Task: Open Card Software Deployment Review in Board Customer Journey Mapping and Analysis to Workspace Car Rentals and add a team member Softage.1@softage.net, a label Purple, a checklist Data Governance, an attachment from your google drive, a color Purple and finally, add a card description 'Plan and execute company team-building conference with team-building games on creativity' and a comment 'Let us make sure we have a clear understanding of the timeline and deadlines for this task, ensuring that we can deliver on time.'. Add a start date 'Jan 09, 1900' with a due date 'Jan 16, 1900'
Action: Mouse moved to (85, 328)
Screenshot: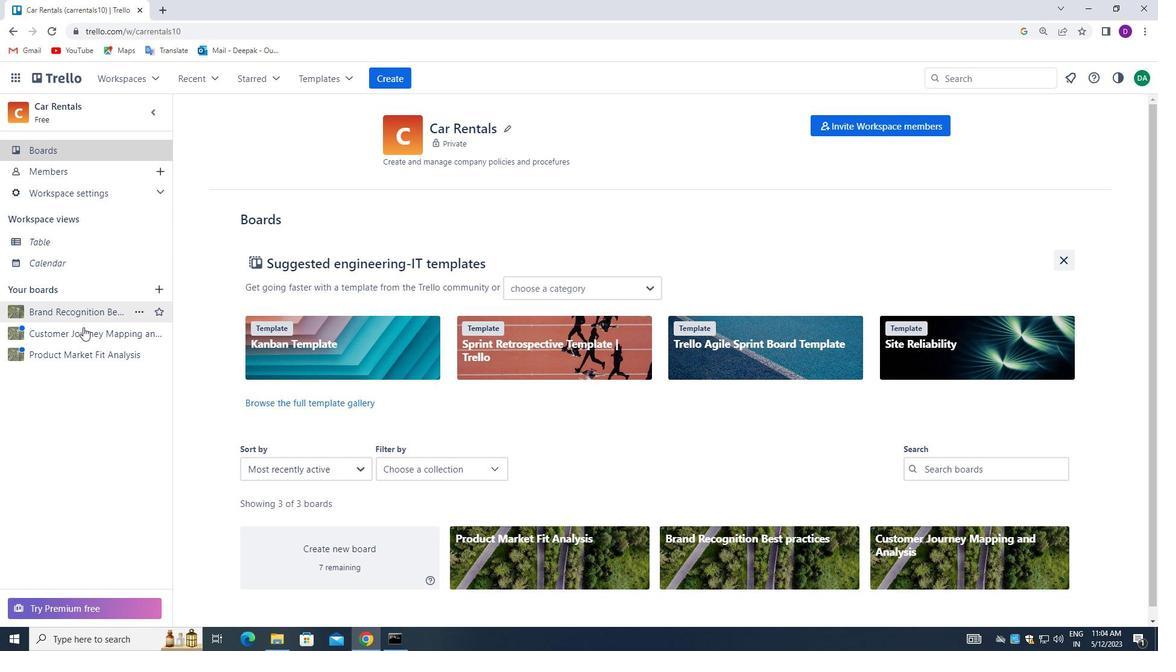 
Action: Mouse pressed left at (85, 328)
Screenshot: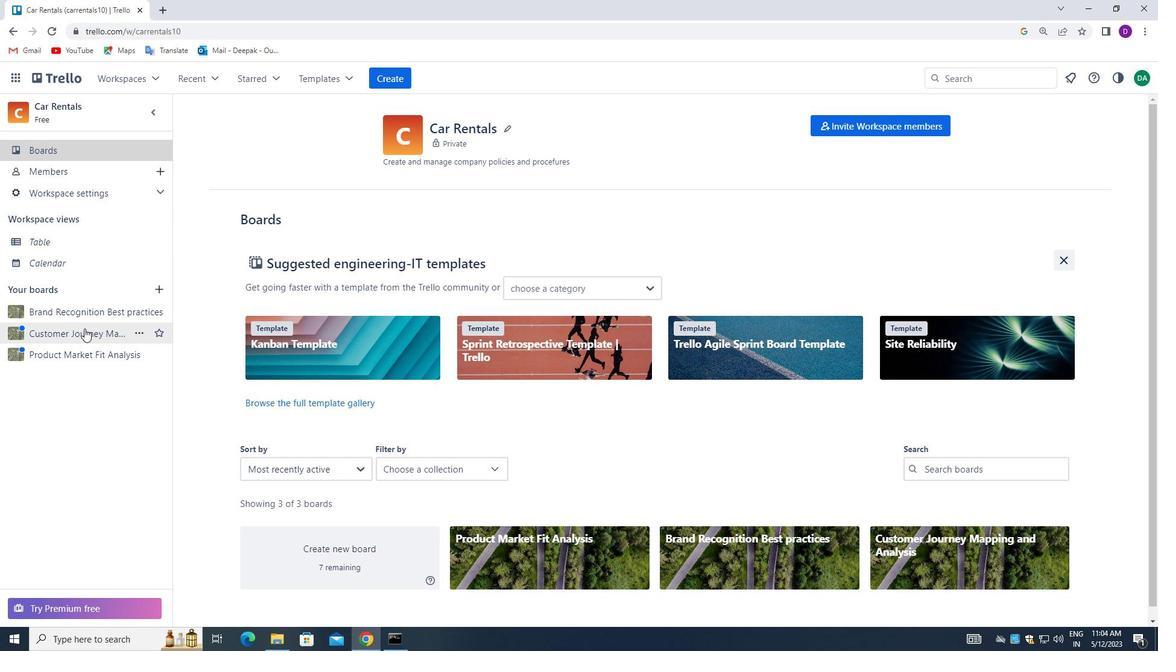 
Action: Mouse moved to (644, 180)
Screenshot: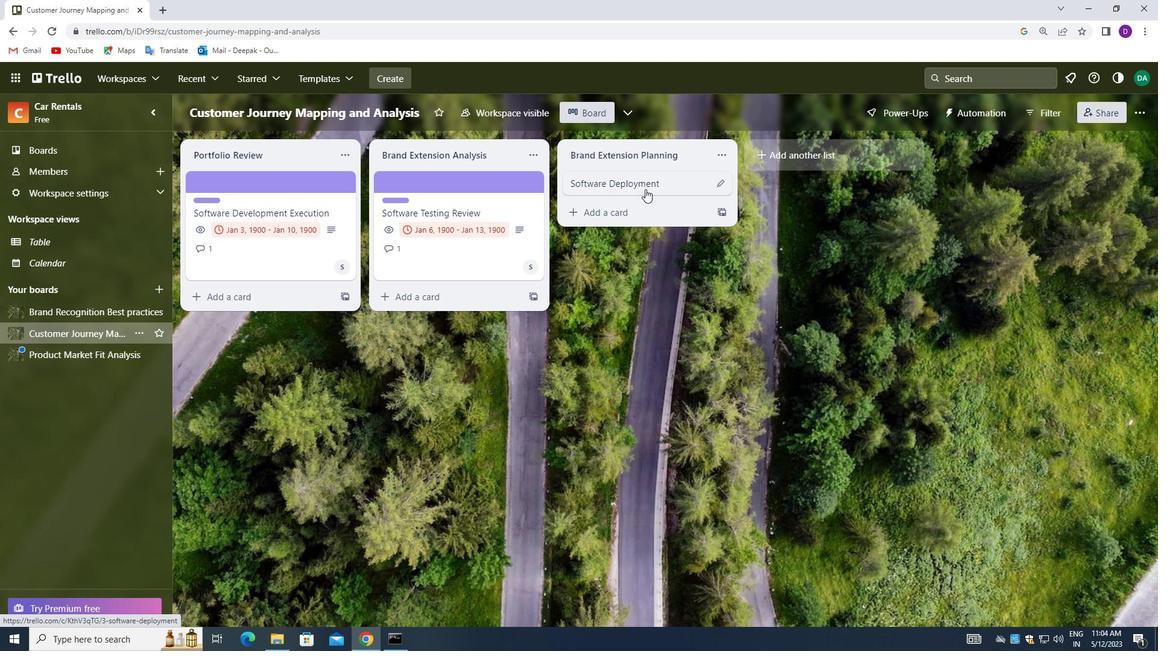 
Action: Mouse pressed left at (644, 180)
Screenshot: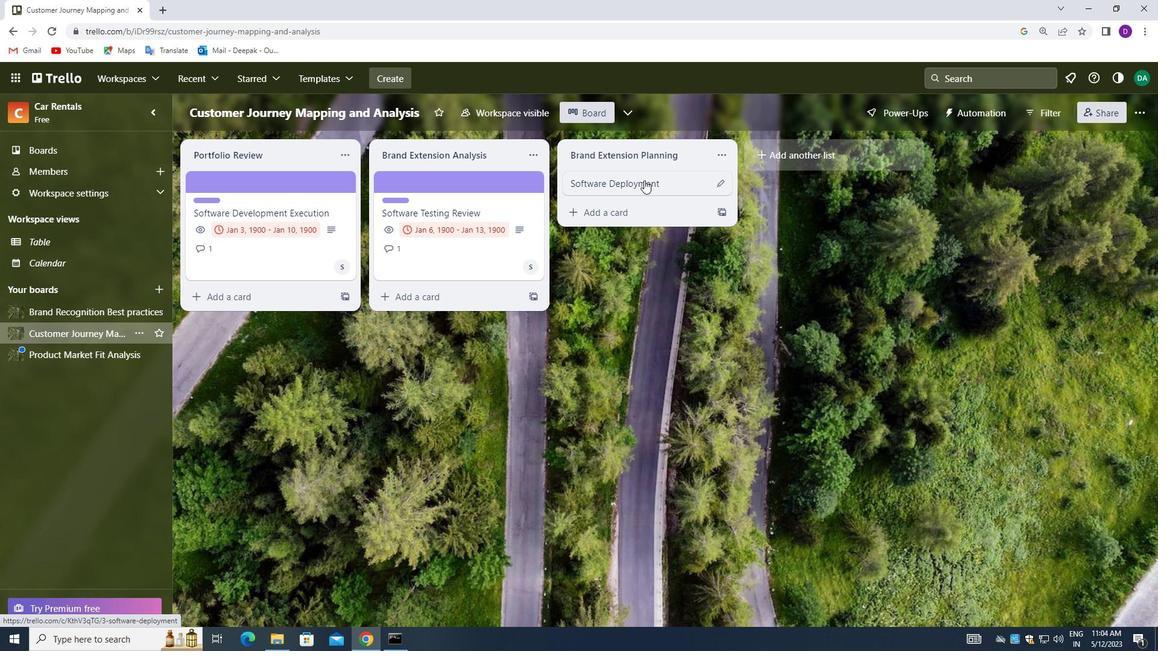 
Action: Mouse moved to (743, 231)
Screenshot: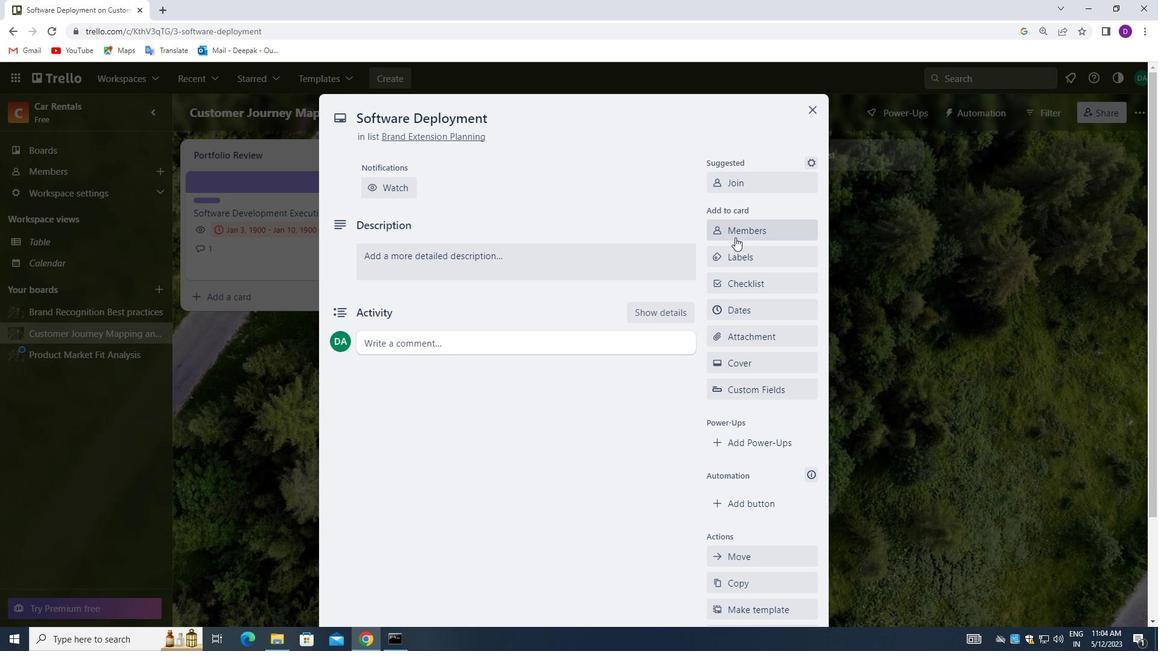 
Action: Mouse pressed left at (743, 231)
Screenshot: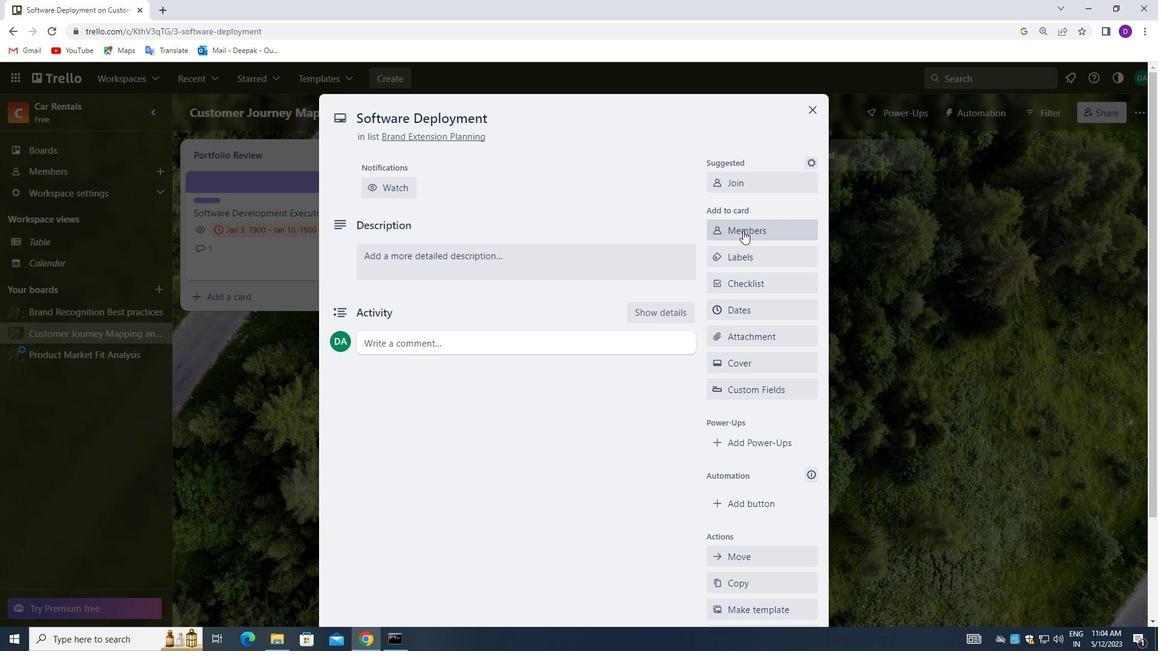 
Action: Mouse moved to (755, 290)
Screenshot: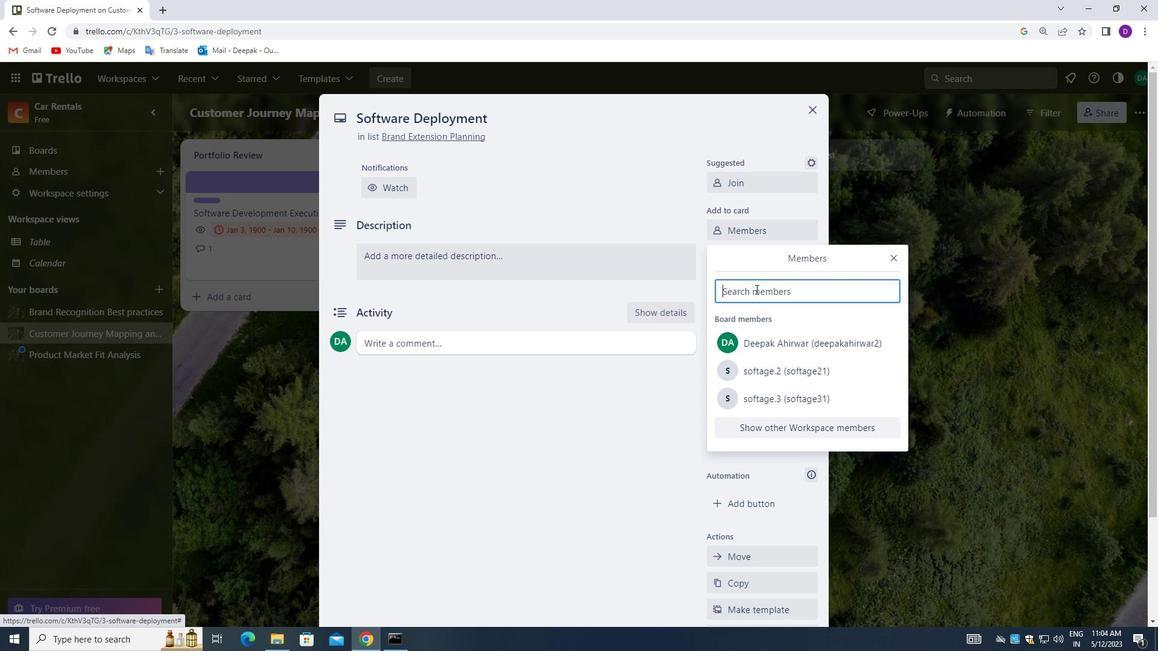 
Action: Mouse pressed left at (755, 290)
Screenshot: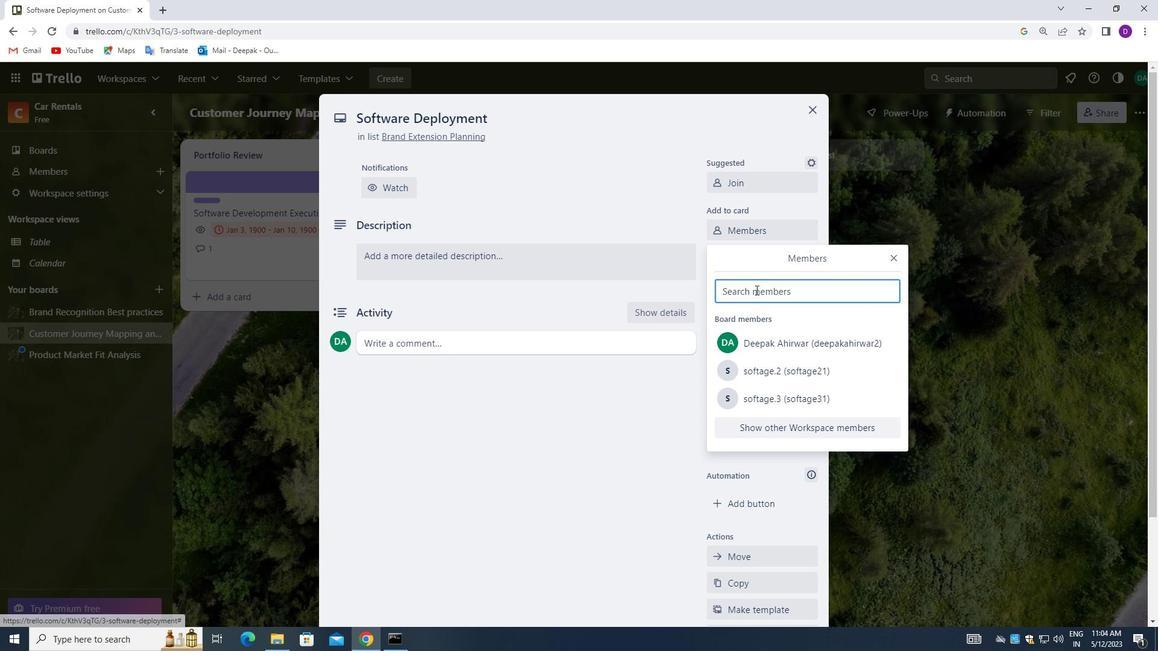 
Action: Mouse moved to (497, 295)
Screenshot: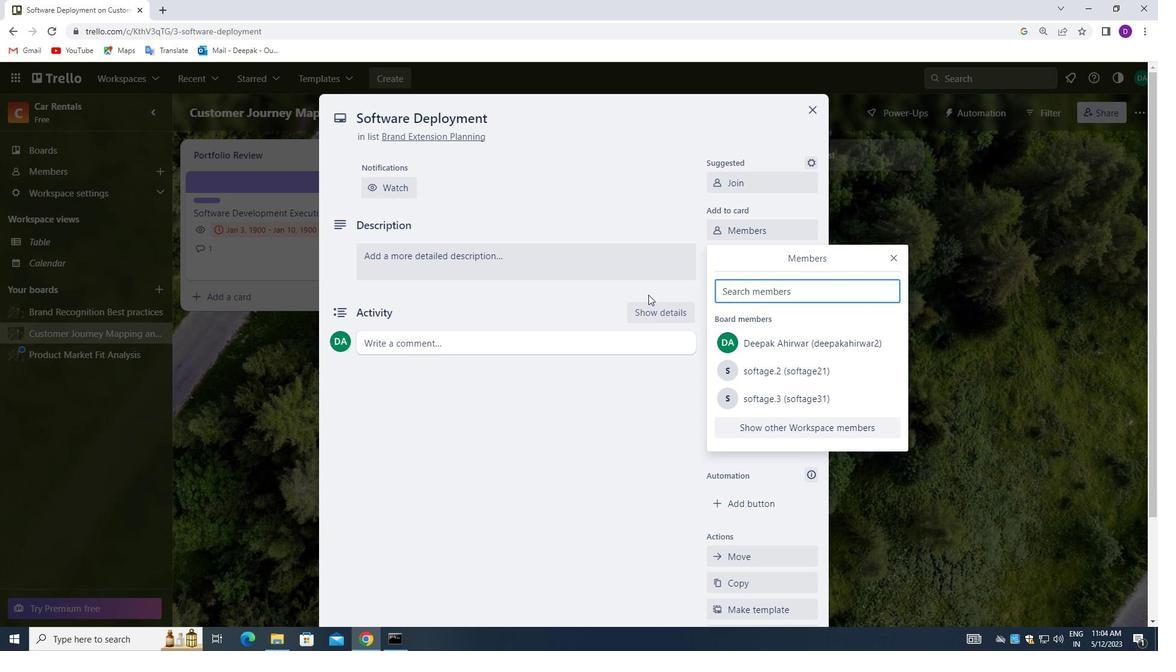 
Action: Key pressed softage.1<Key.shift>@SOFTAGE.NET
Screenshot: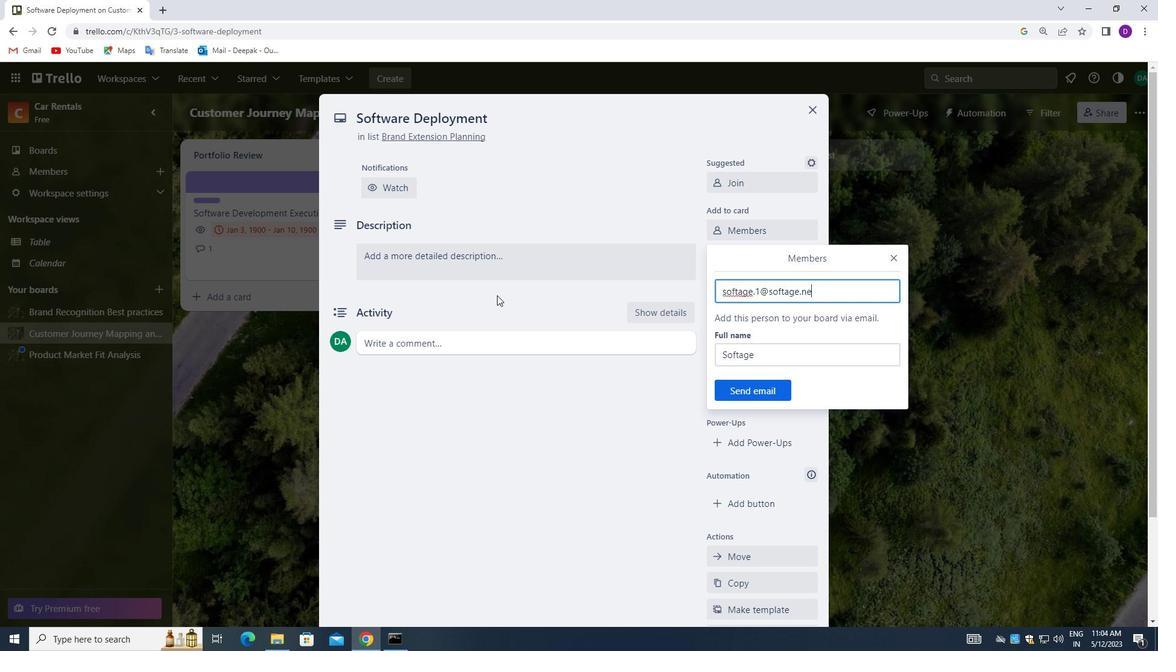 
Action: Mouse moved to (762, 390)
Screenshot: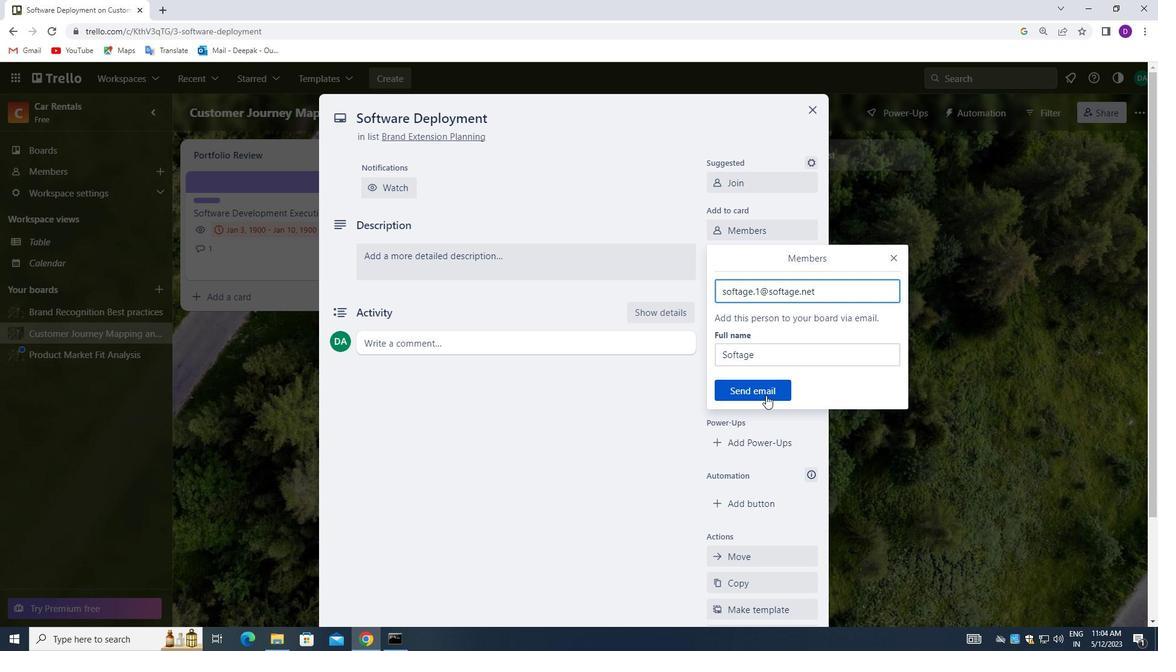 
Action: Mouse pressed left at (762, 390)
Screenshot: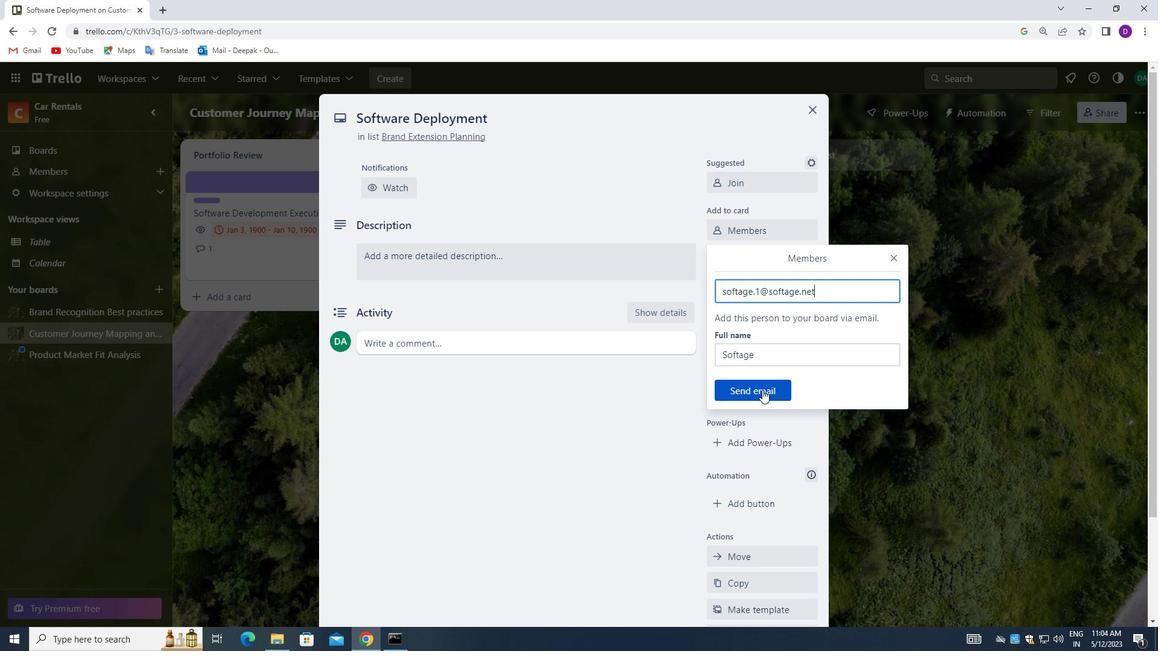 
Action: Mouse moved to (769, 257)
Screenshot: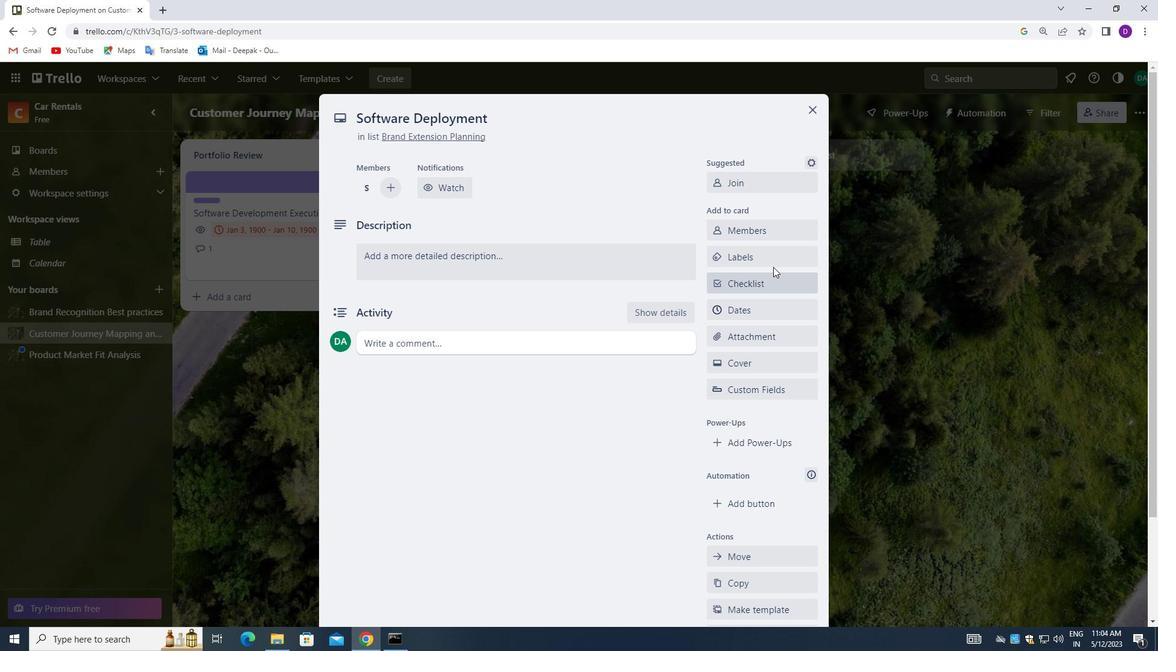
Action: Mouse pressed left at (769, 257)
Screenshot: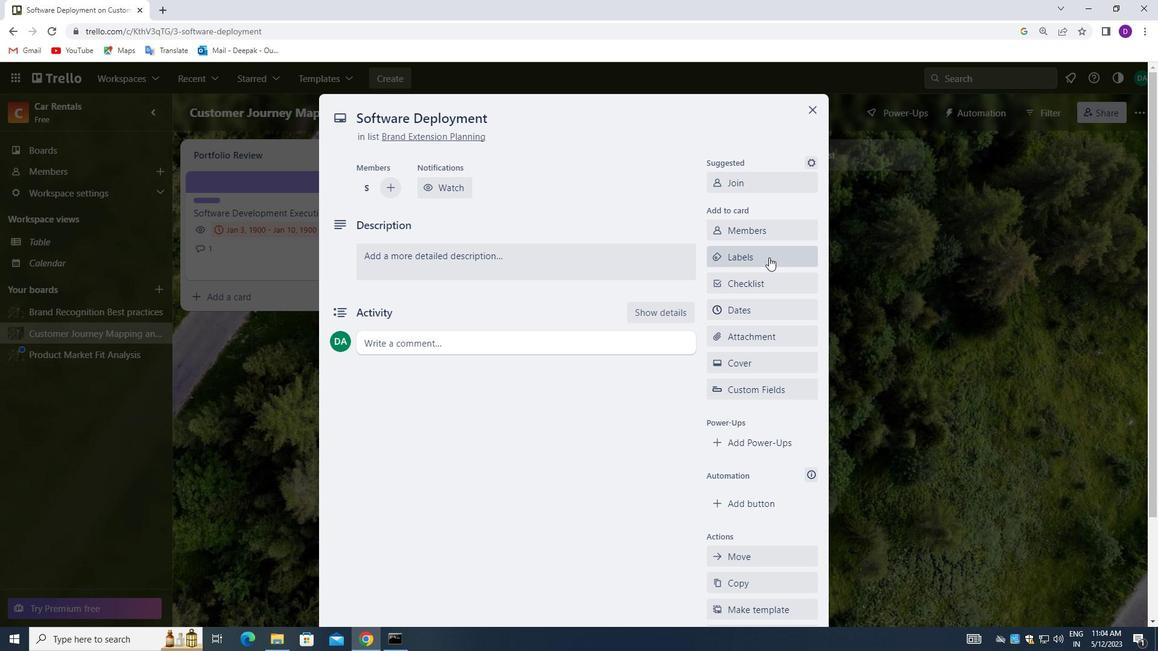 
Action: Mouse moved to (773, 456)
Screenshot: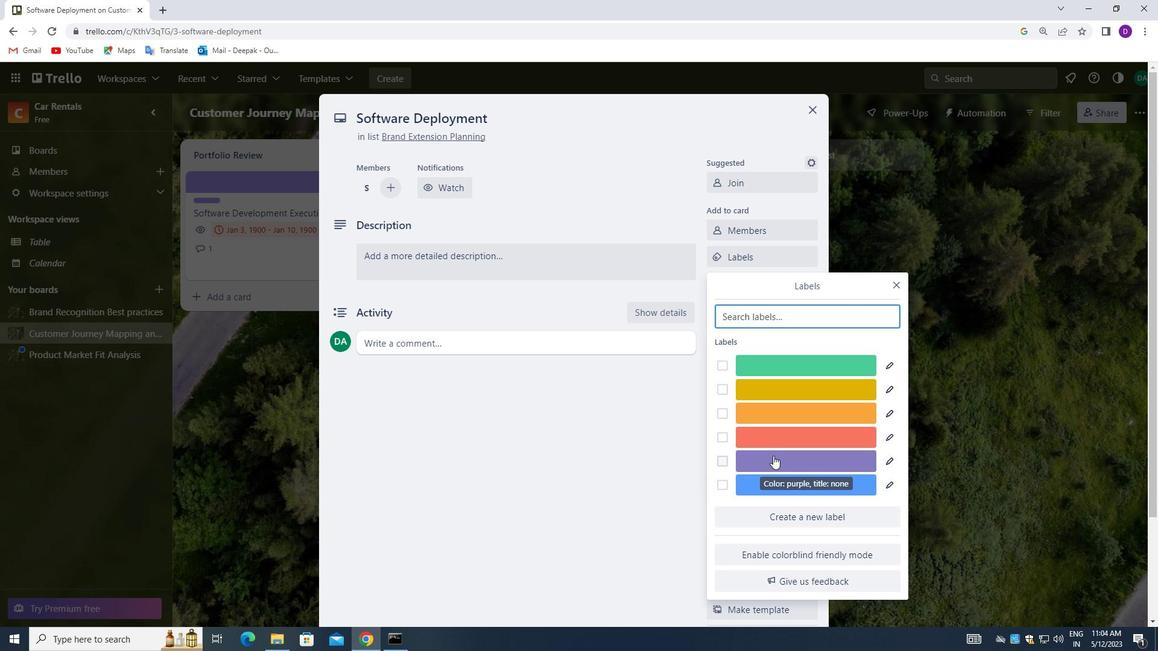 
Action: Mouse pressed left at (773, 456)
Screenshot: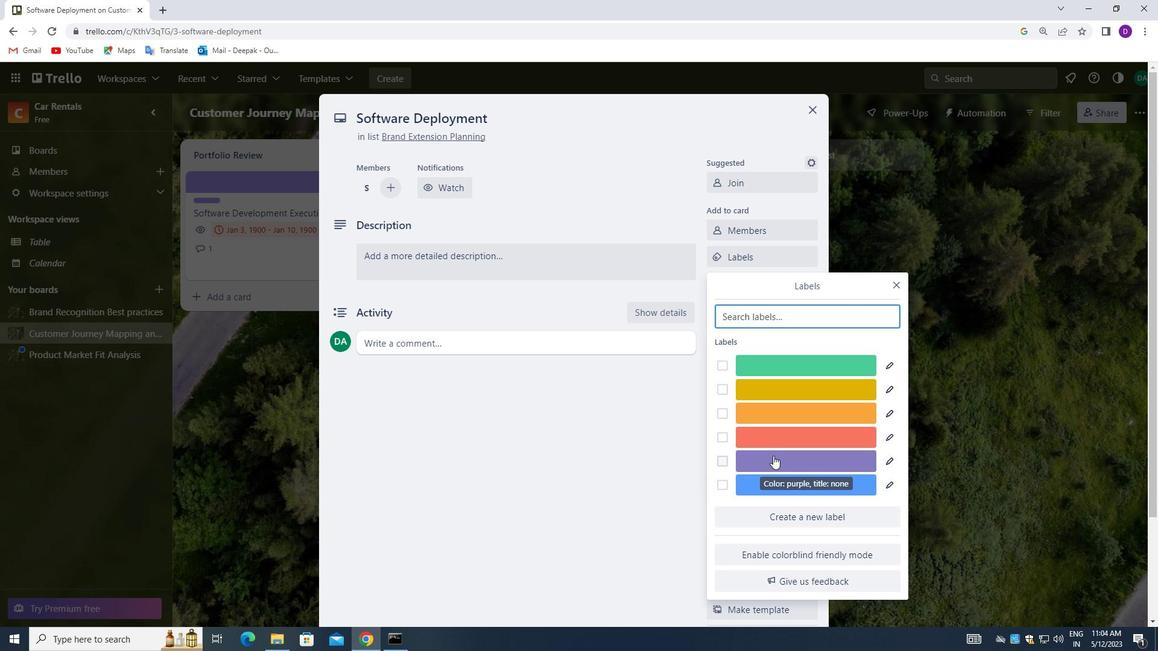 
Action: Mouse moved to (896, 283)
Screenshot: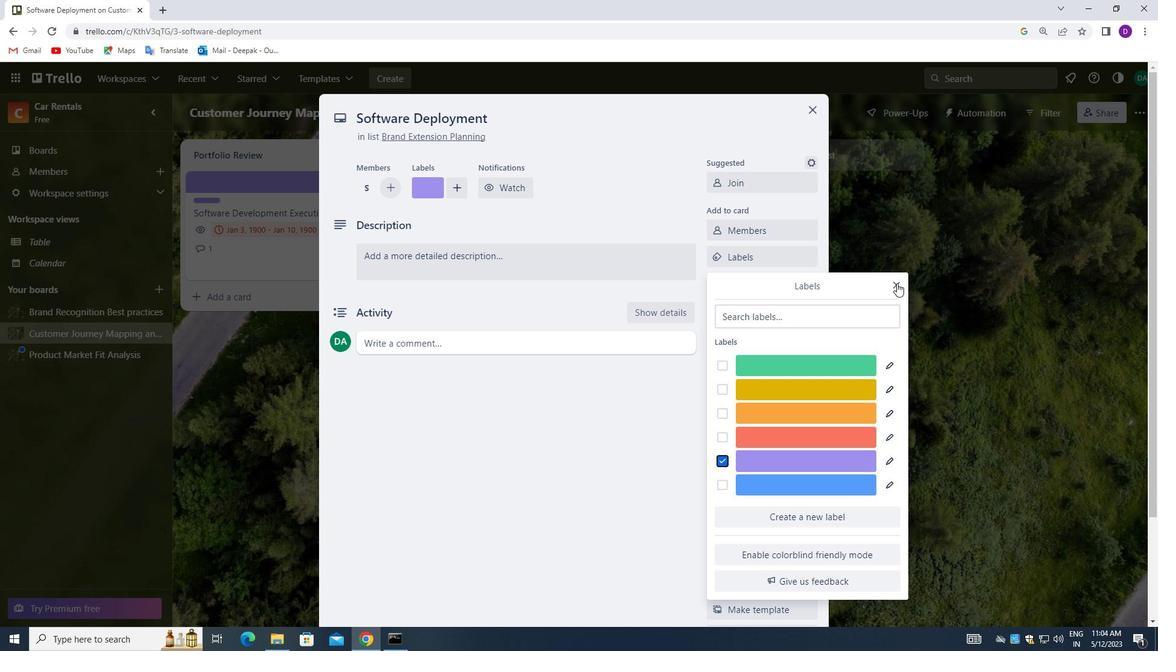 
Action: Mouse pressed left at (896, 283)
Screenshot: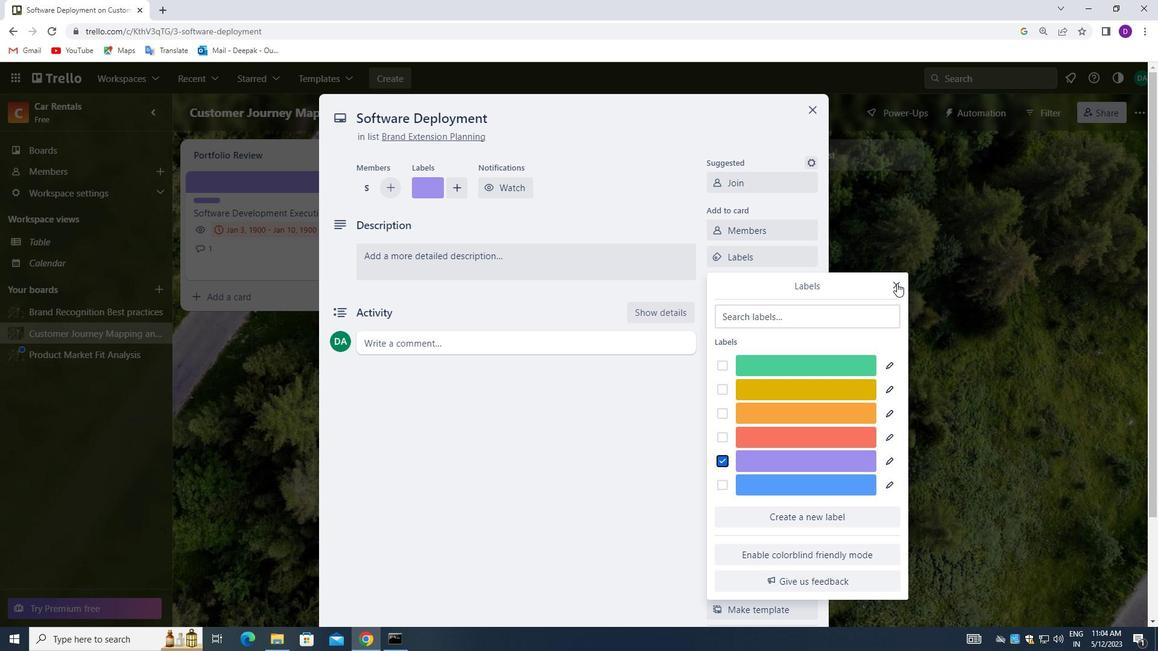 
Action: Mouse moved to (752, 285)
Screenshot: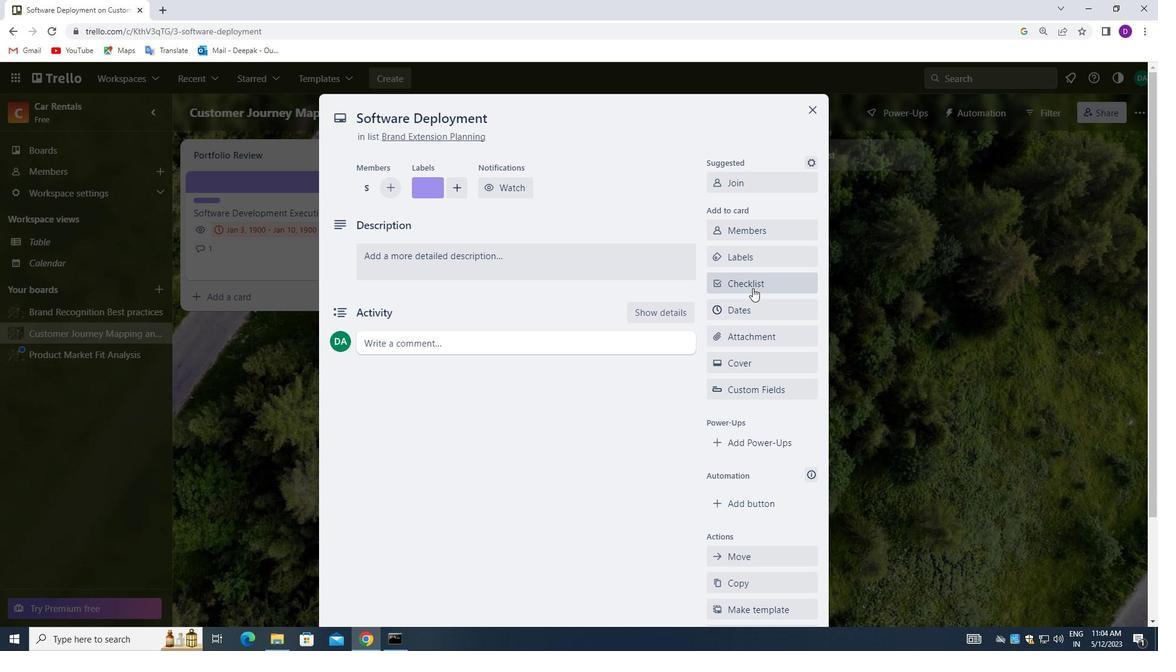 
Action: Mouse pressed left at (752, 285)
Screenshot: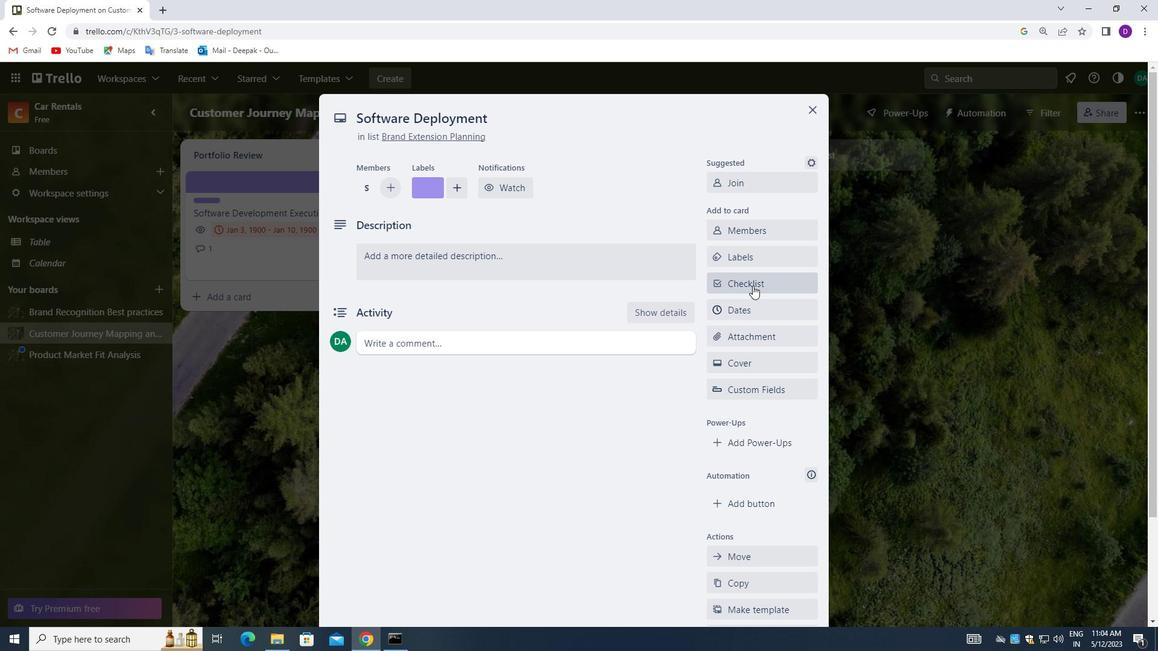 
Action: Mouse moved to (791, 320)
Screenshot: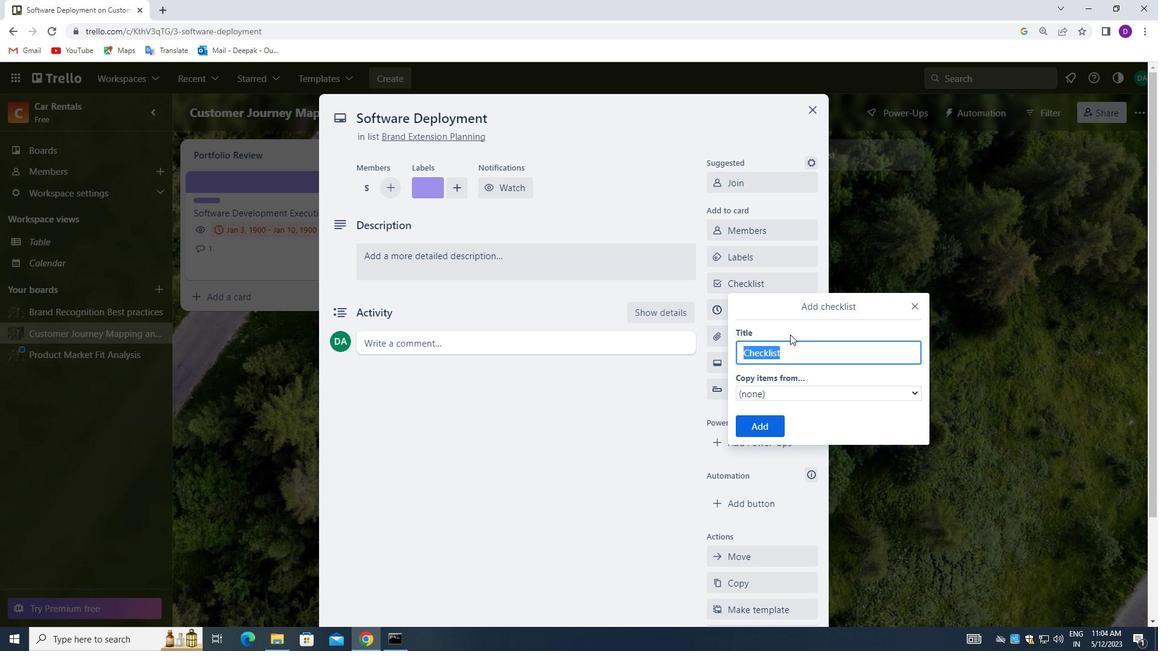 
Action: Key pressed <Key.backspace><Key.shift_r>DATA<Key.space><Key.shift_r>GOVERNANCE
Screenshot: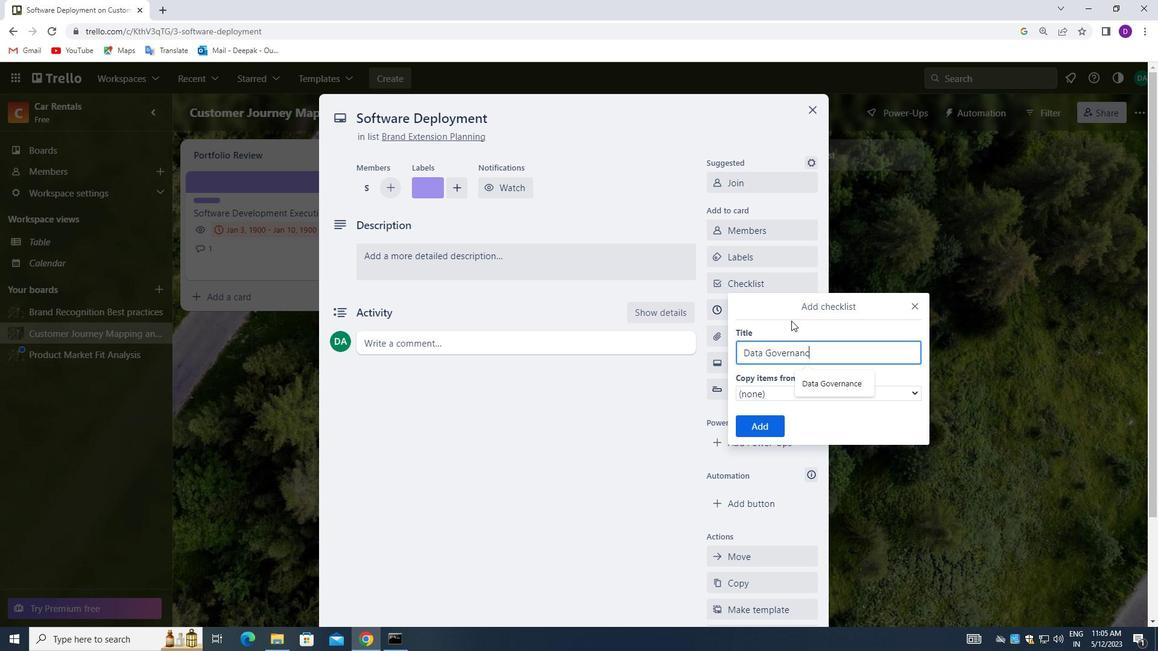 
Action: Mouse moved to (768, 426)
Screenshot: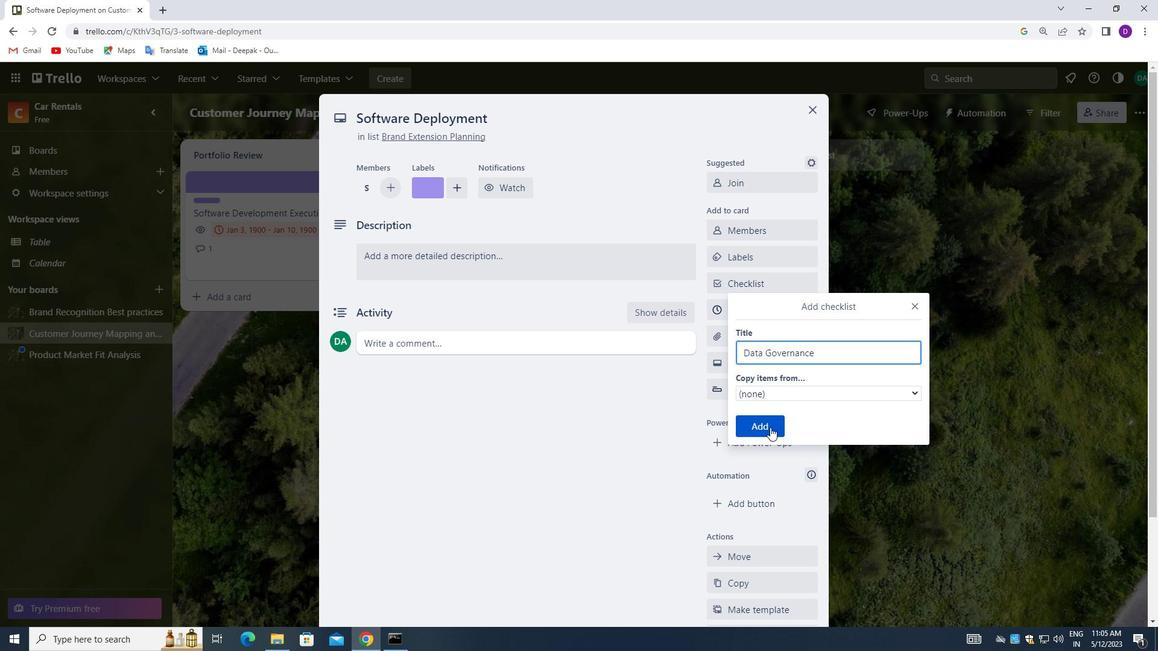 
Action: Mouse pressed left at (768, 426)
Screenshot: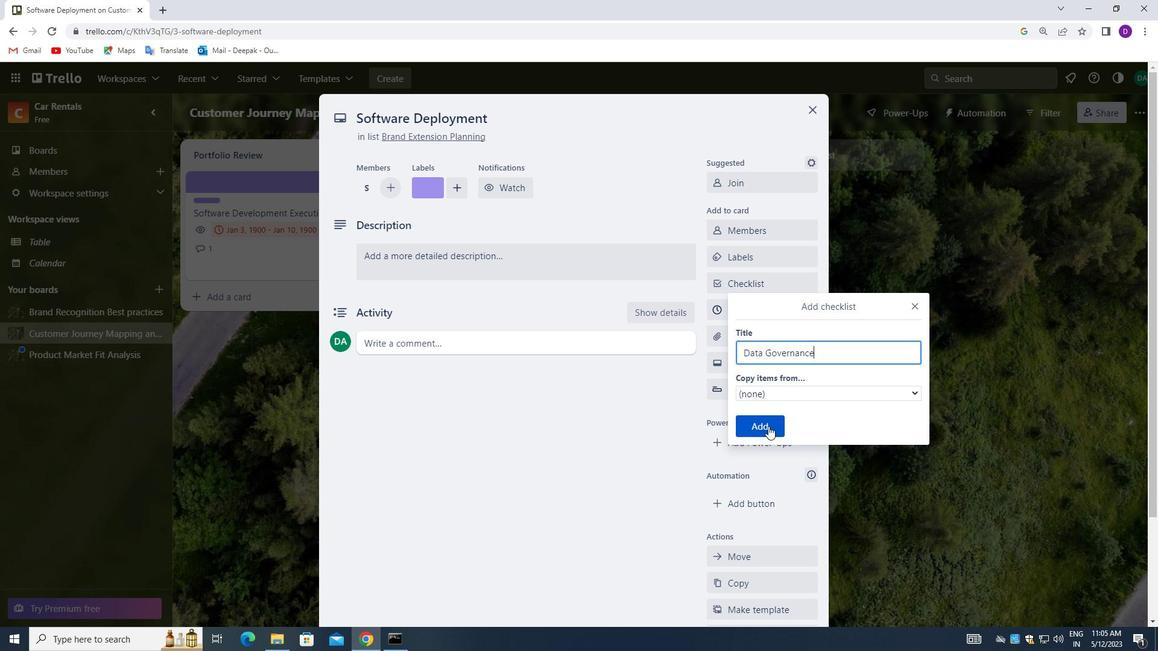 
Action: Mouse moved to (751, 335)
Screenshot: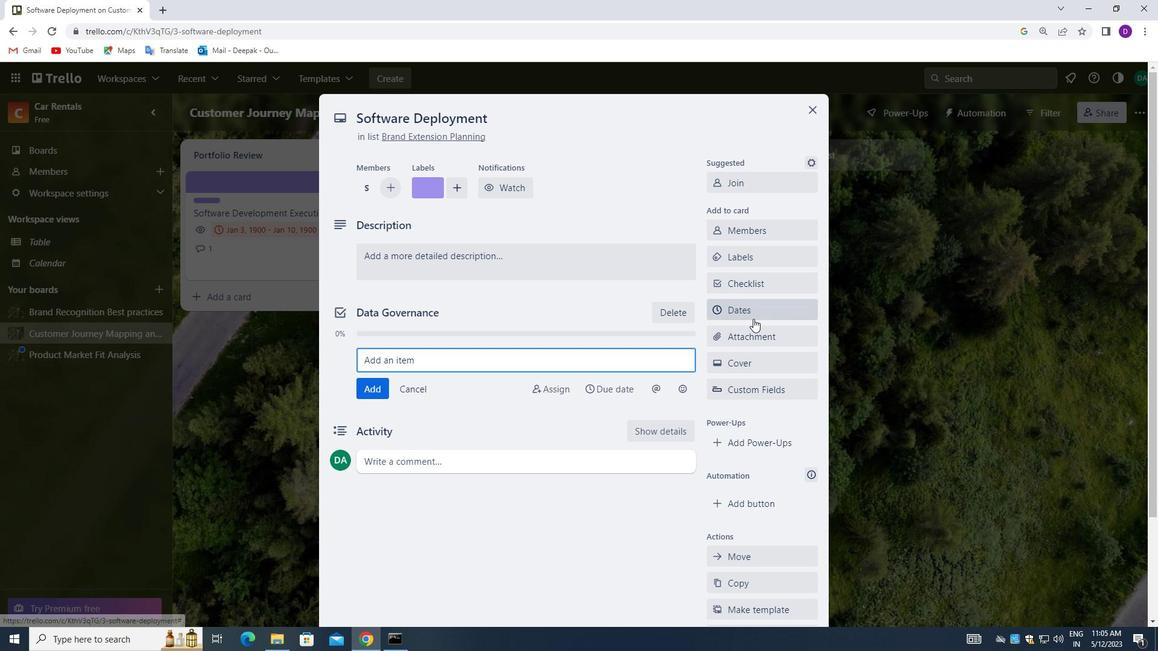 
Action: Mouse pressed left at (751, 335)
Screenshot: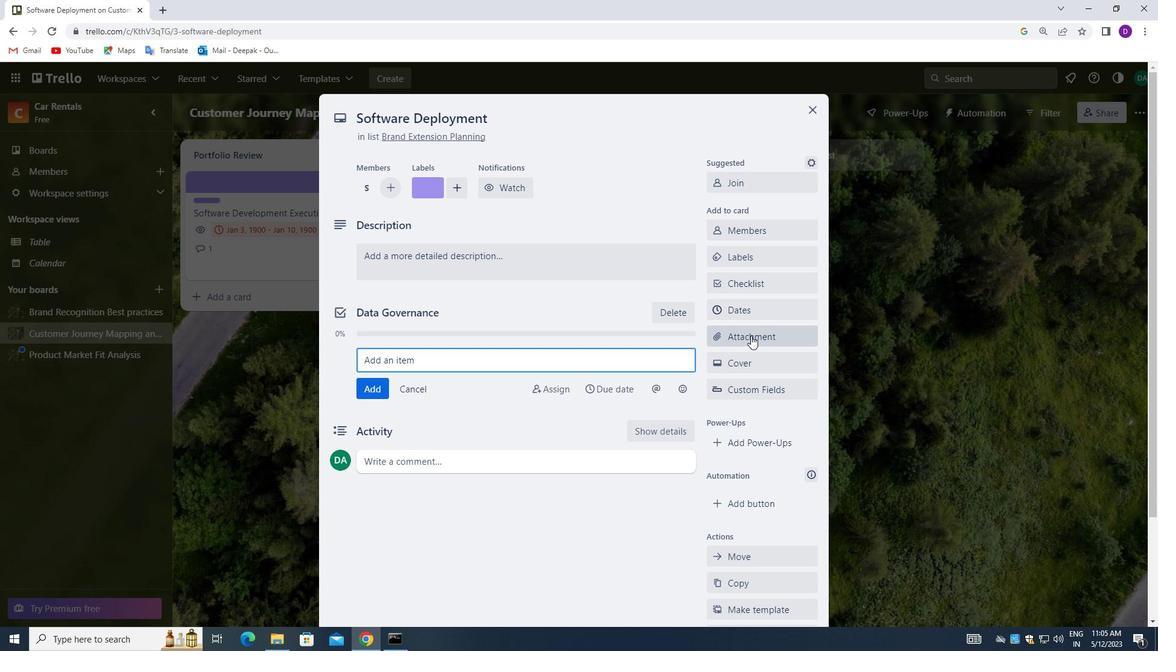 
Action: Mouse moved to (759, 182)
Screenshot: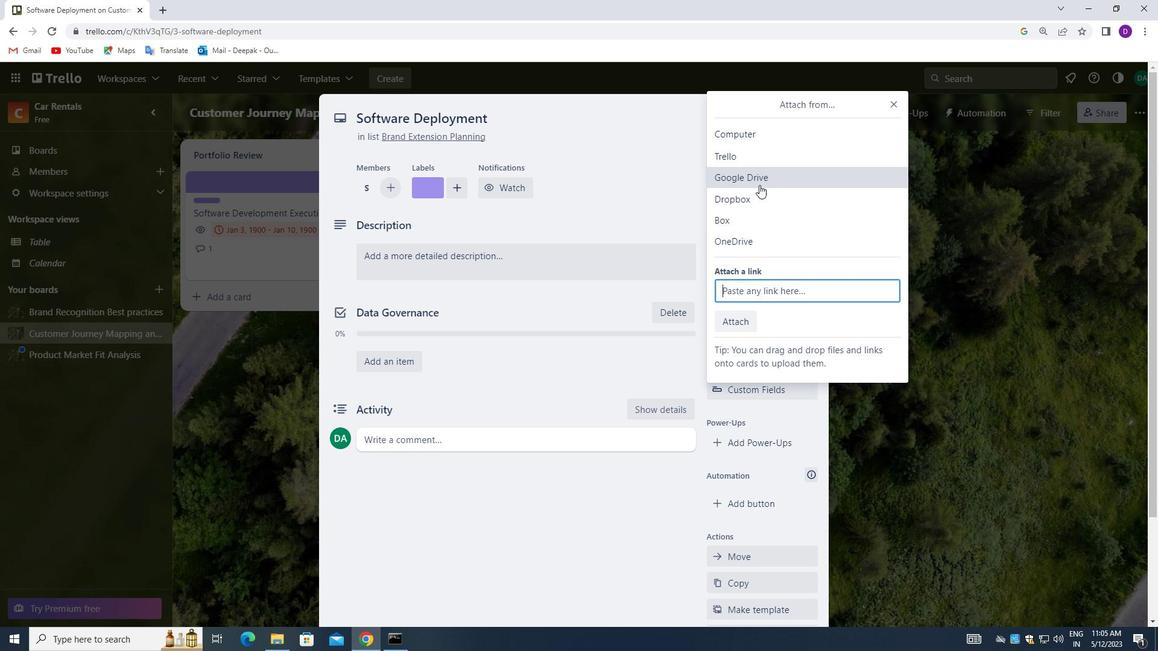 
Action: Mouse pressed left at (759, 182)
Screenshot: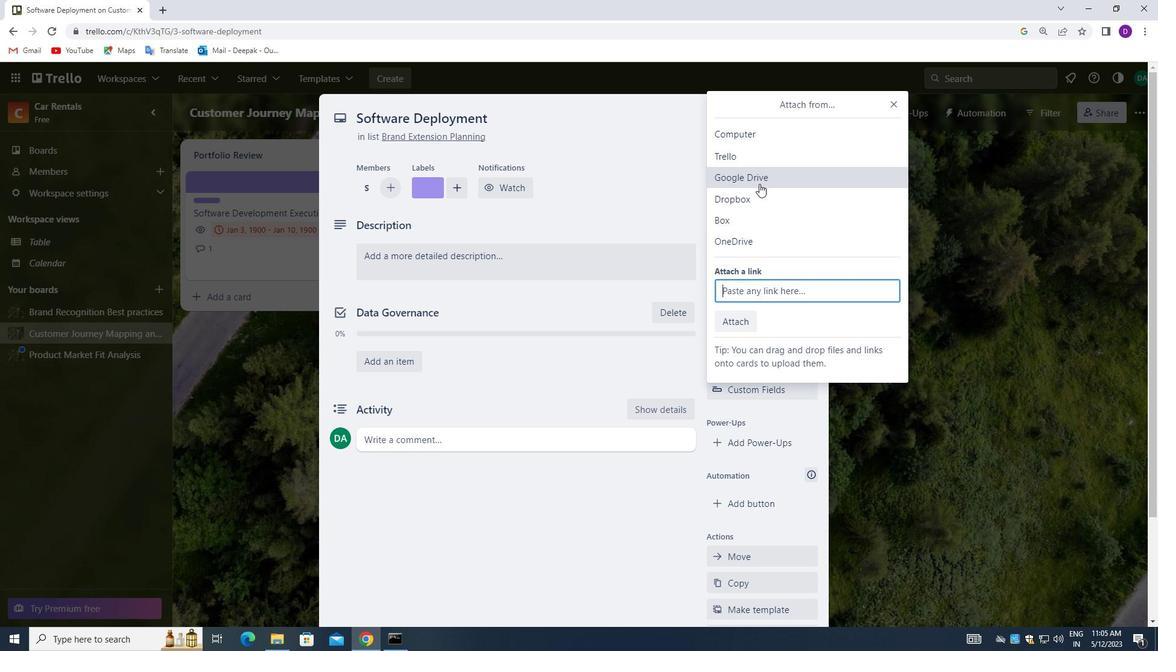 
Action: Mouse moved to (909, 147)
Screenshot: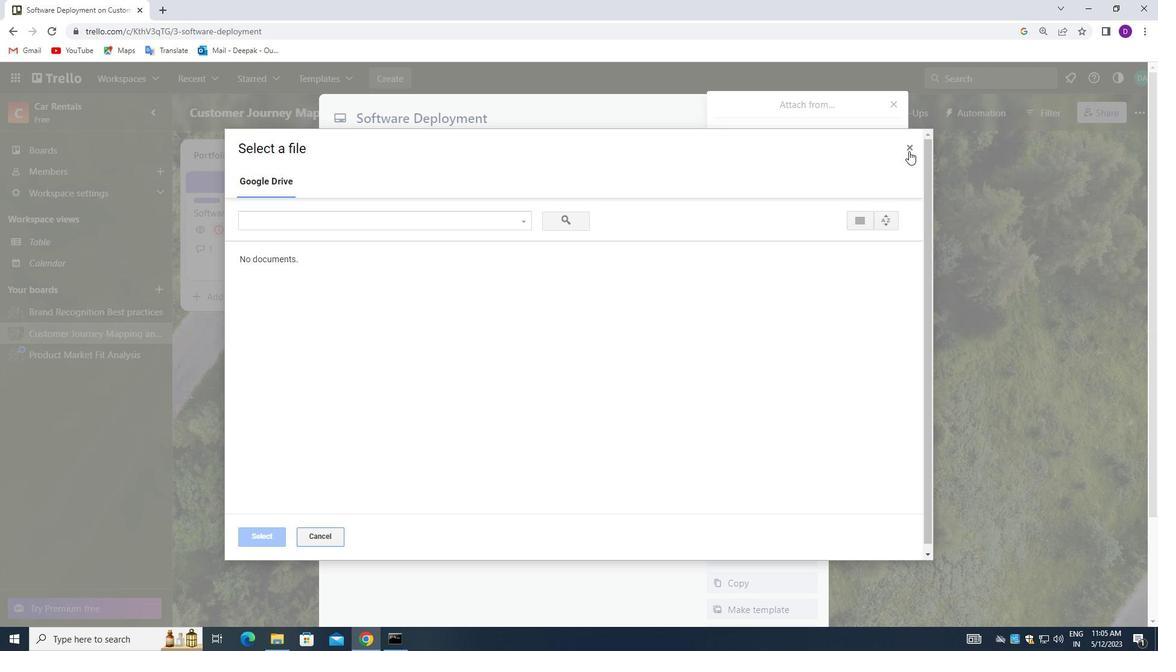 
Action: Mouse pressed left at (909, 147)
Screenshot: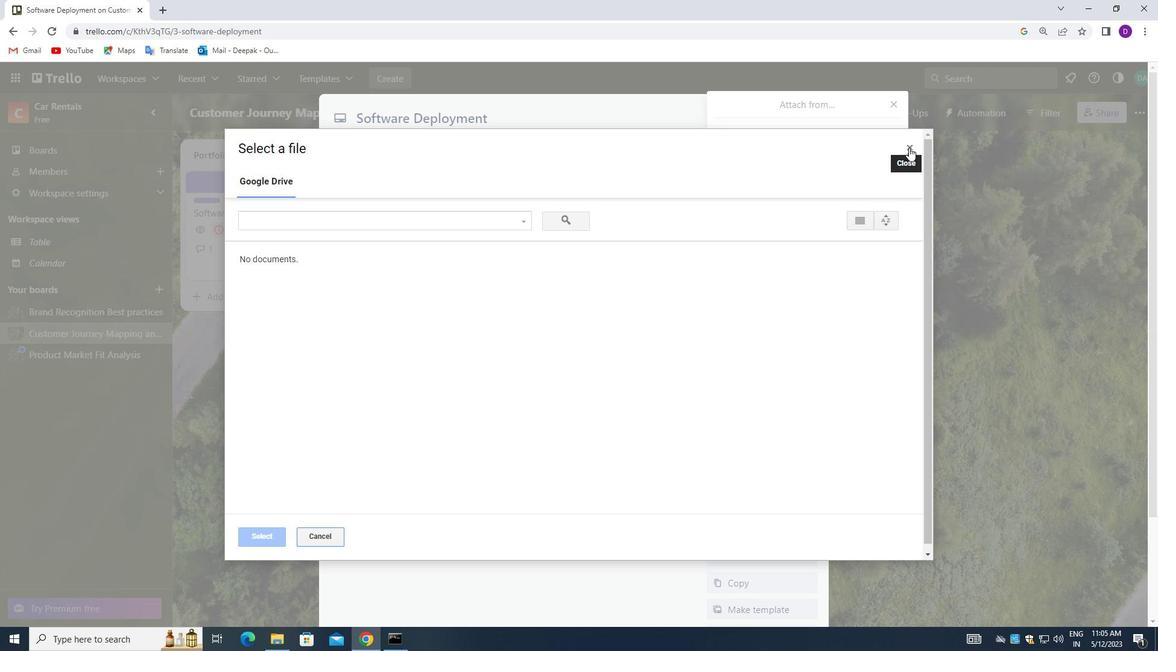 
Action: Mouse moved to (892, 104)
Screenshot: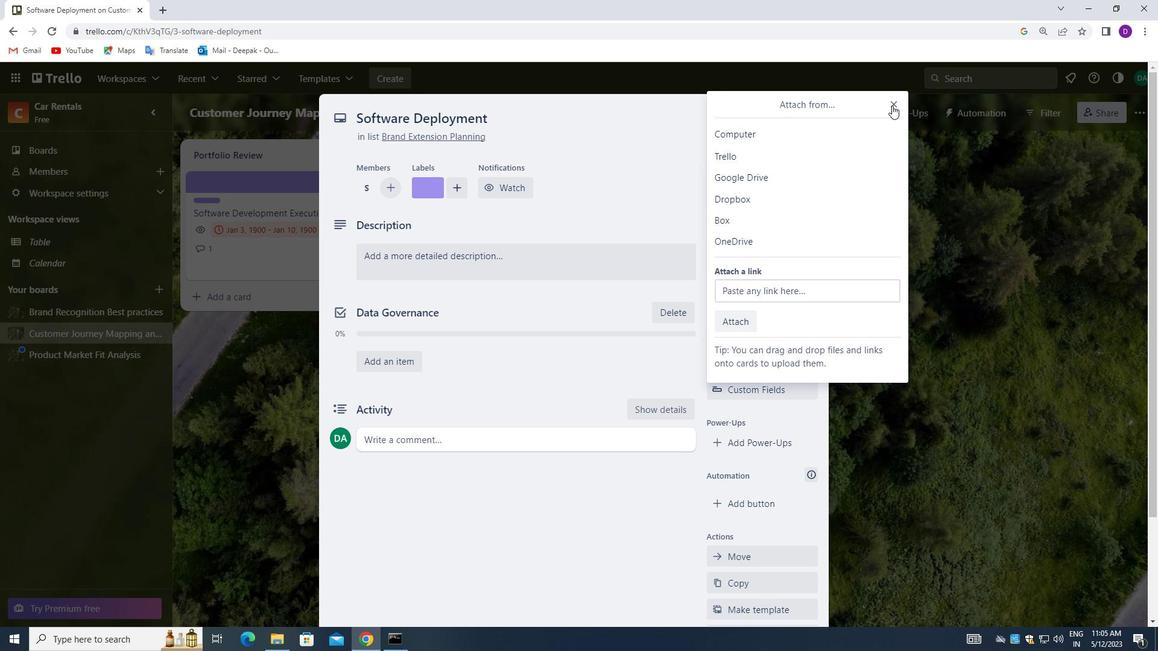 
Action: Mouse pressed left at (892, 104)
Screenshot: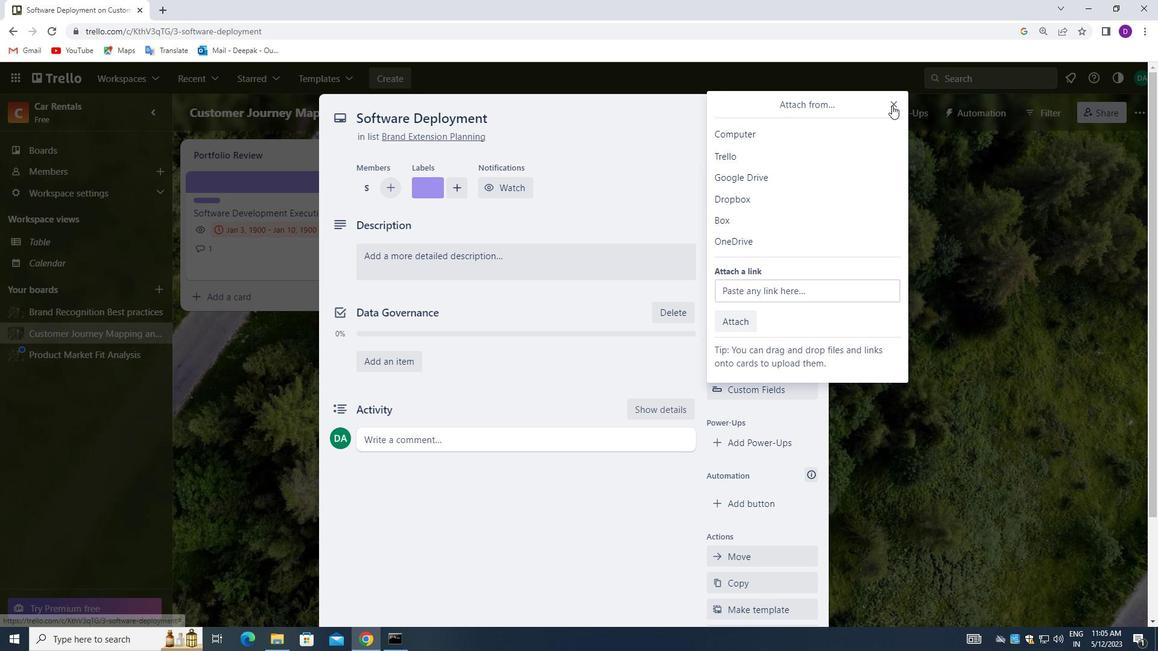 
Action: Mouse moved to (753, 360)
Screenshot: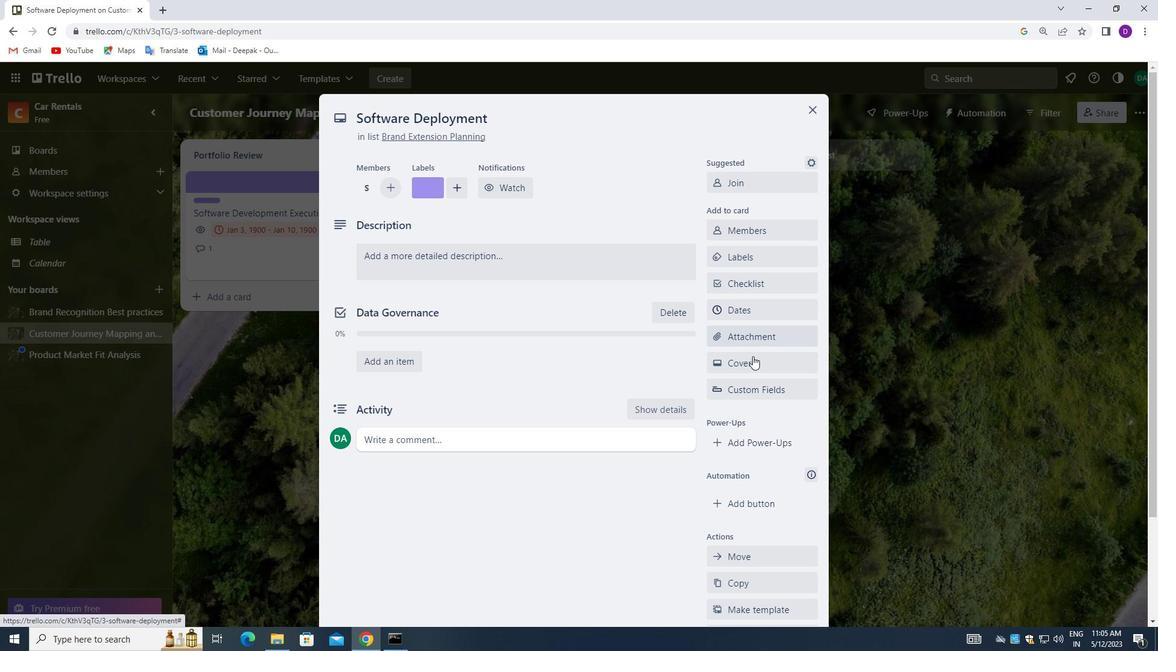
Action: Mouse pressed left at (753, 360)
Screenshot: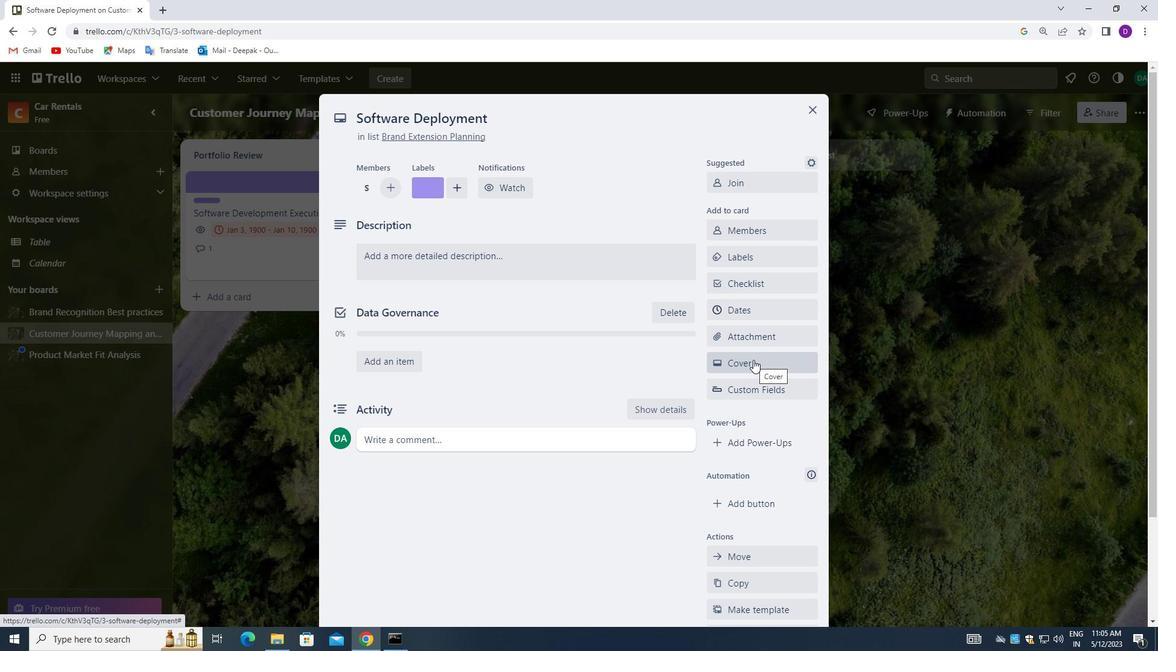 
Action: Mouse moved to (876, 215)
Screenshot: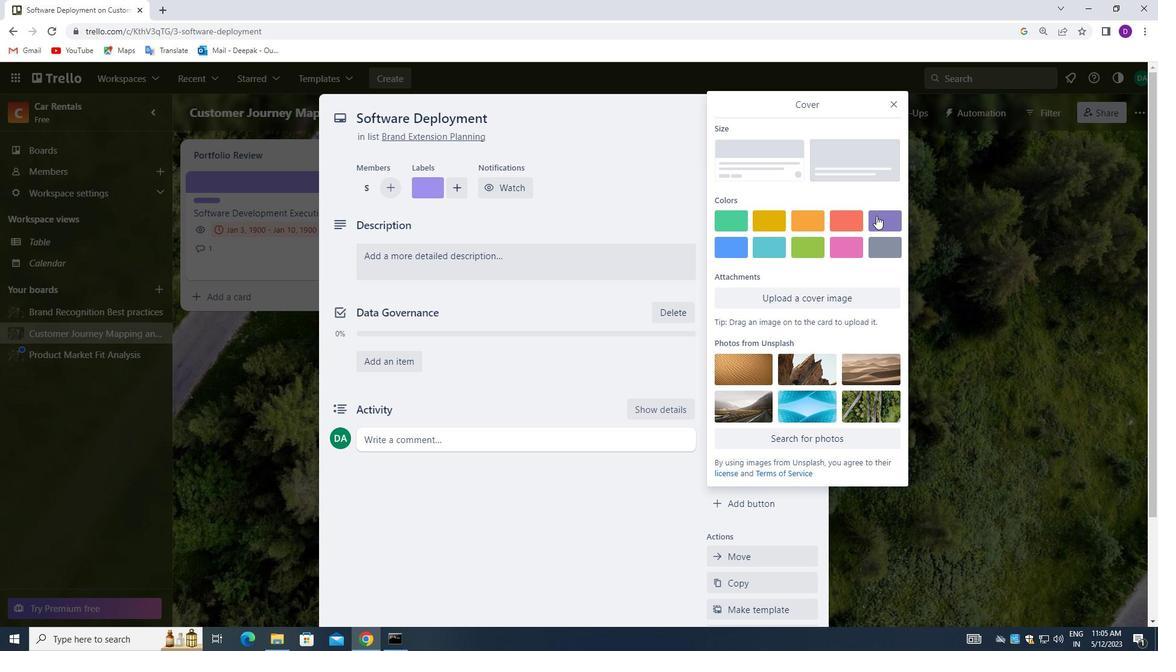 
Action: Mouse pressed left at (876, 215)
Screenshot: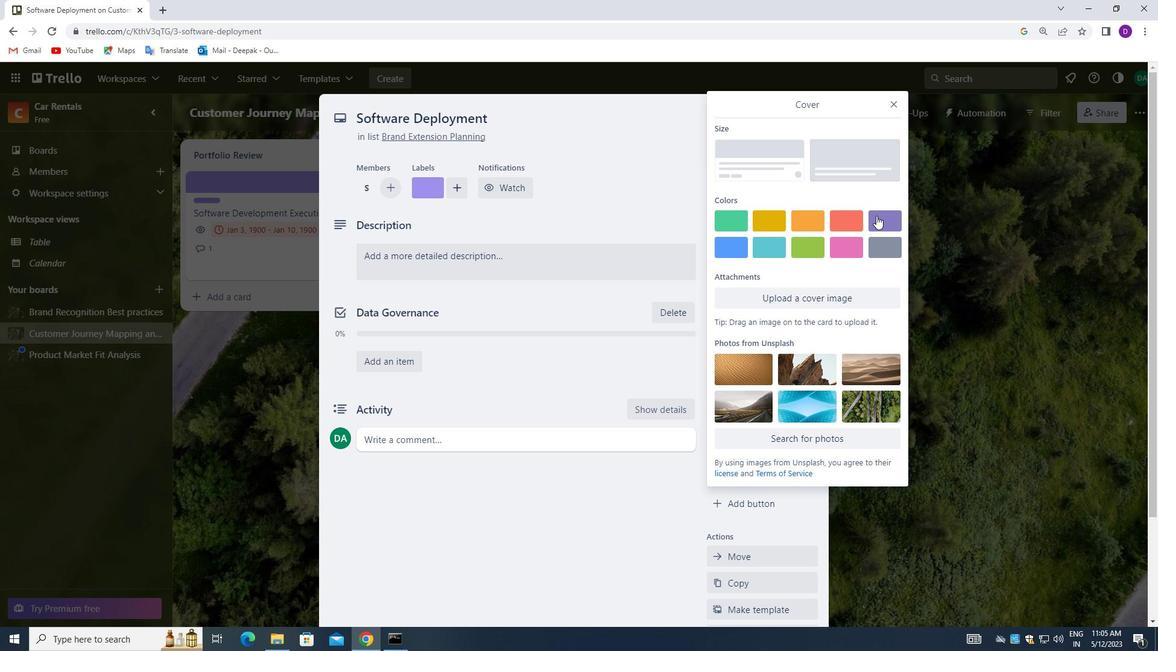 
Action: Mouse moved to (895, 103)
Screenshot: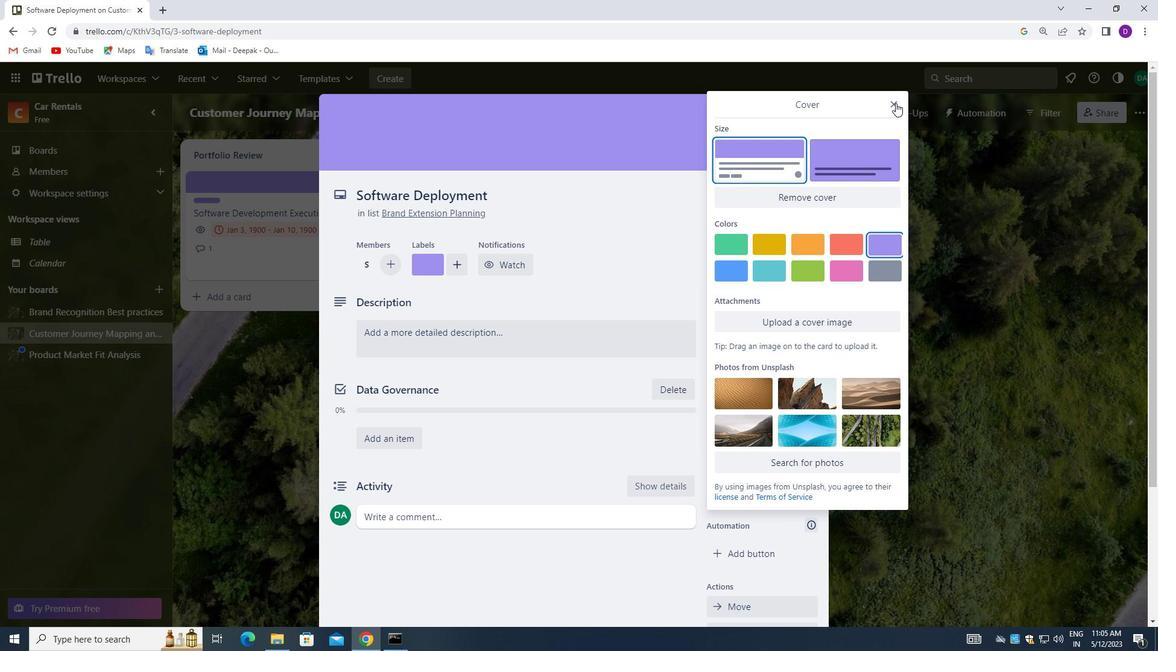 
Action: Mouse pressed left at (895, 103)
Screenshot: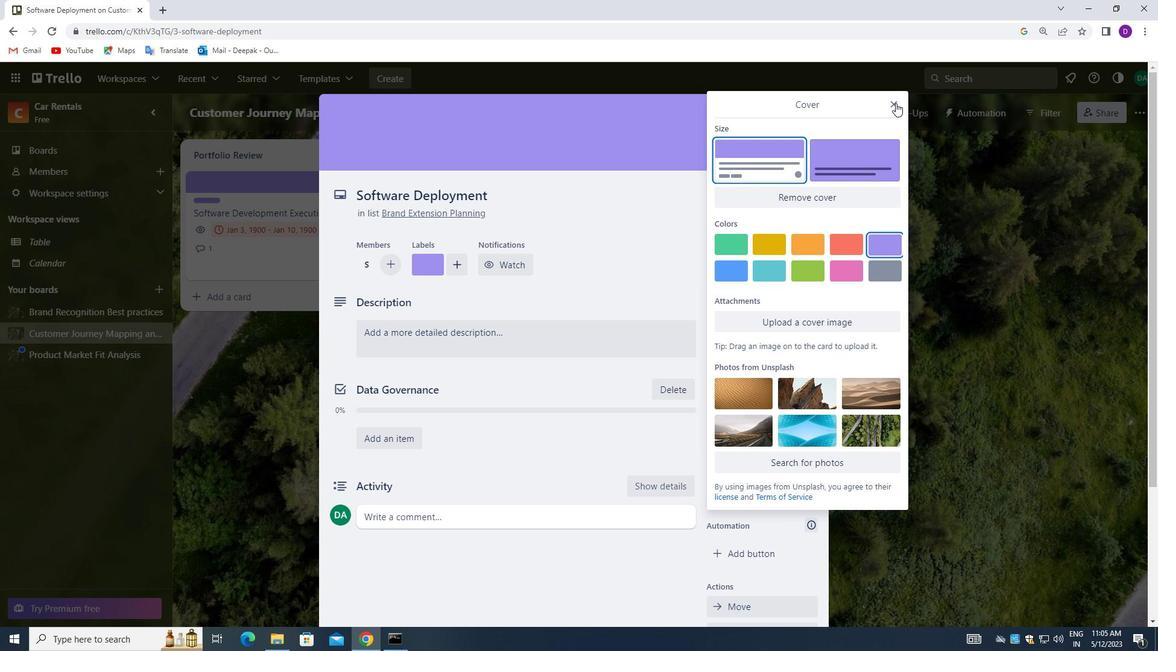 
Action: Mouse moved to (436, 332)
Screenshot: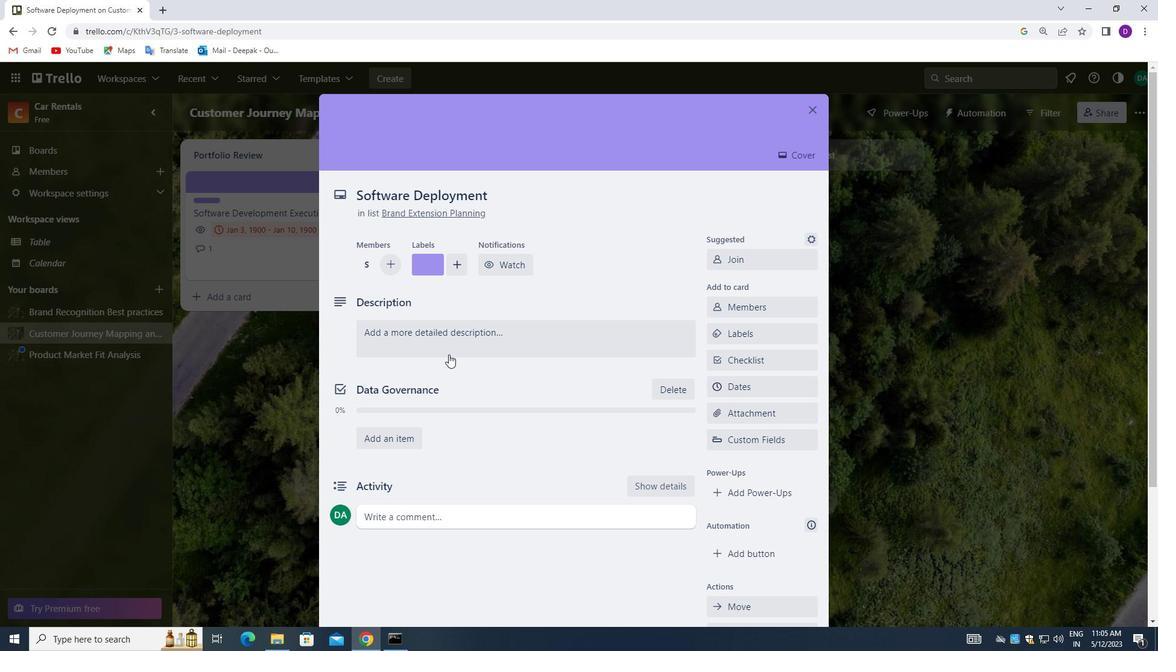 
Action: Mouse pressed left at (436, 332)
Screenshot: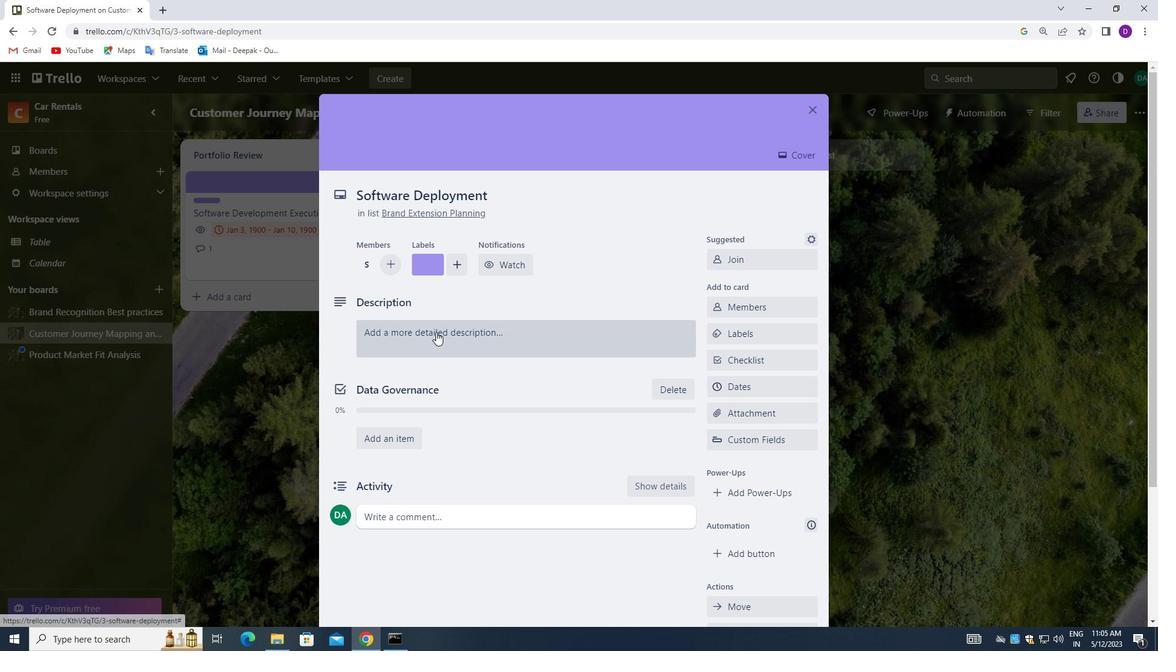 
Action: Mouse moved to (408, 374)
Screenshot: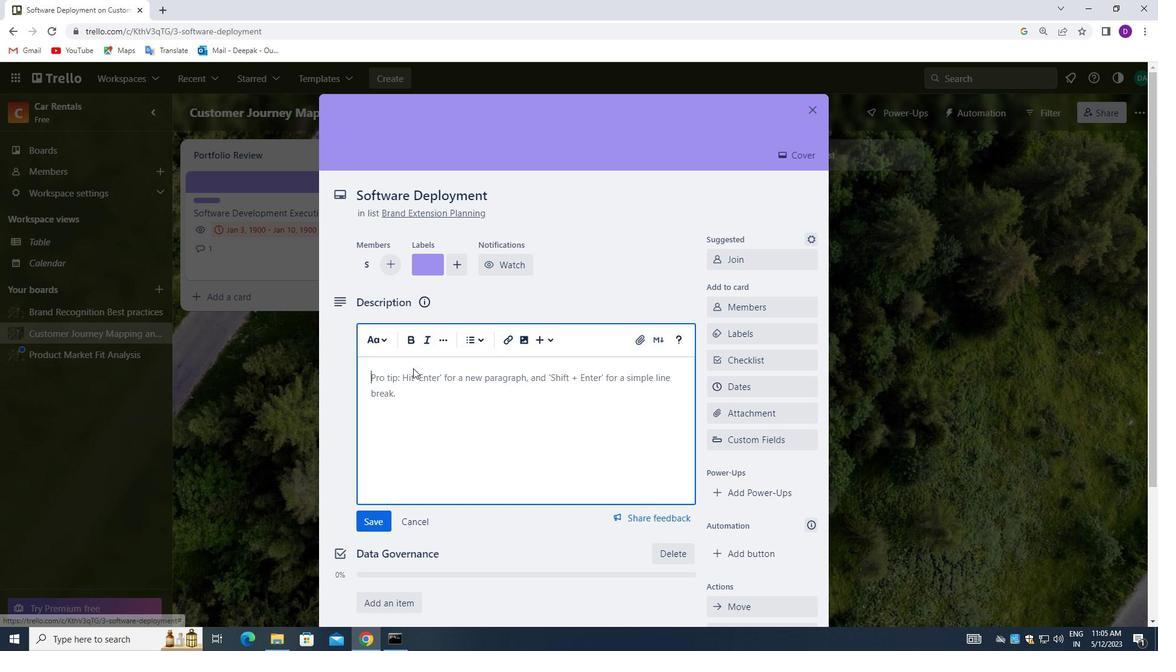 
Action: Mouse pressed left at (408, 374)
Screenshot: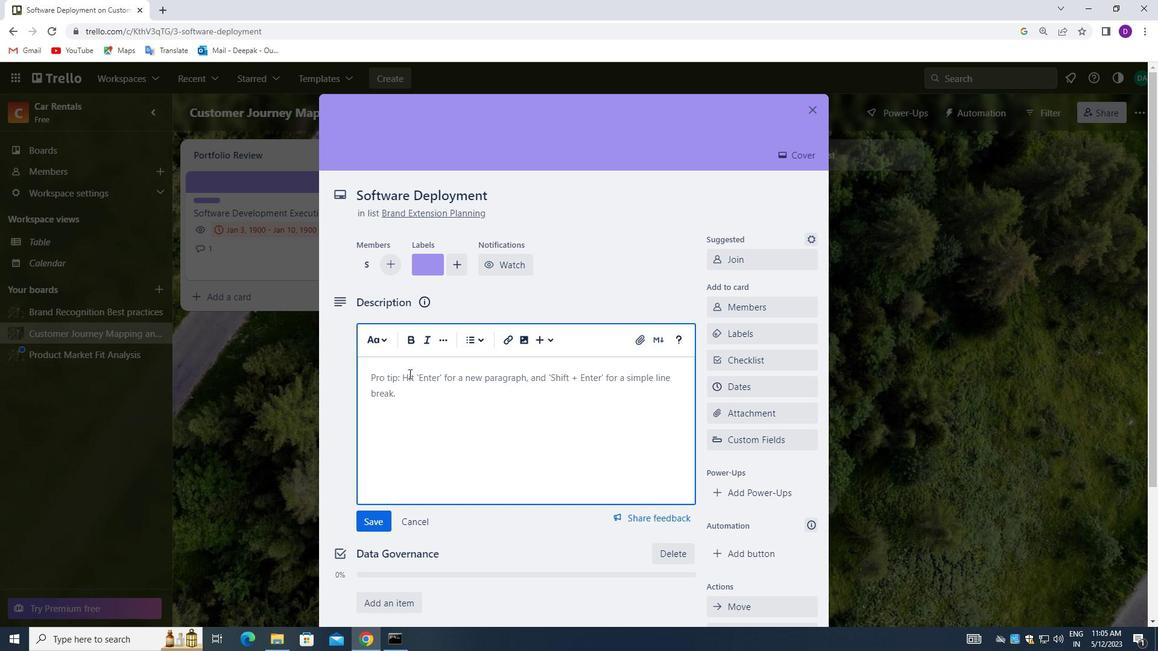 
Action: Mouse moved to (314, 381)
Screenshot: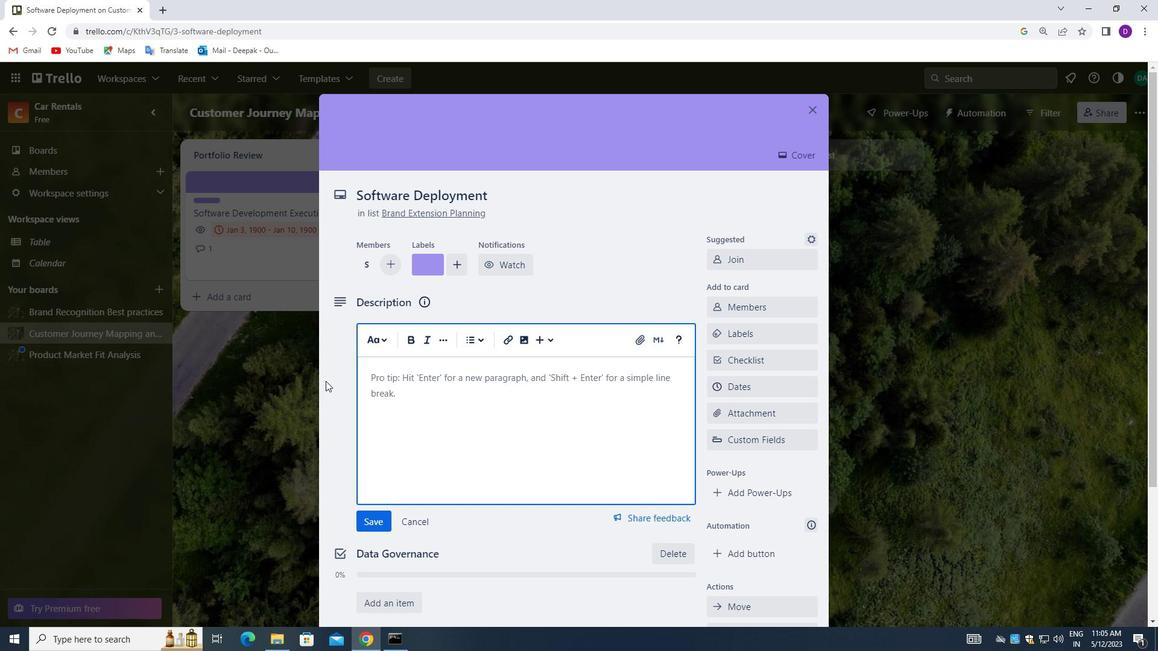 
Action: Key pressed <Key.shift>PLAN<Key.space>AND<Key.space>EXECUTE<Key.space>COMPANY<Key.space>TEAM-BUILDING<Key.space>CONFERENCE<Key.space>E<Key.backspace>WITH<Key.space>TEAM-BUILDING<Key.space>GAMES<Key.space>ON<Key.space>CREATIVITY.
Screenshot: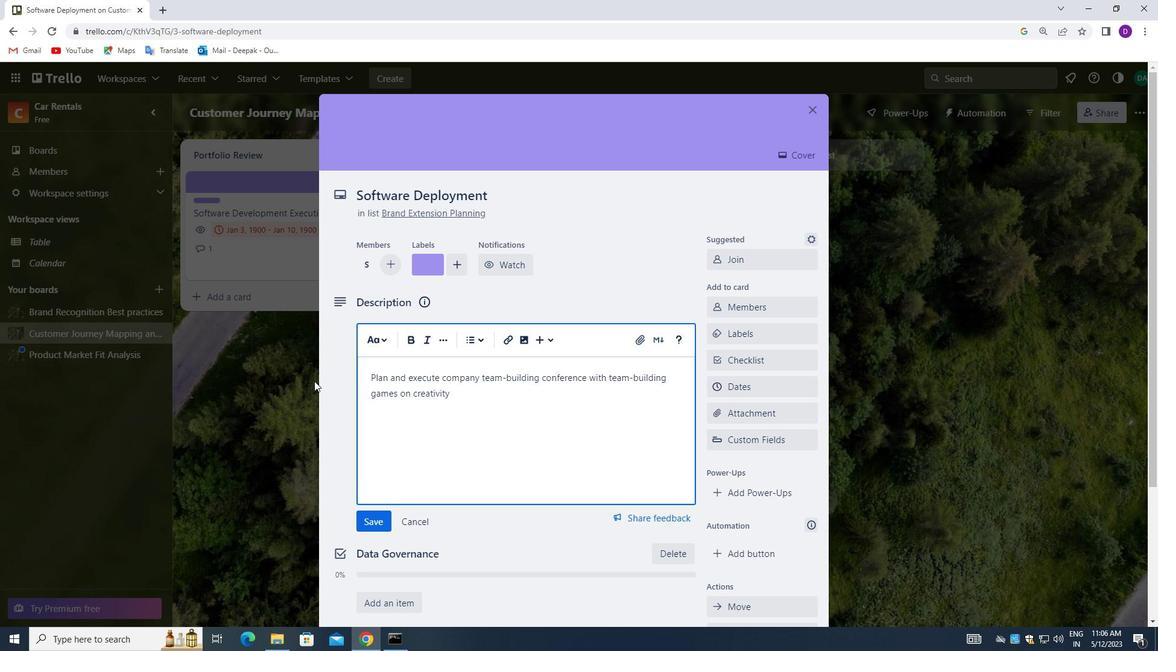 
Action: Mouse moved to (374, 521)
Screenshot: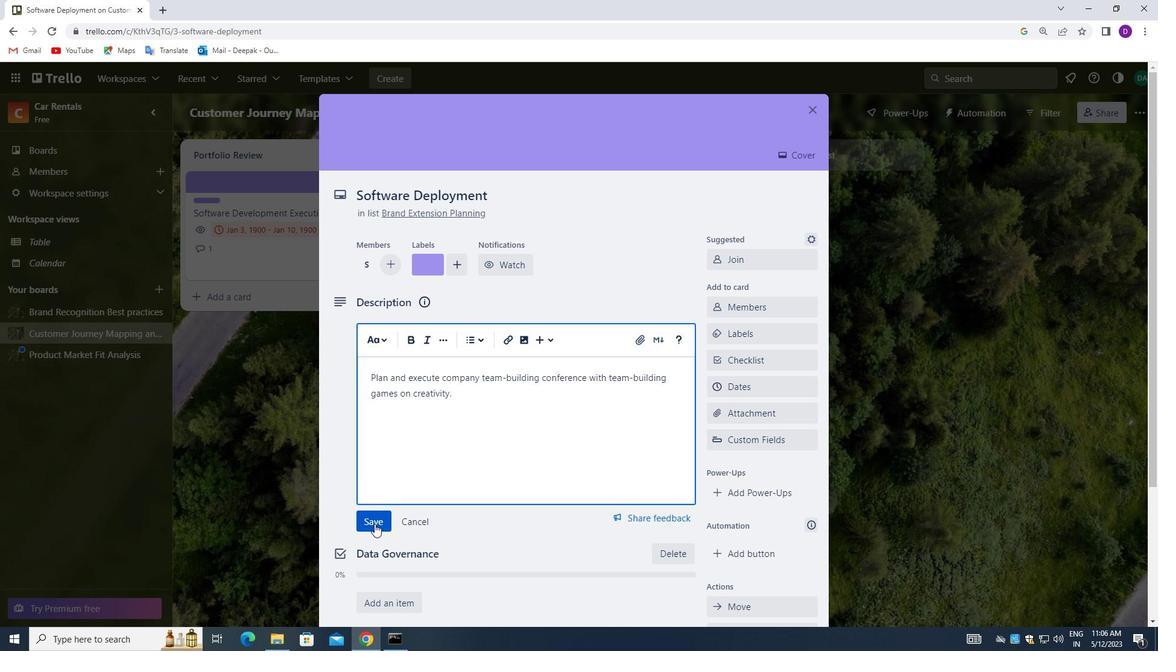 
Action: Mouse pressed left at (374, 521)
Screenshot: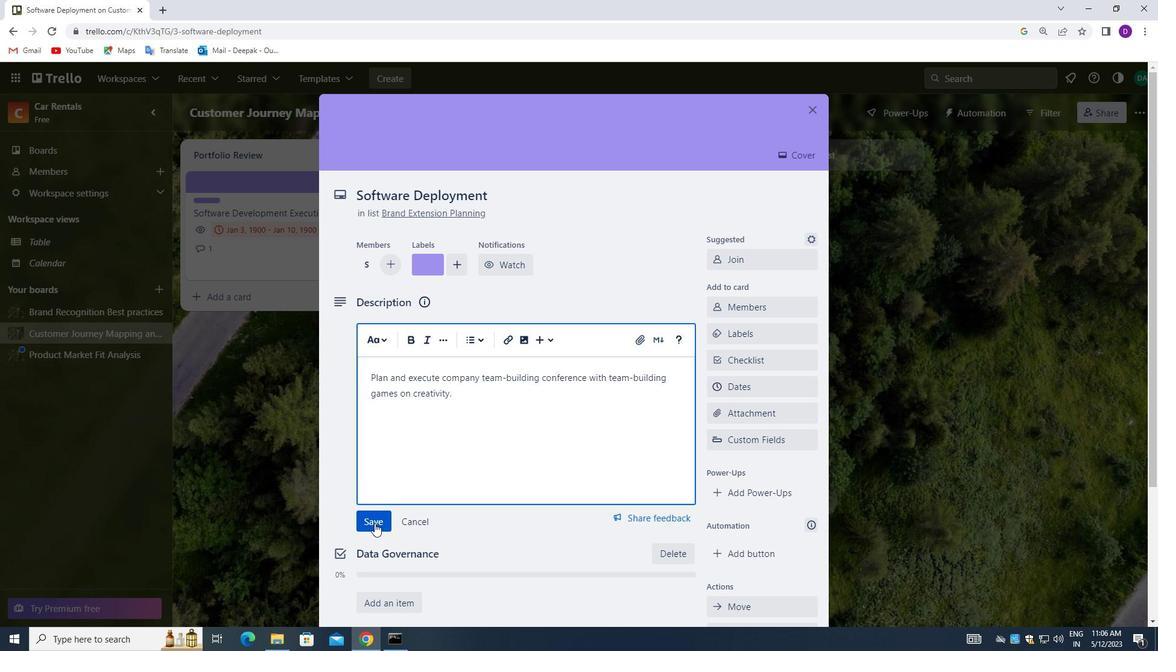 
Action: Mouse moved to (477, 416)
Screenshot: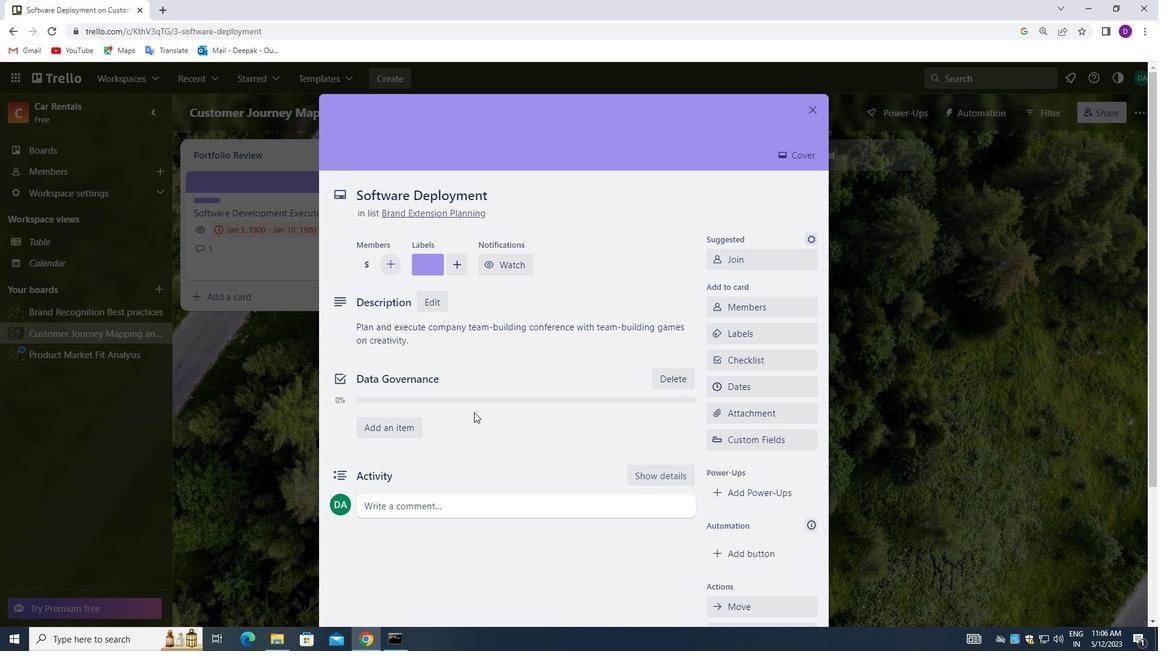 
Action: Mouse scrolled (477, 415) with delta (0, 0)
Screenshot: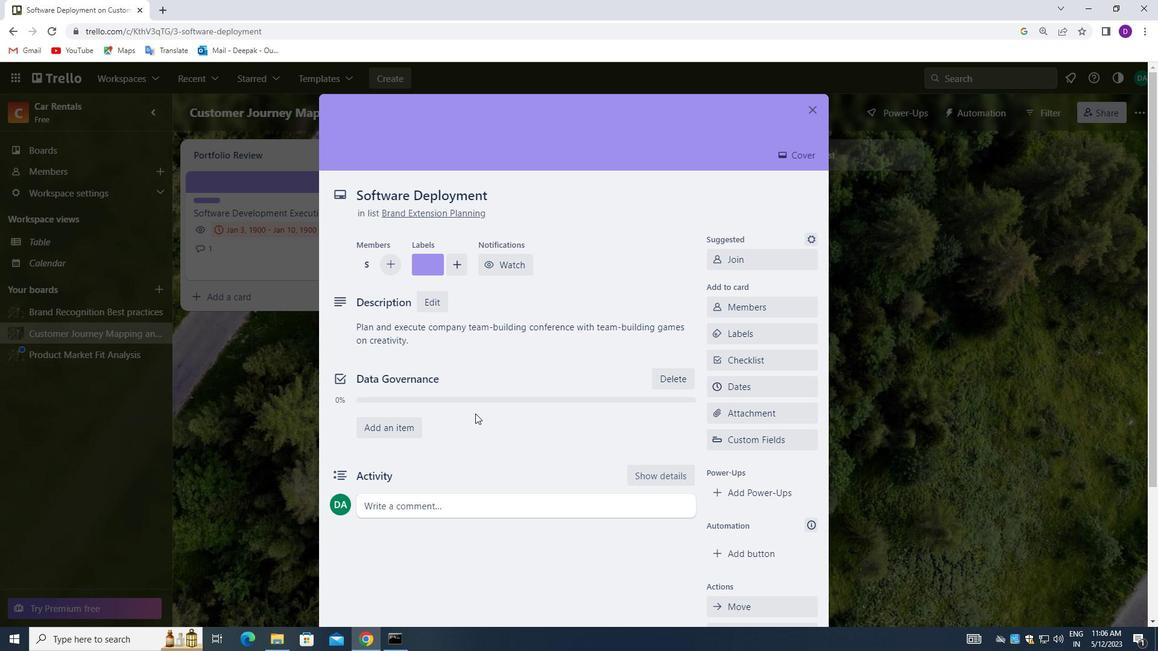 
Action: Mouse moved to (477, 417)
Screenshot: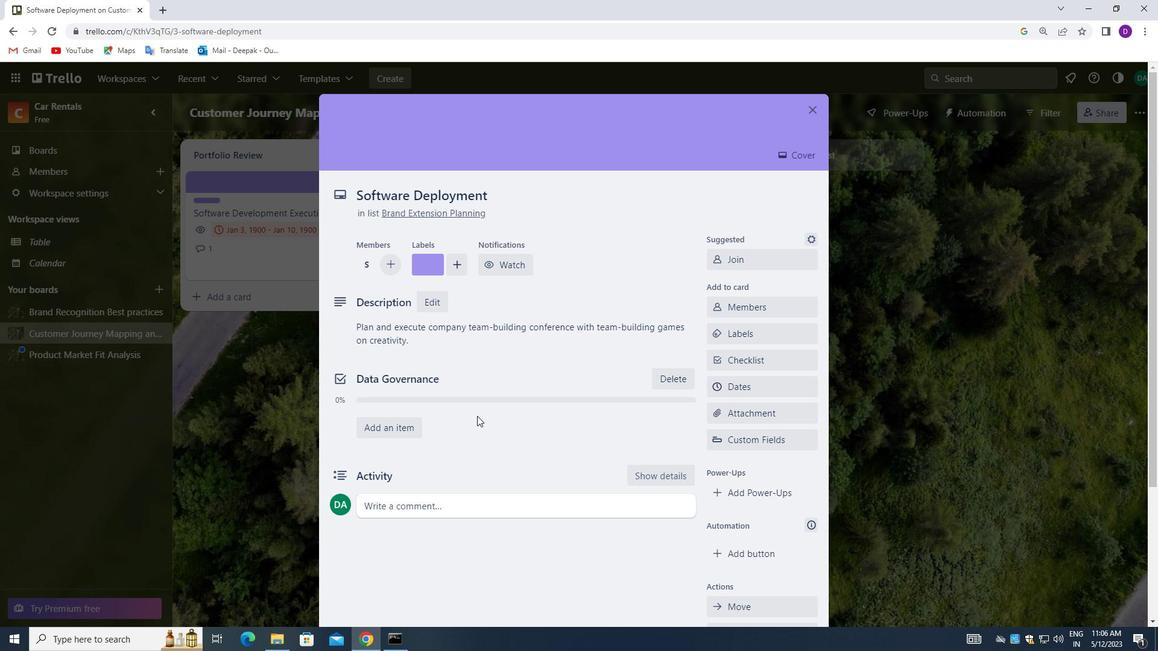 
Action: Mouse scrolled (477, 416) with delta (0, 0)
Screenshot: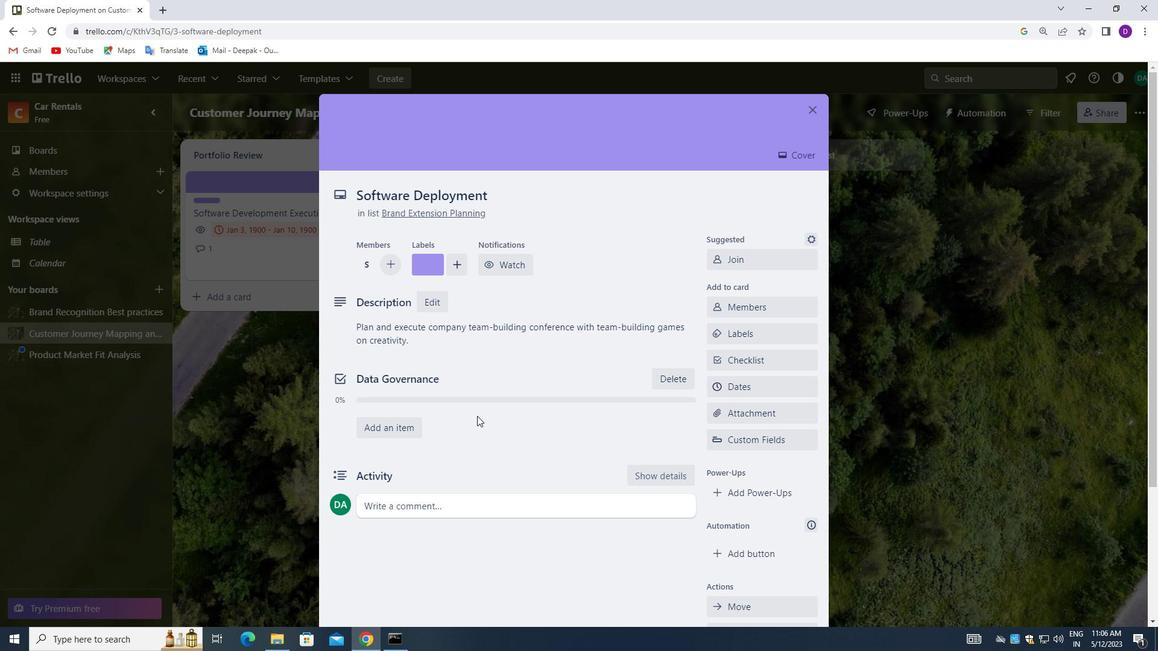 
Action: Mouse moved to (477, 419)
Screenshot: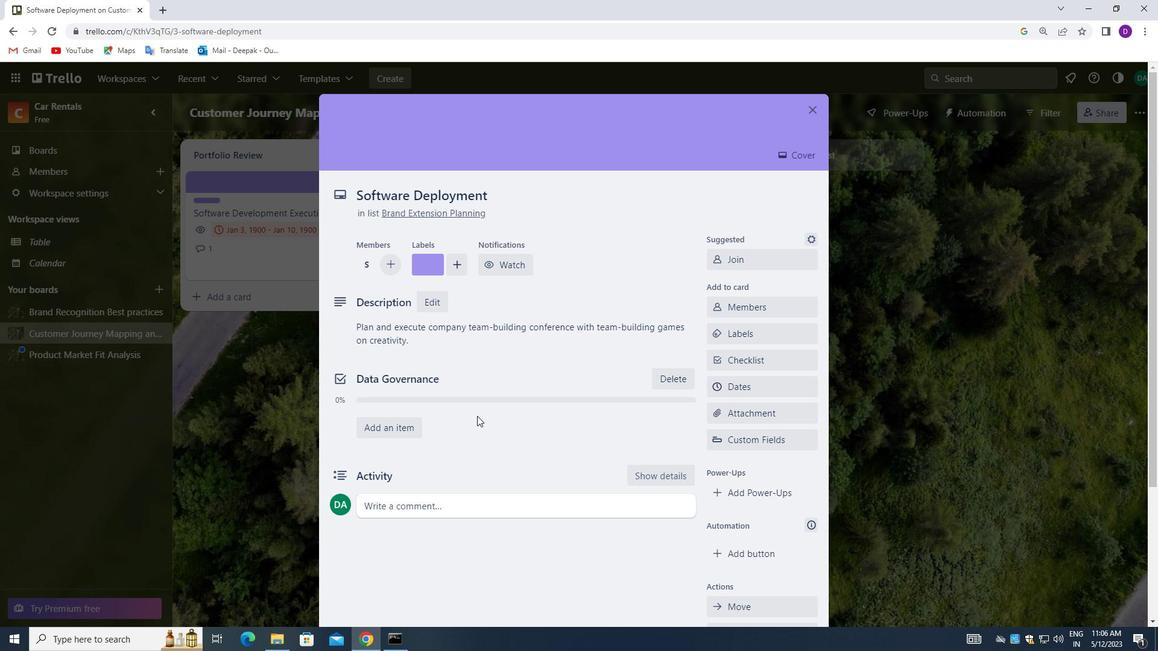 
Action: Mouse scrolled (477, 419) with delta (0, 0)
Screenshot: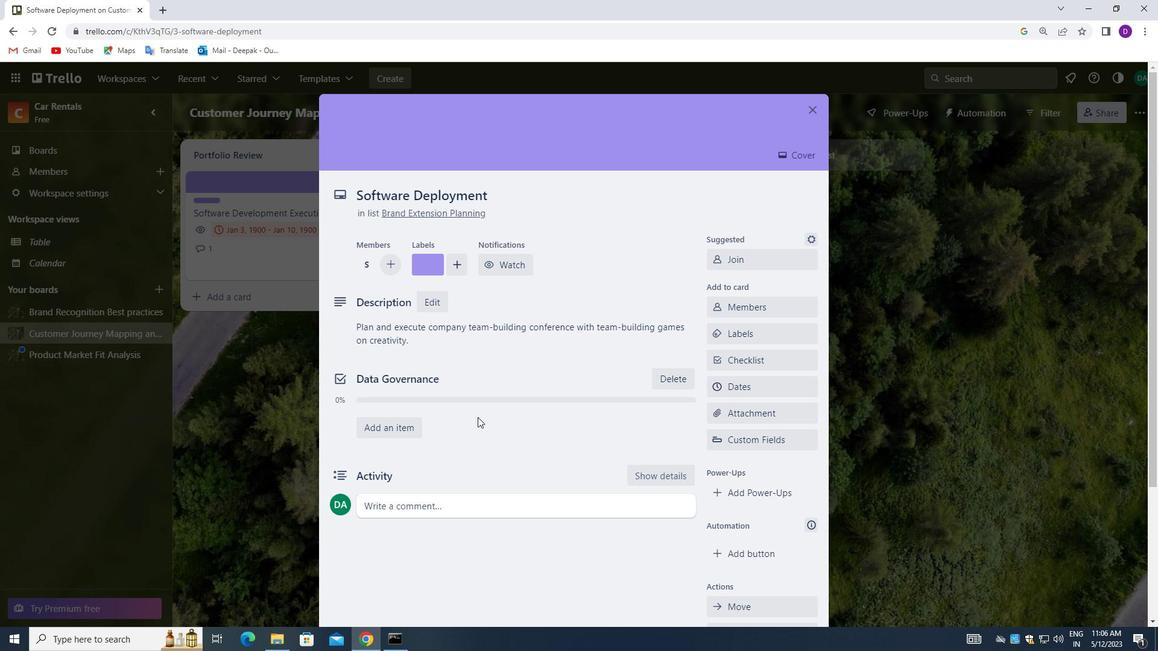 
Action: Mouse moved to (433, 334)
Screenshot: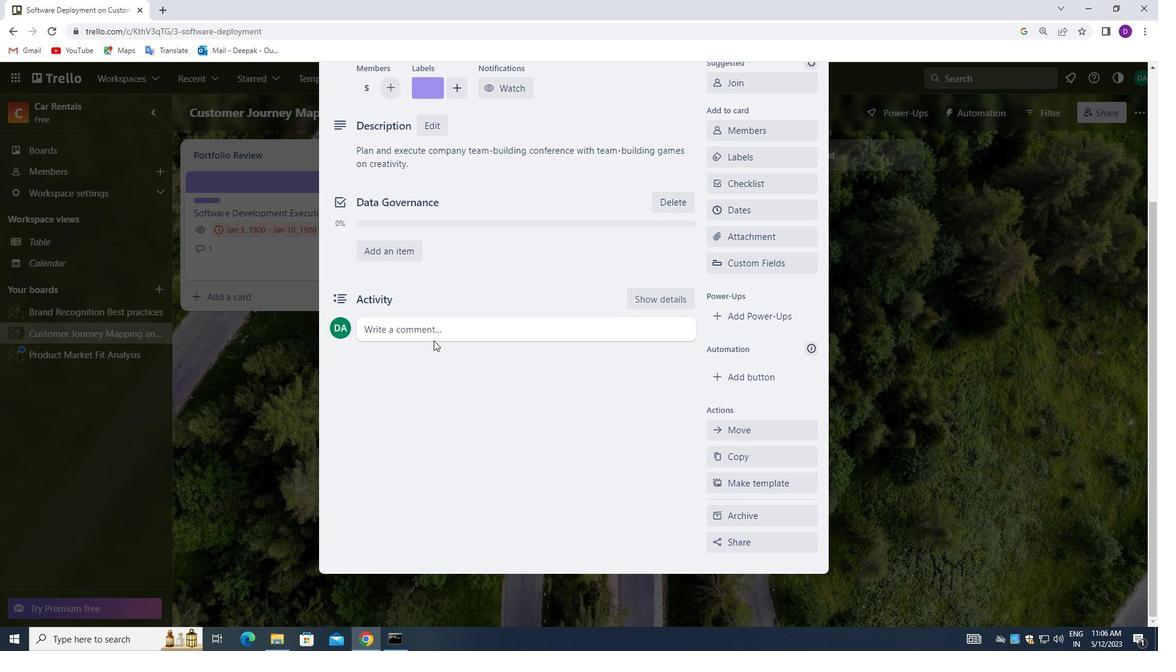 
Action: Mouse pressed left at (433, 334)
Screenshot: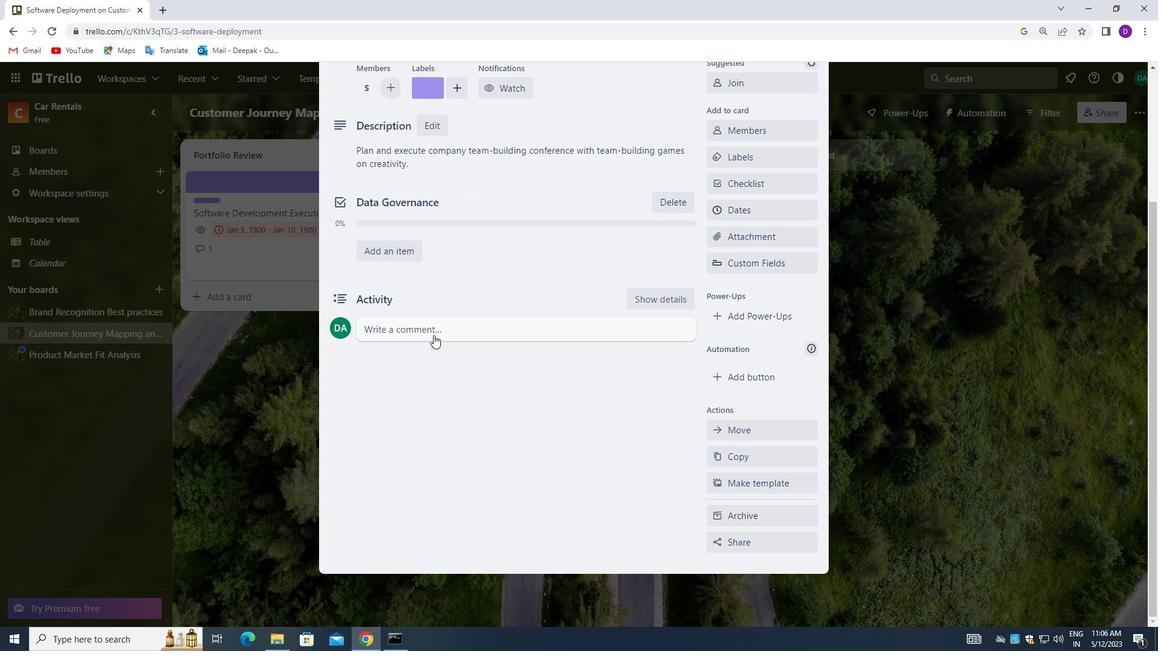 
Action: Mouse moved to (408, 370)
Screenshot: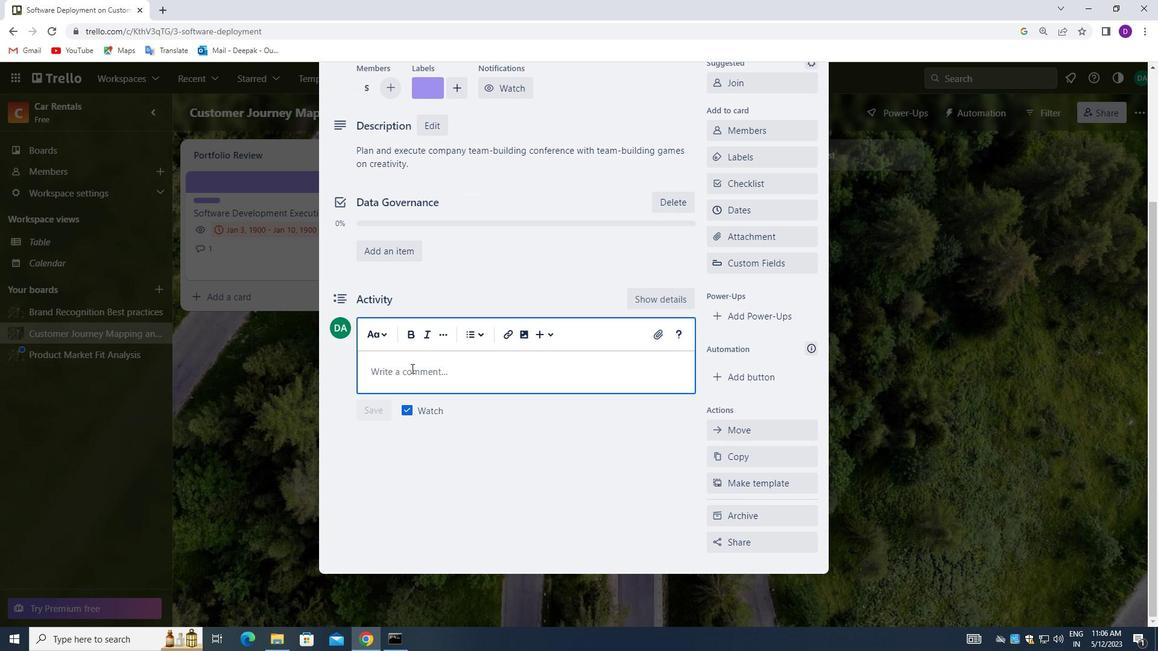 
Action: Mouse pressed left at (408, 370)
Screenshot: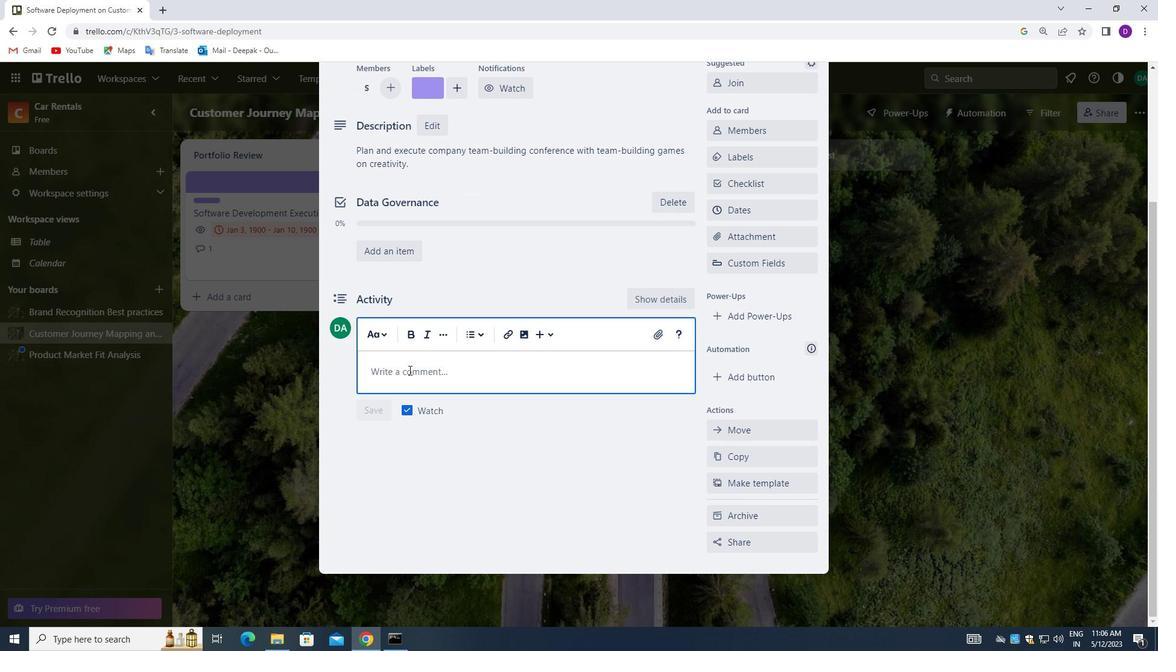 
Action: Mouse moved to (339, 377)
Screenshot: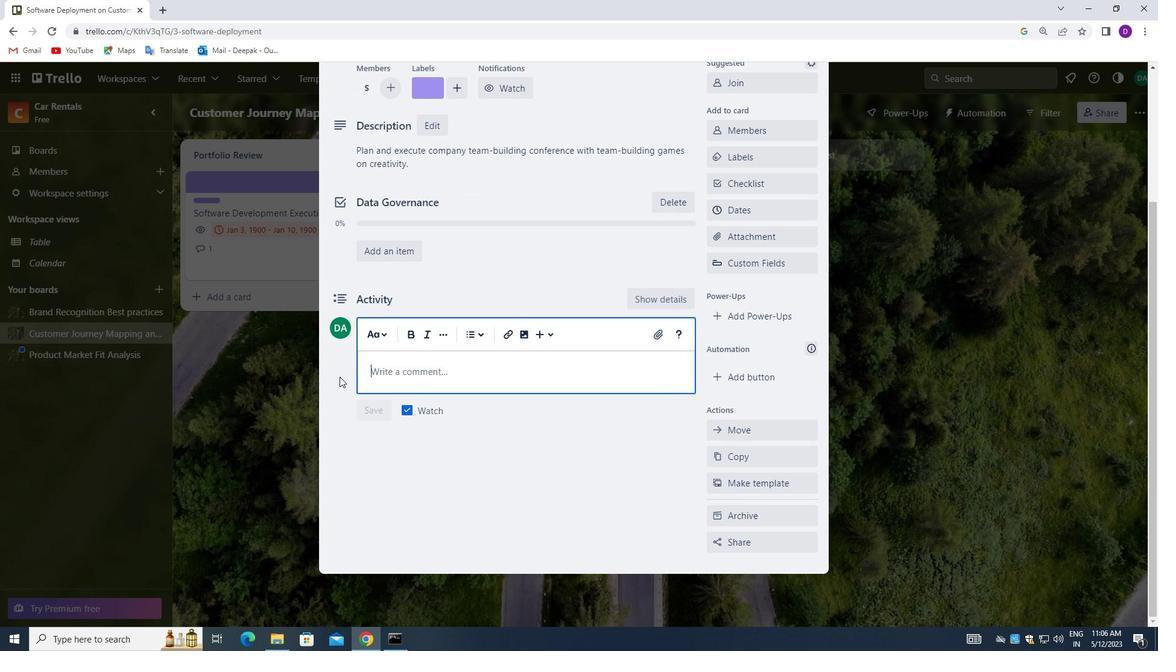 
Action: Key pressed <Key.shift>LET<Key.space>US<Key.space>MAKE<Key.space>SURE<Key.space>WE<Key.space>HAVE<Key.space>A<Key.space>CLEAR<Key.space>UNDERSTANDING<Key.space>OF<Key.space>THE<Key.space>TIMELINE<Key.space>AND<Key.space>DEADLINES<Key.space>O<Key.backspace>FOR<Key.space>THIS<Key.space>TASK<Key.space><Key.backspace>,<Key.space>ENSURING<Key.space>THAT<Key.space>WE<Key.space>D<Key.backspace>CAN<Key.space>DELIVER<Key.space>ON<Key.space>TIME.
Screenshot: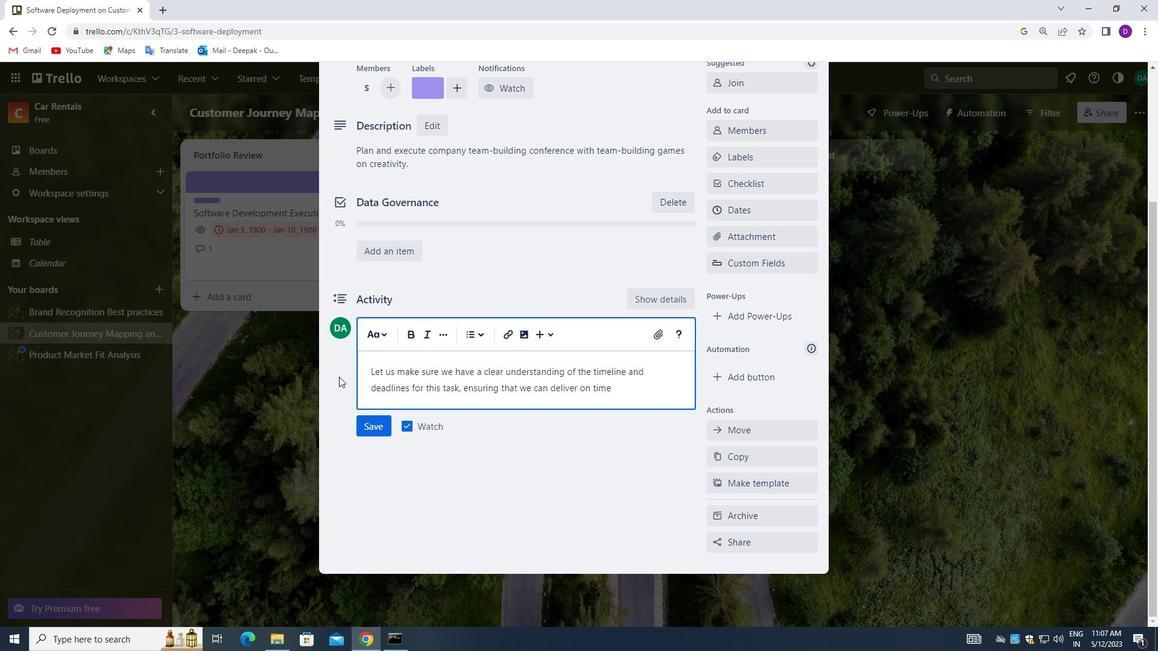 
Action: Mouse moved to (365, 431)
Screenshot: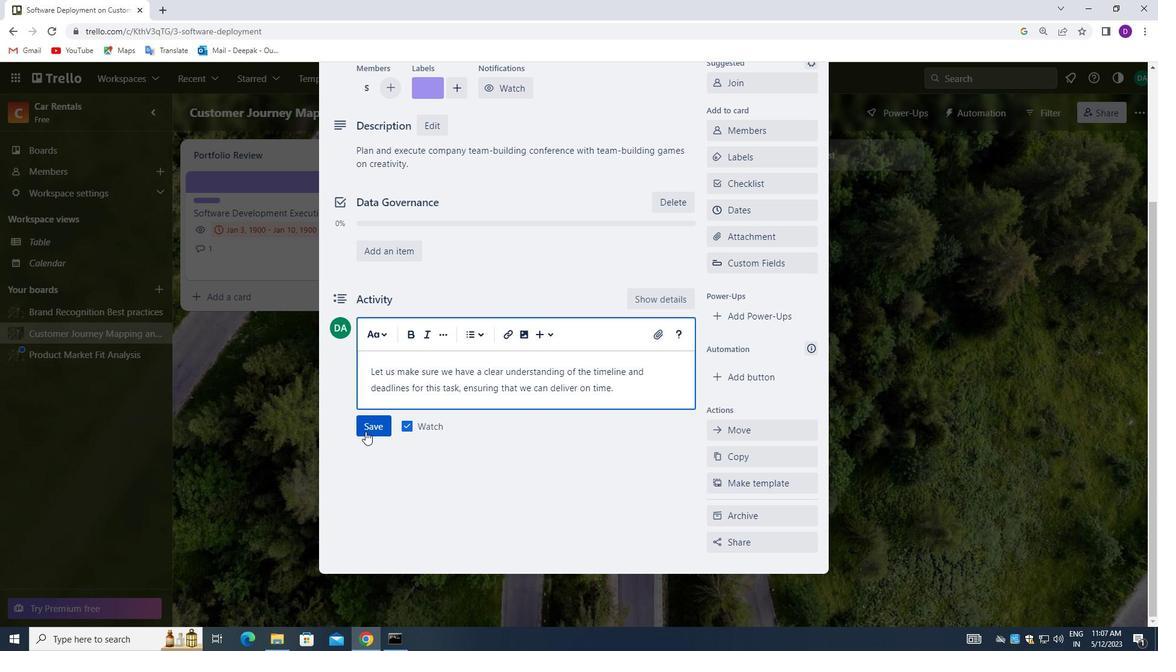
Action: Mouse pressed left at (365, 431)
Screenshot: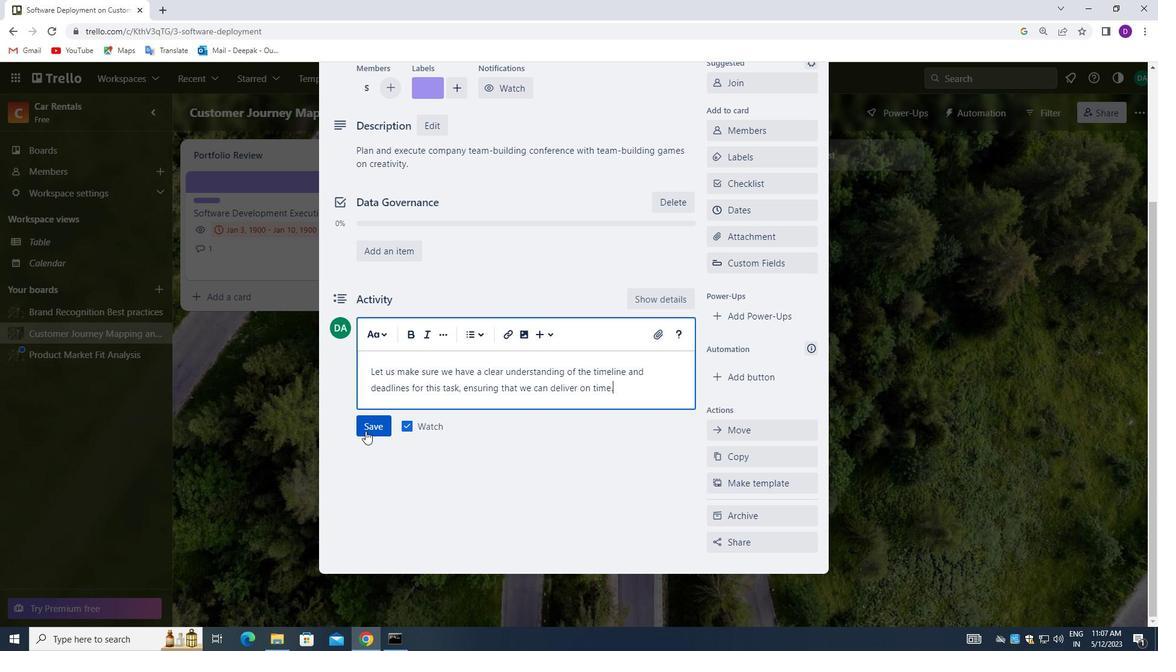 
Action: Mouse moved to (740, 212)
Screenshot: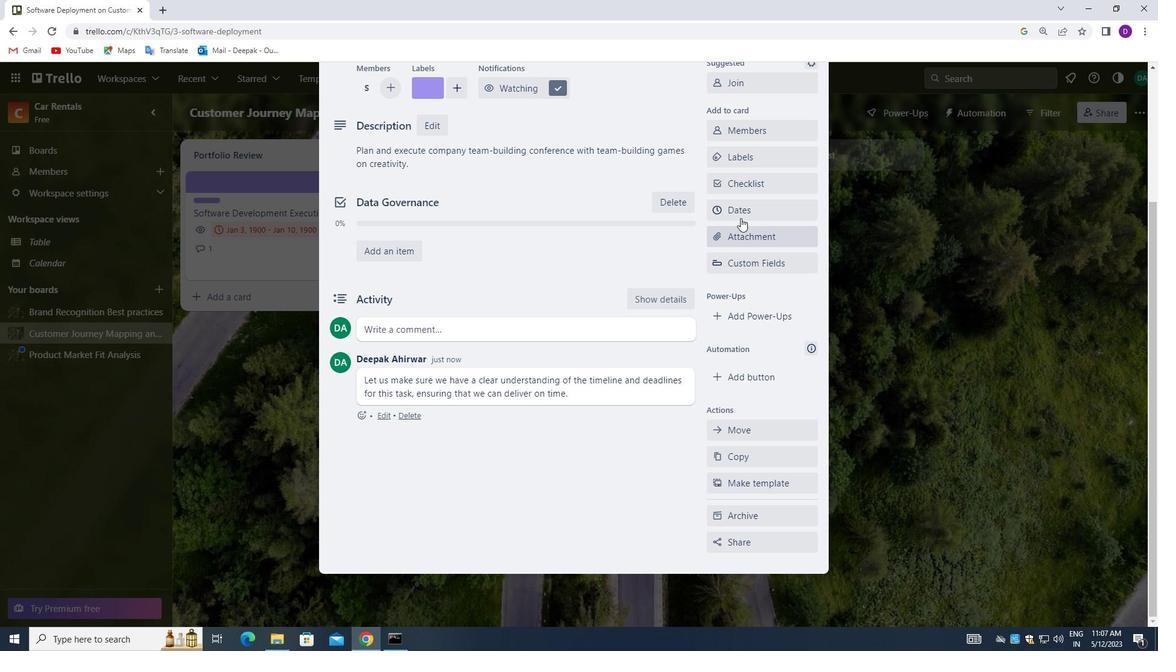
Action: Mouse pressed left at (740, 212)
Screenshot: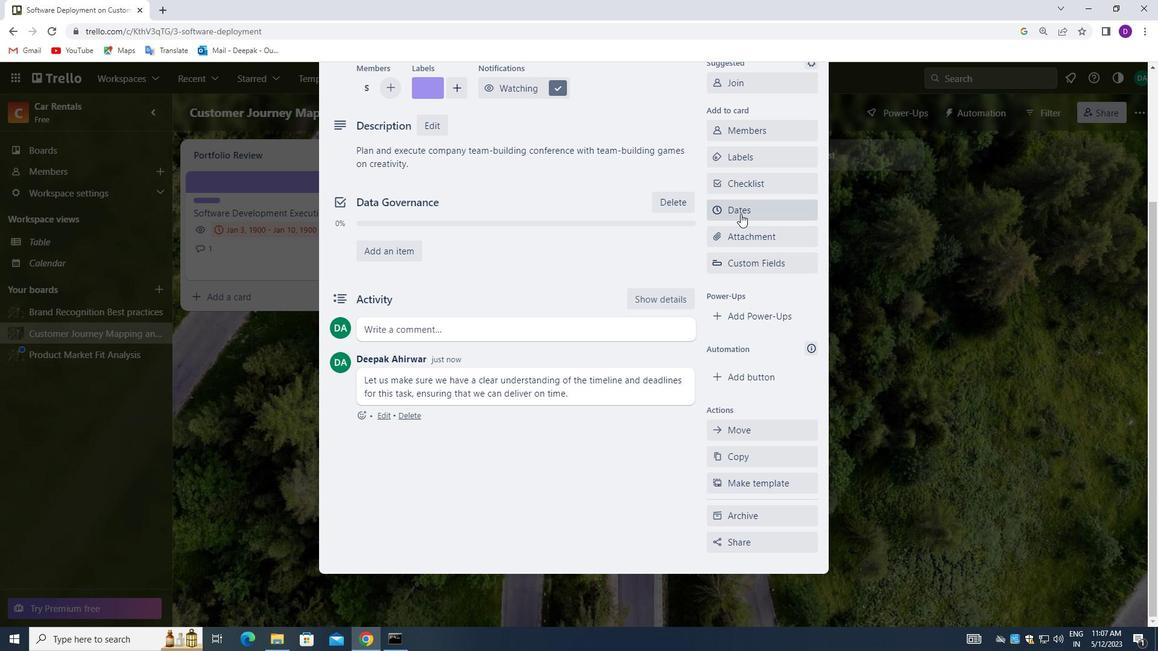 
Action: Mouse moved to (723, 351)
Screenshot: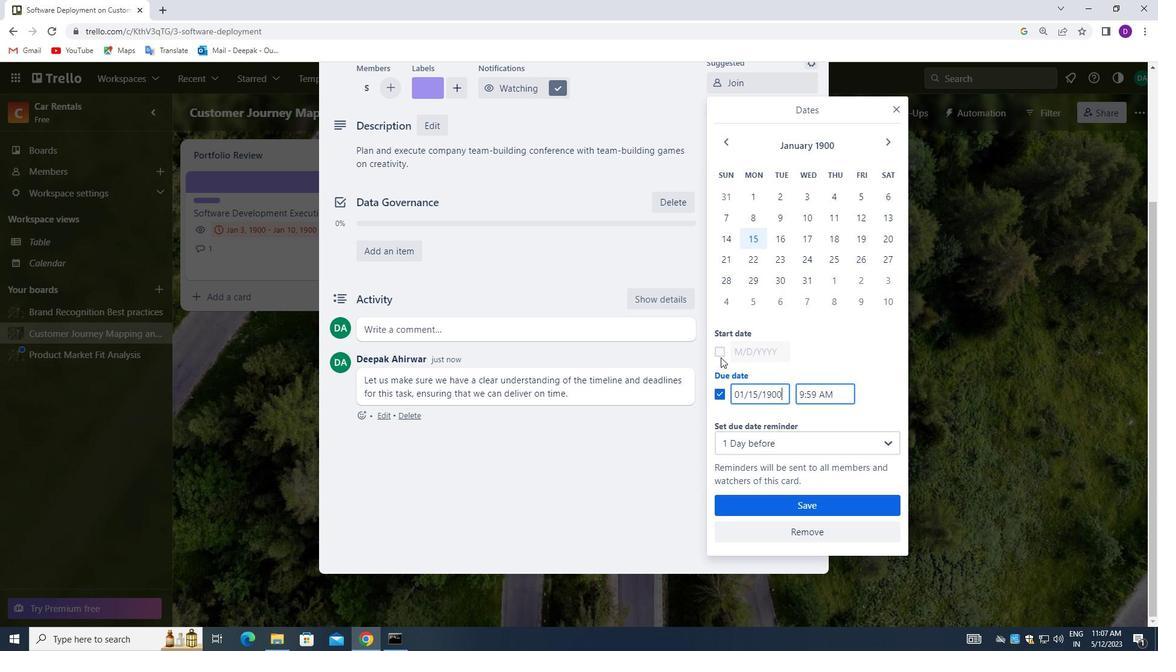 
Action: Mouse pressed left at (723, 351)
Screenshot: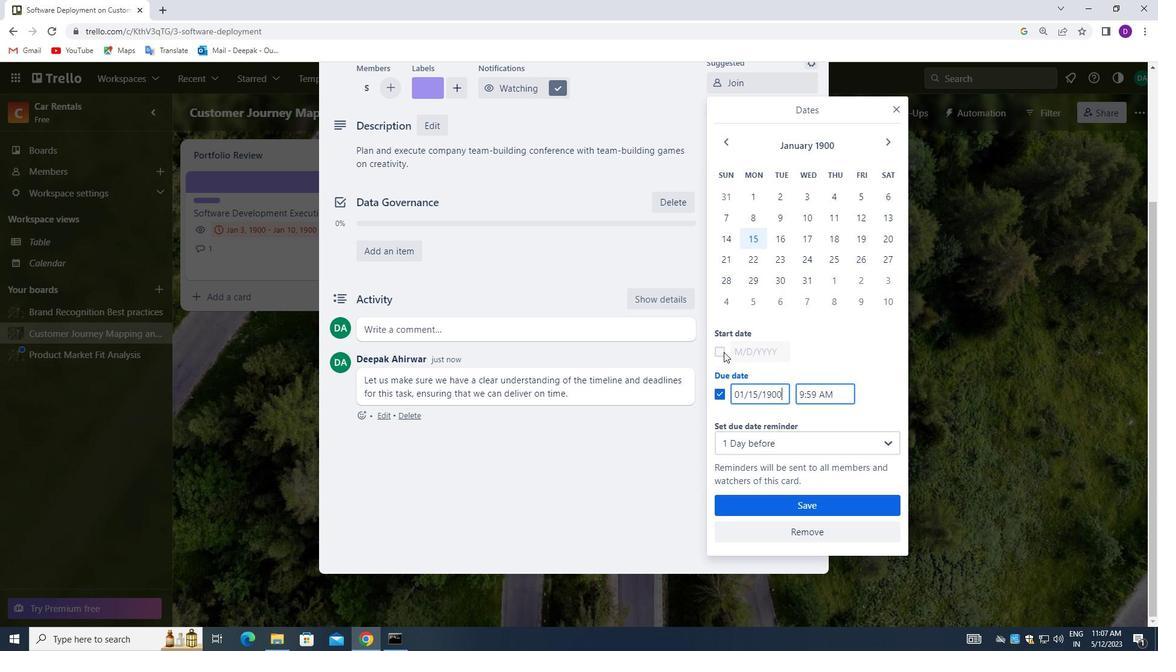 
Action: Mouse moved to (782, 351)
Screenshot: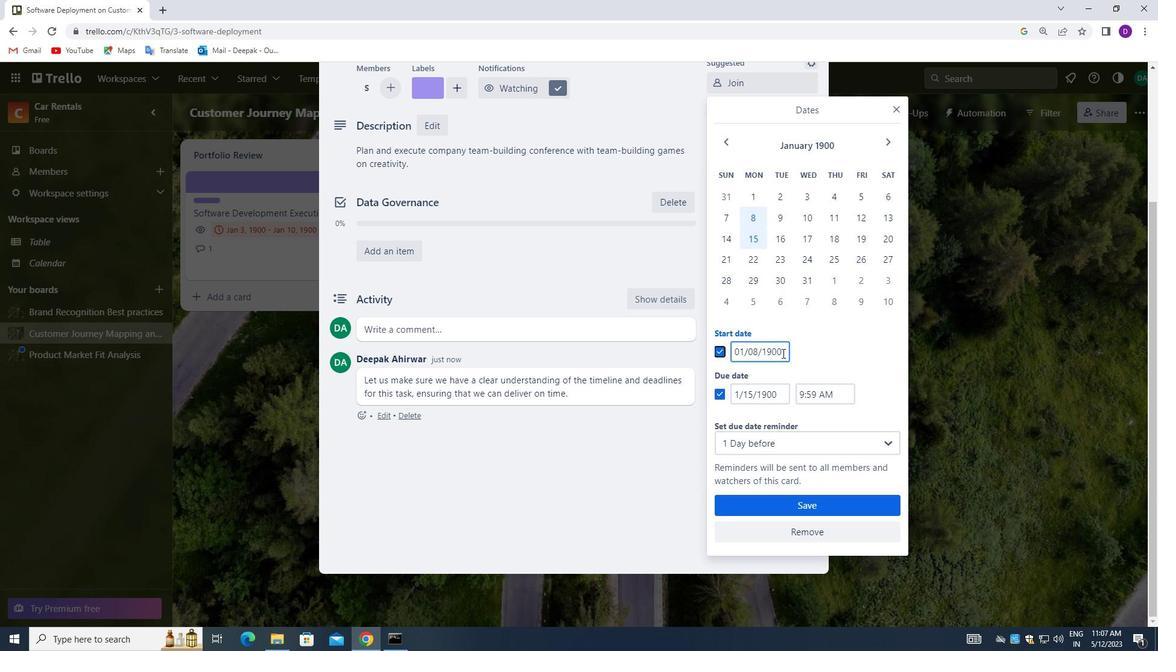 
Action: Mouse pressed left at (782, 351)
Screenshot: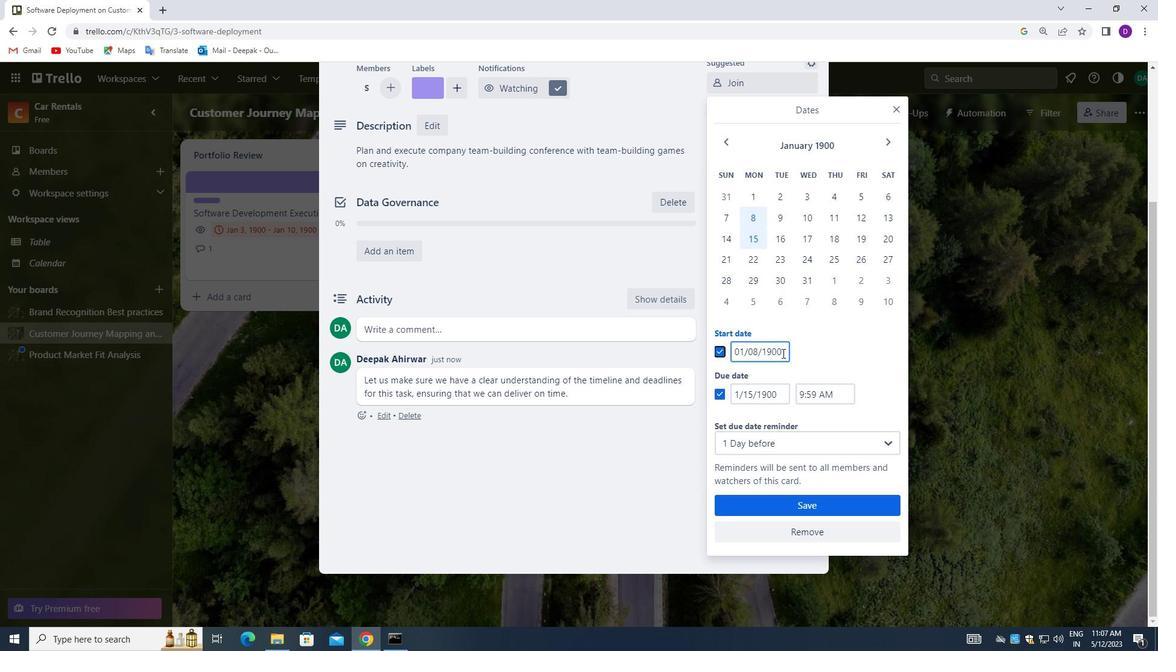 
Action: Mouse moved to (746, 346)
Screenshot: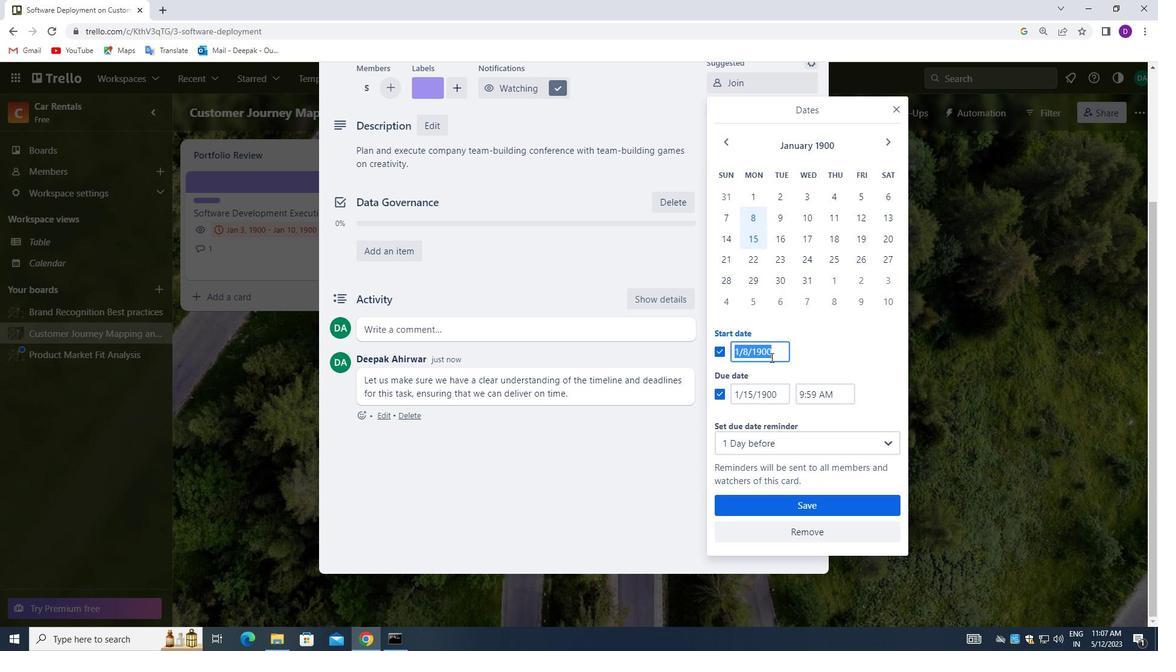 
Action: Key pressed <Key.backspace>01/09/1900
Screenshot: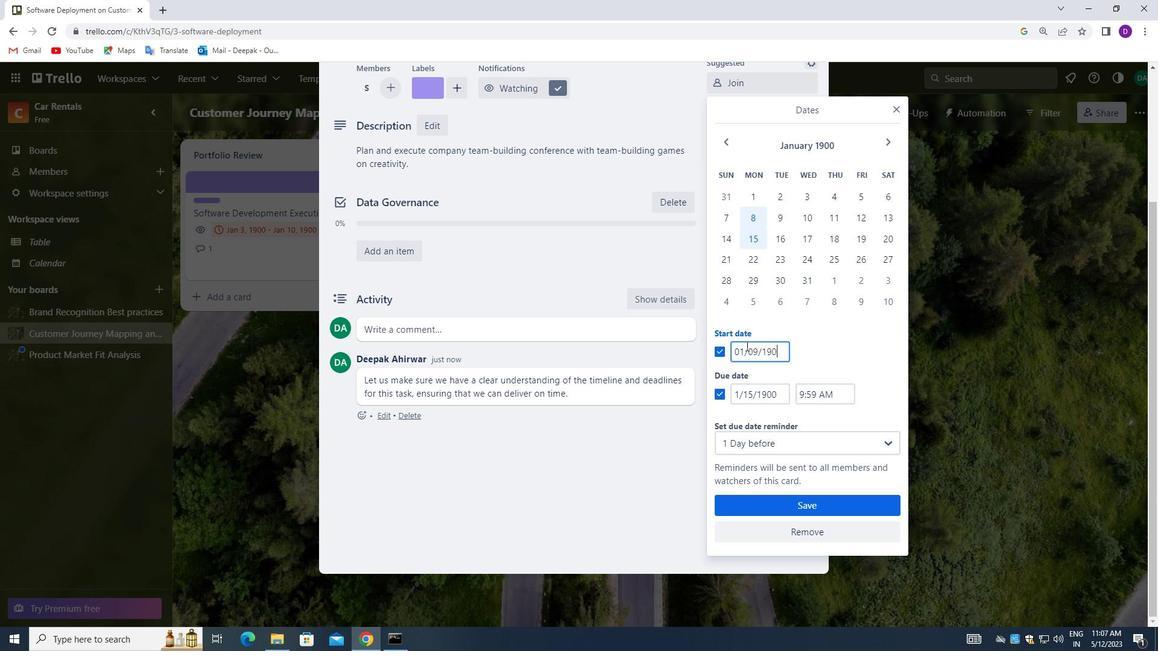 
Action: Mouse moved to (782, 395)
Screenshot: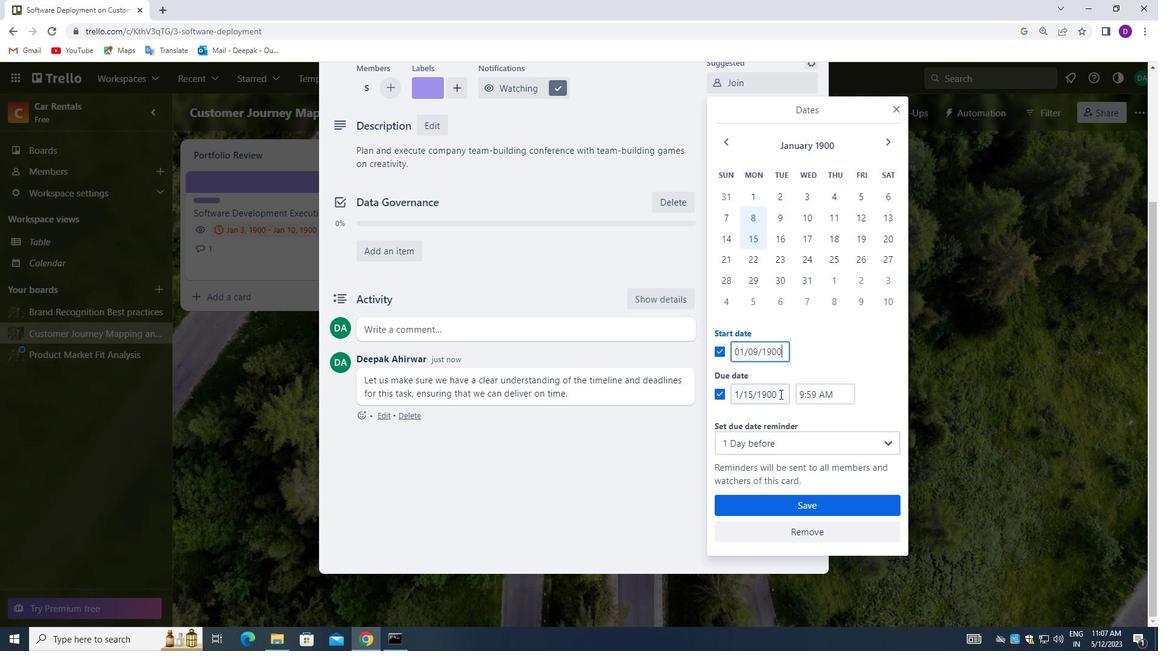 
Action: Mouse pressed left at (782, 395)
Screenshot: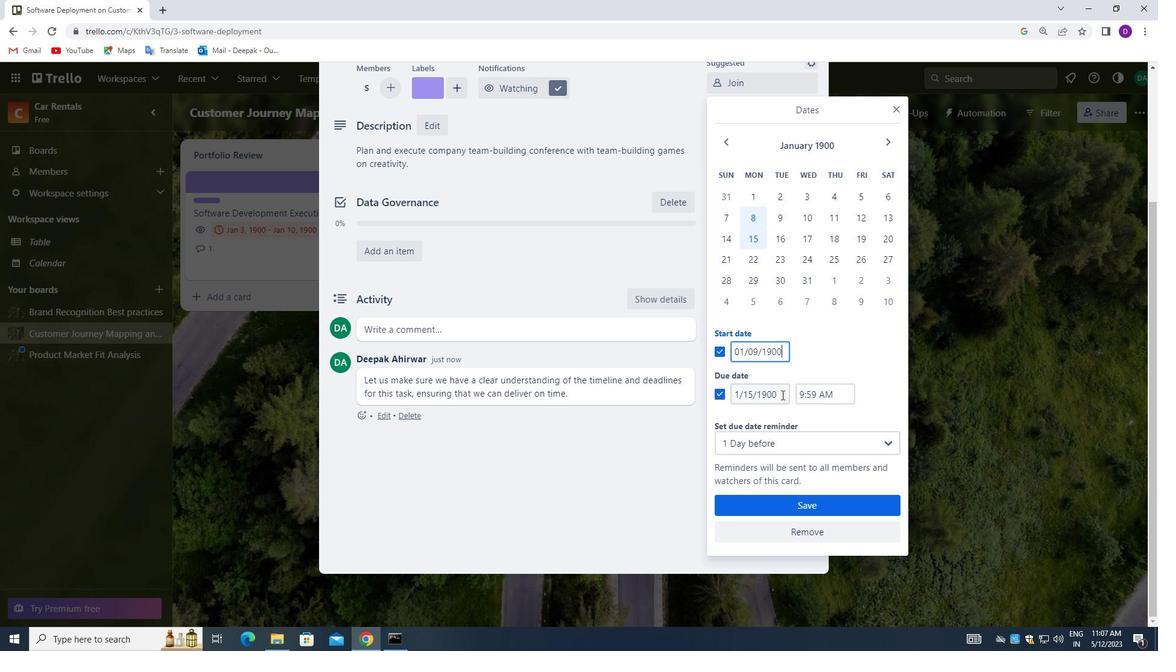 
Action: Mouse moved to (751, 399)
Screenshot: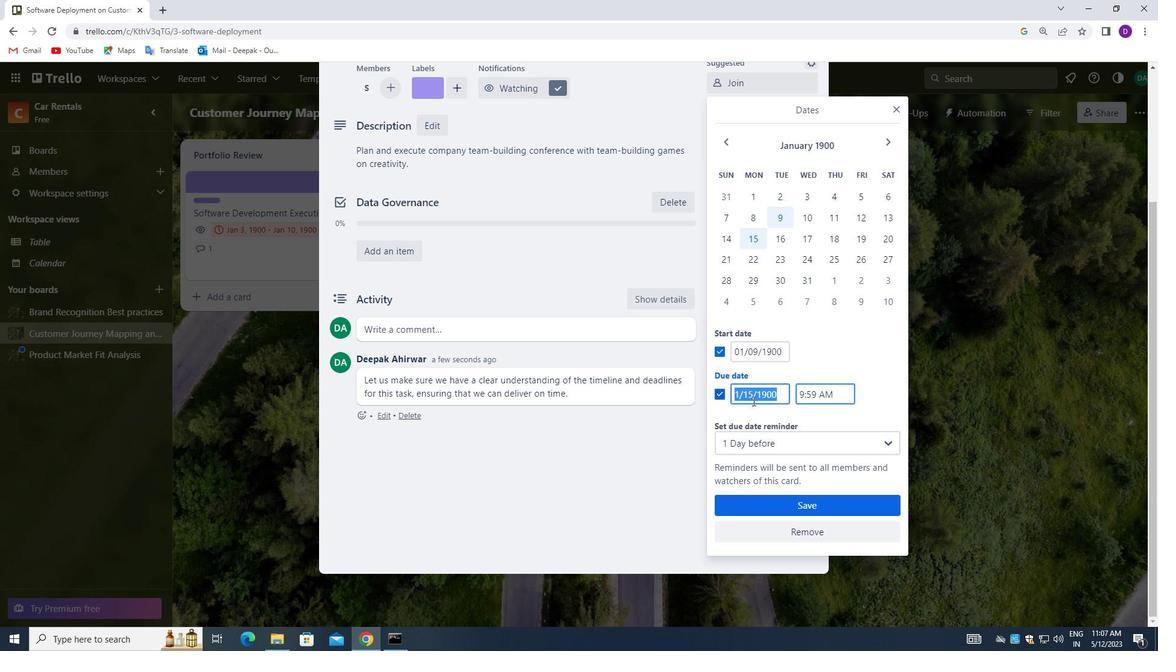 
Action: Key pressed <Key.backspace>
Screenshot: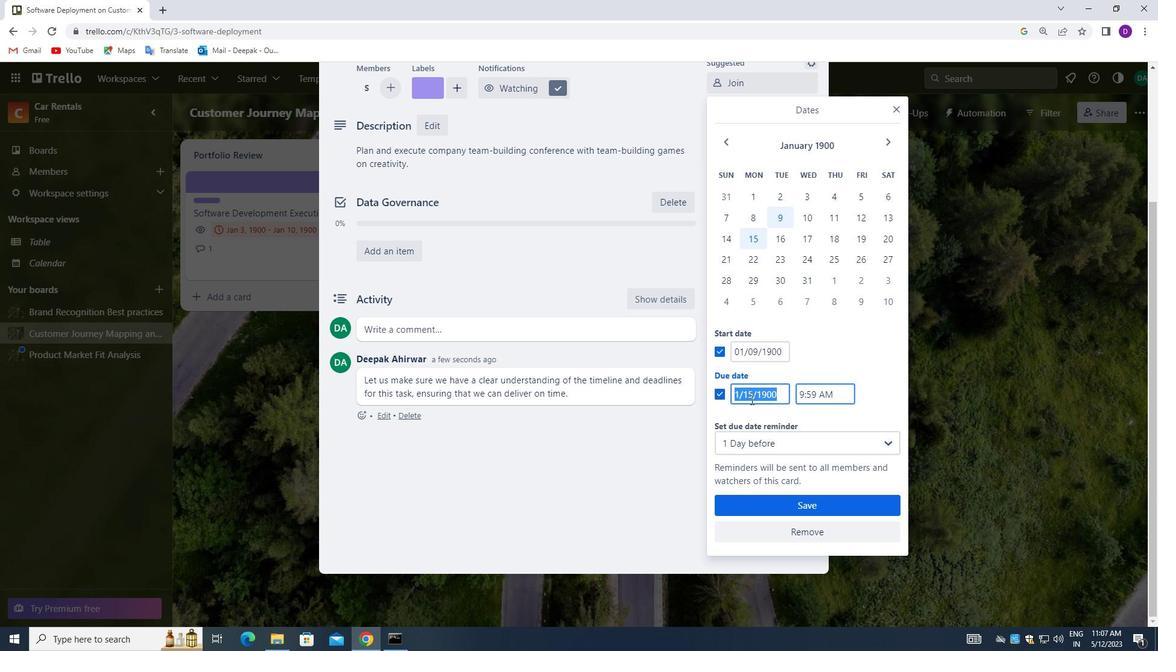 
Action: Mouse moved to (751, 399)
Screenshot: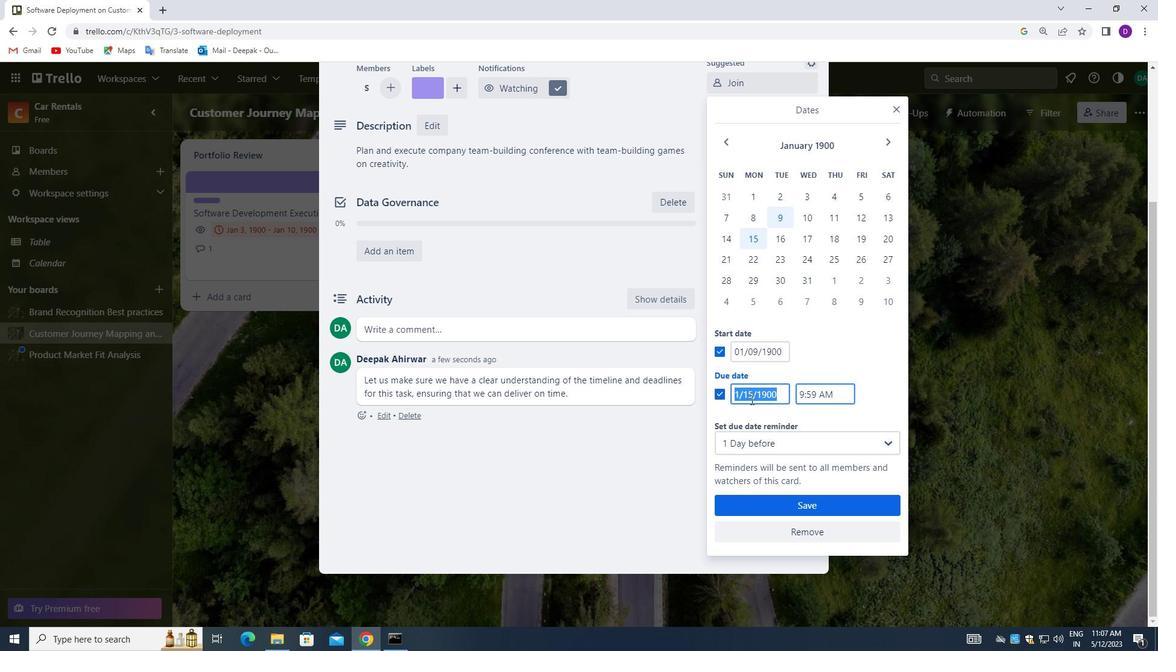 
Action: Key pressed 0
Screenshot: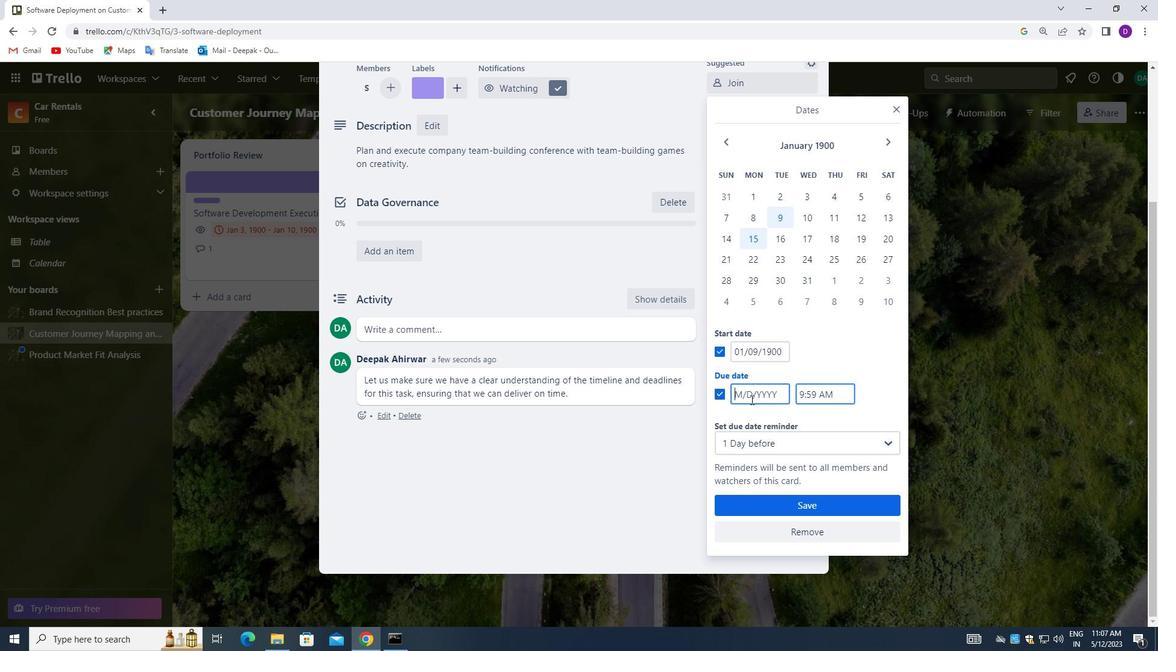 
Action: Mouse moved to (750, 399)
Screenshot: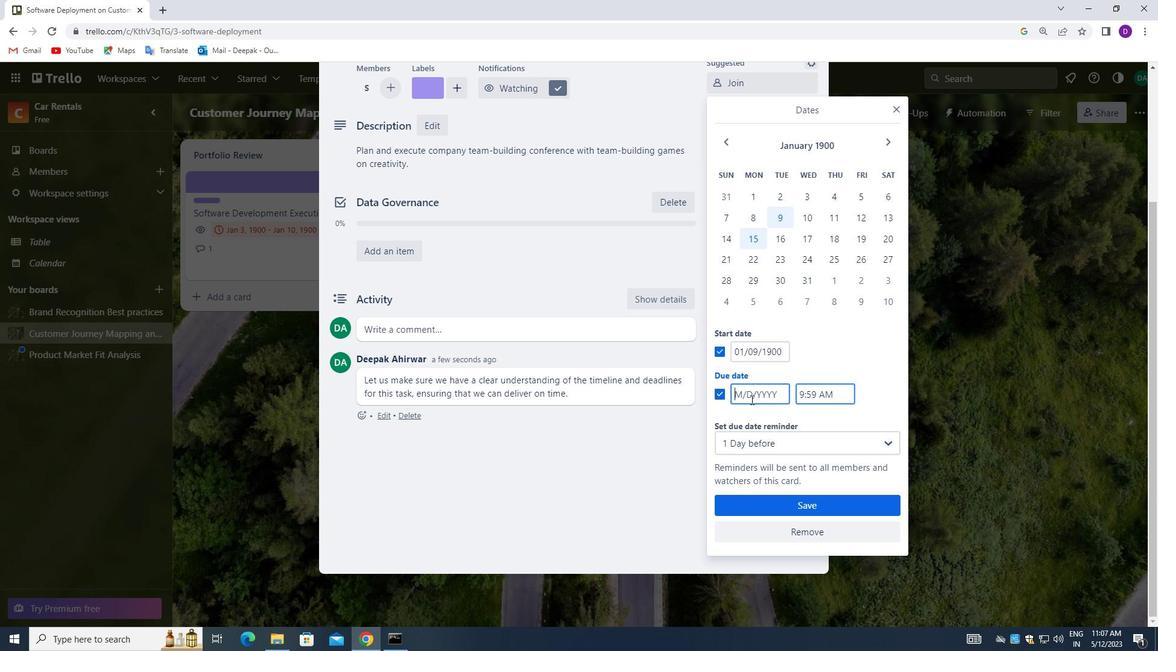 
Action: Key pressed 1/
Screenshot: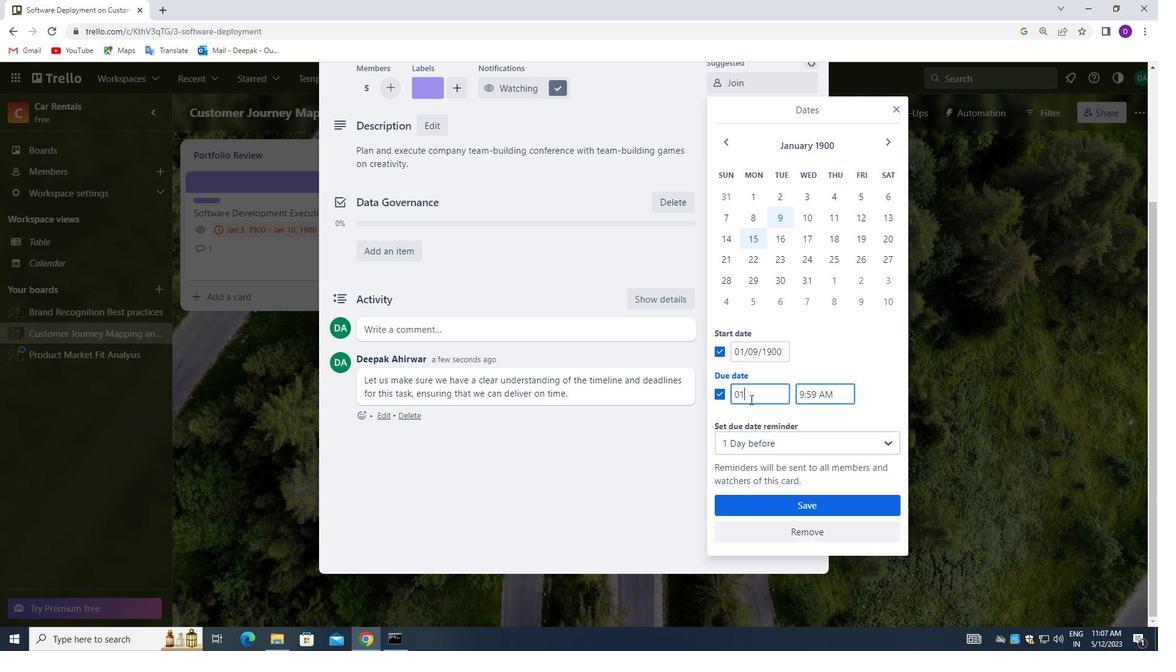 
Action: Mouse moved to (749, 399)
Screenshot: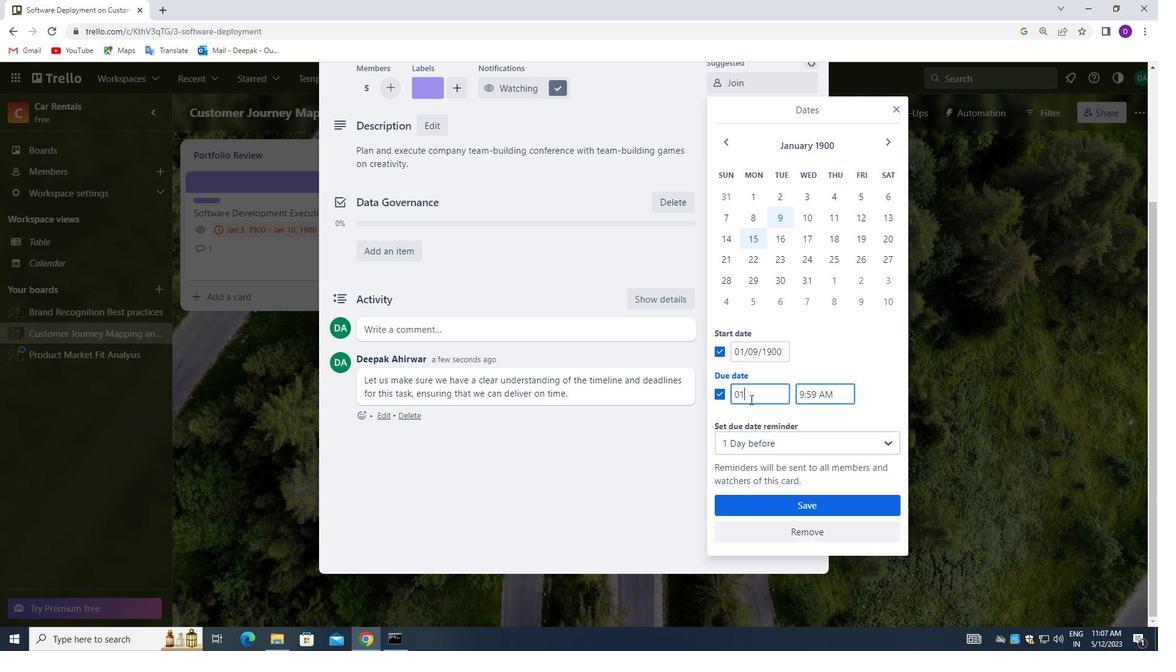 
Action: Key pressed 16/
Screenshot: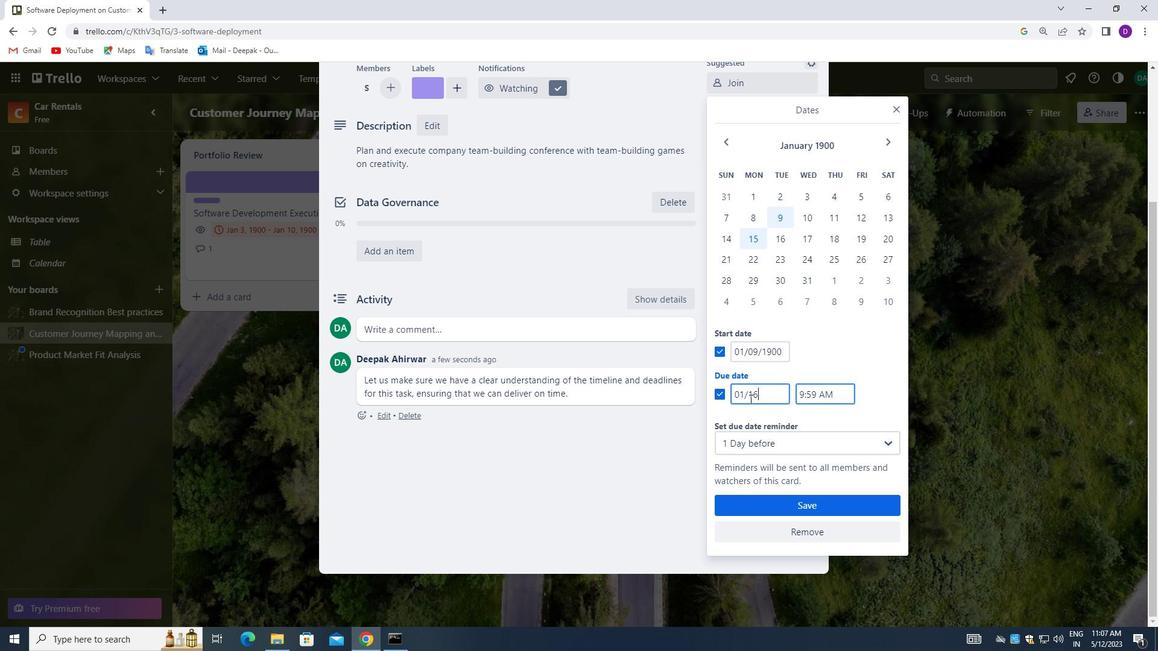 
Action: Mouse moved to (749, 398)
Screenshot: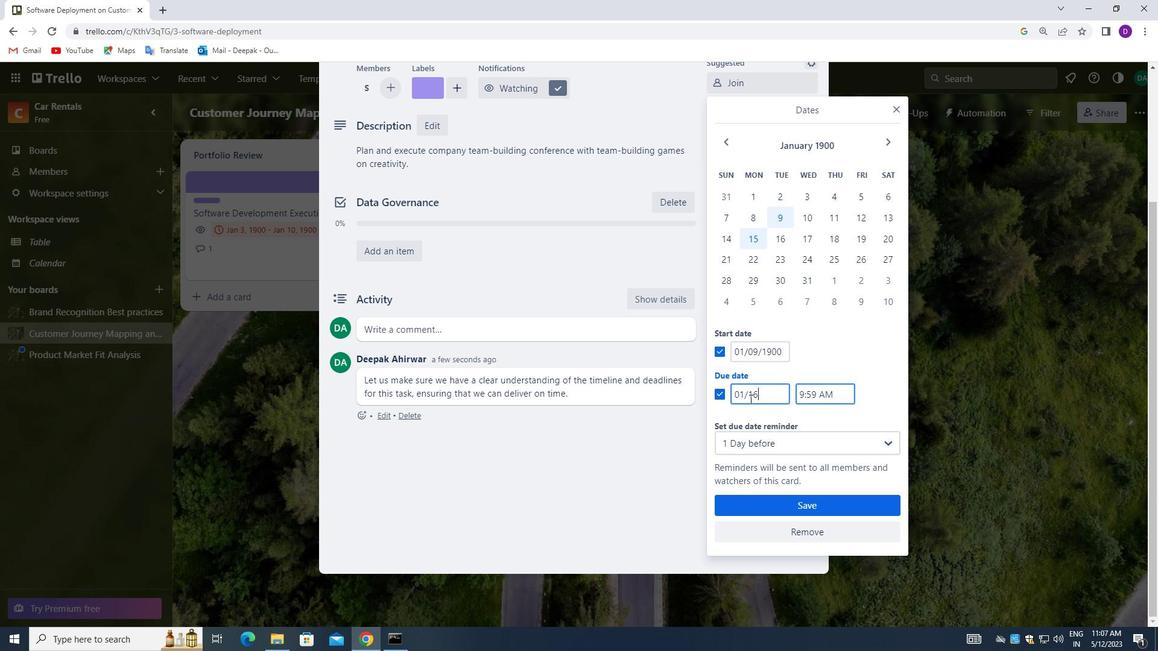 
Action: Key pressed 1900
Screenshot: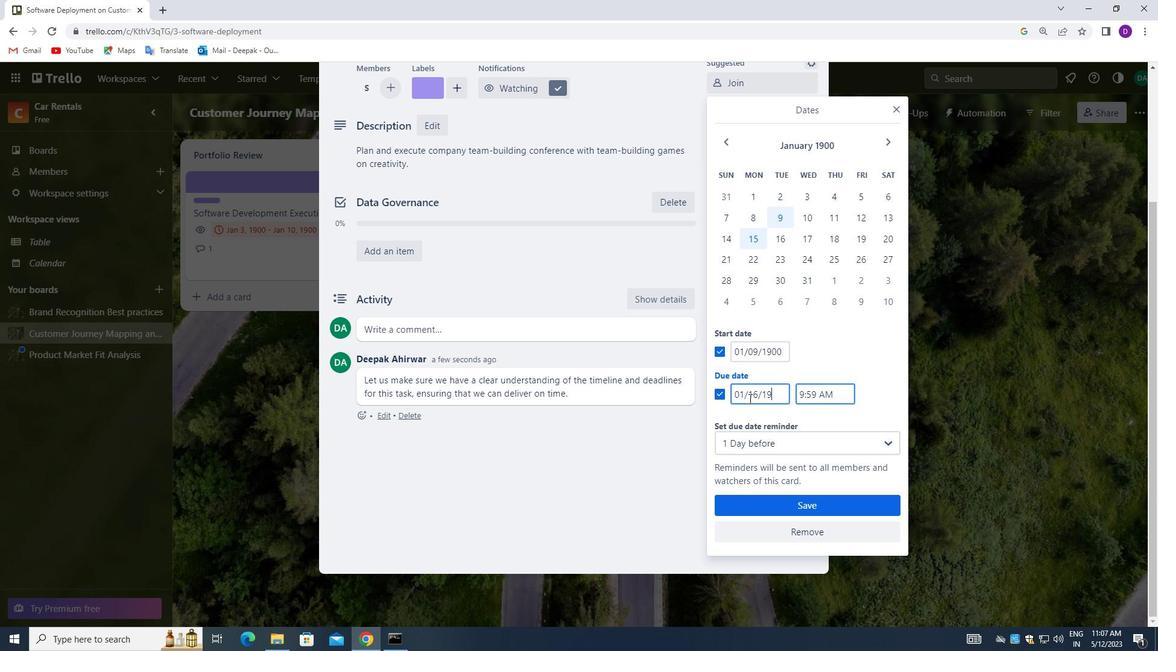 
Action: Mouse moved to (798, 506)
Screenshot: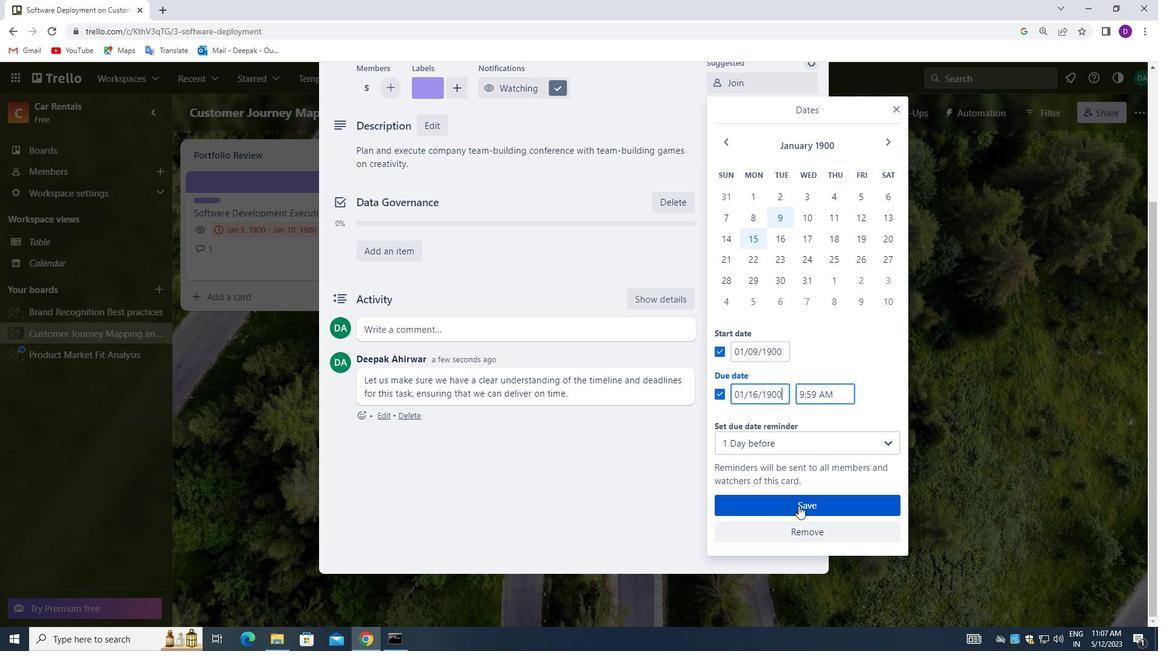 
Action: Mouse pressed left at (798, 506)
Screenshot: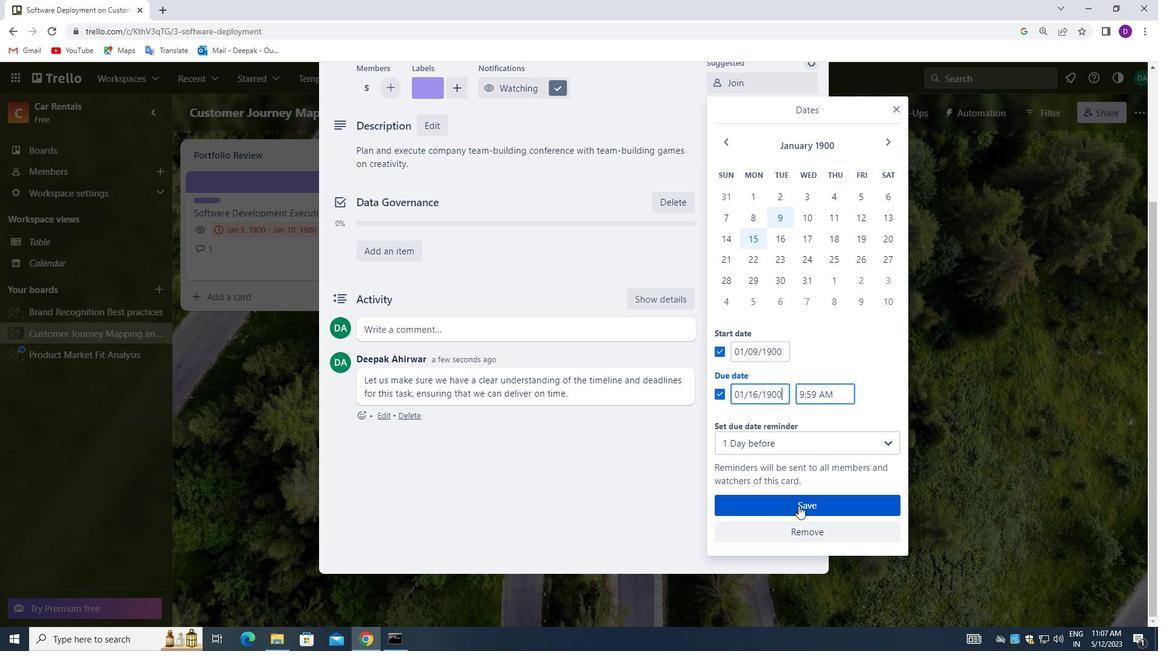 
Action: Mouse moved to (637, 413)
Screenshot: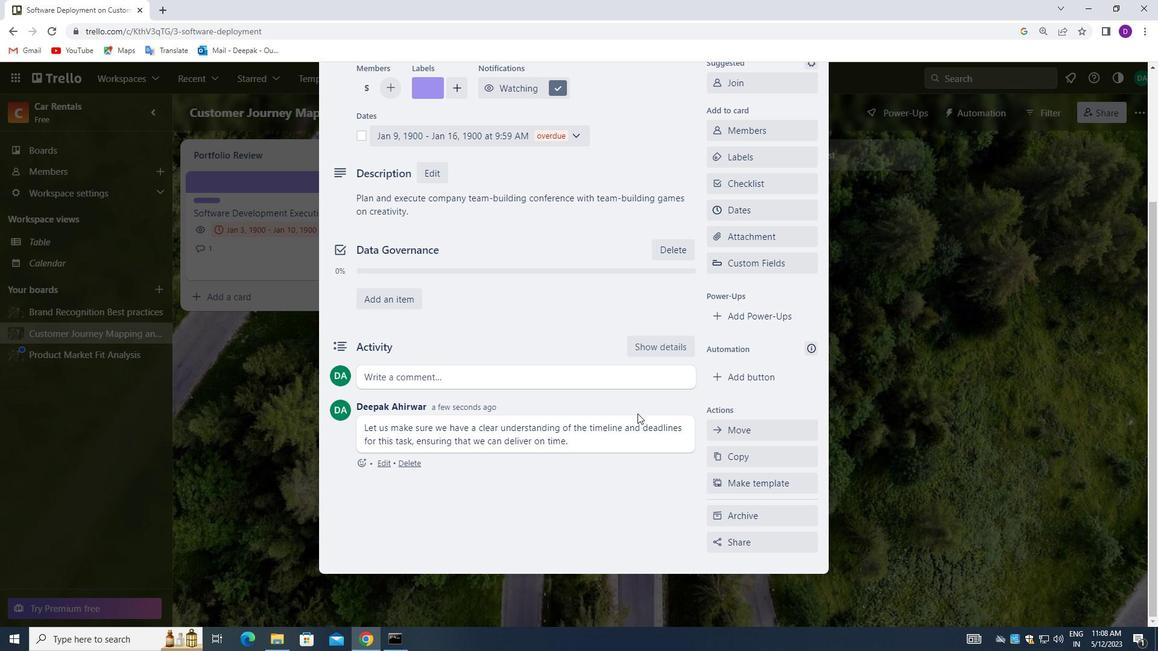 
Action: Mouse scrolled (637, 414) with delta (0, 0)
Screenshot: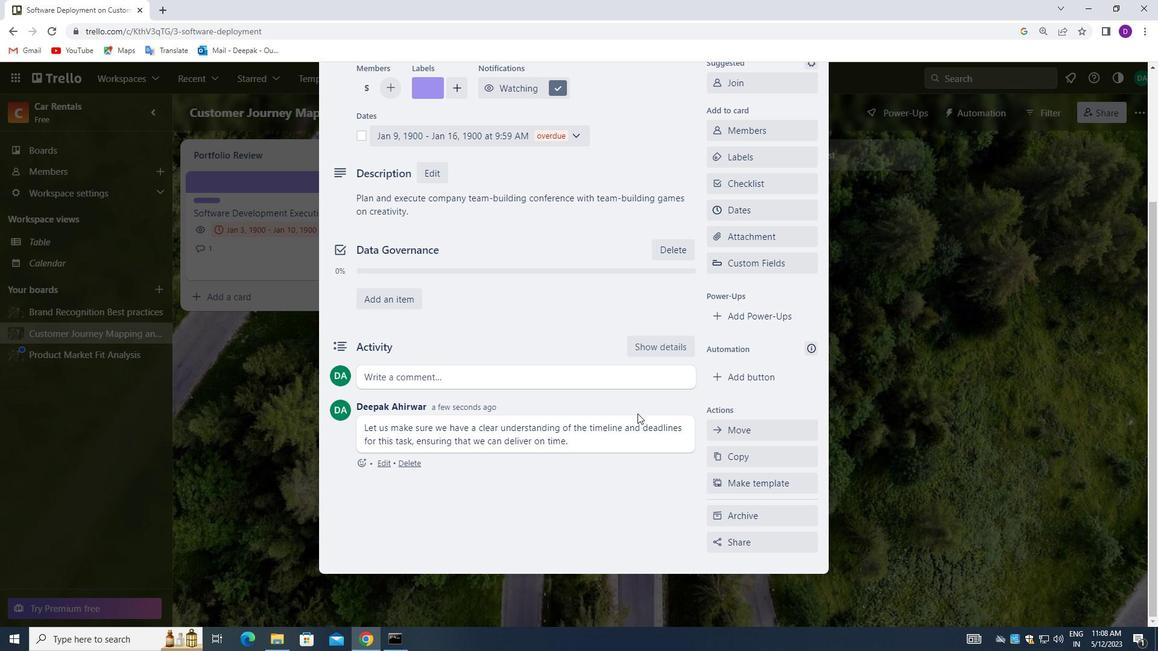 
Action: Mouse moved to (613, 389)
Screenshot: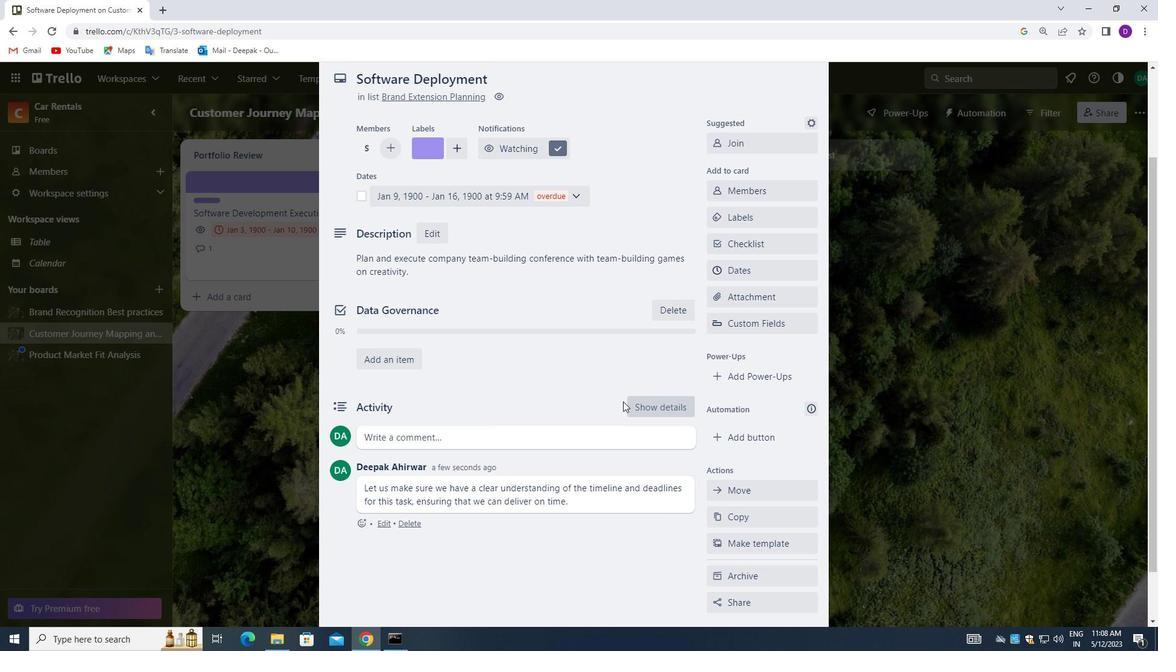 
Action: Mouse scrolled (613, 389) with delta (0, 0)
Screenshot: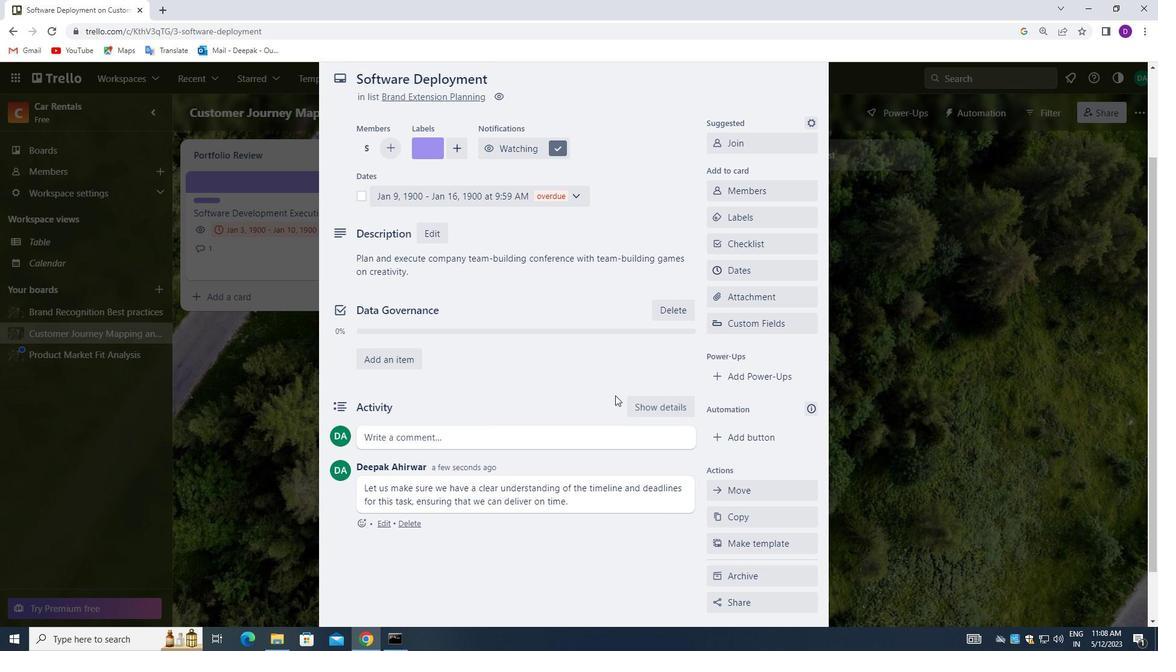 
Action: Mouse scrolled (613, 389) with delta (0, 0)
Screenshot: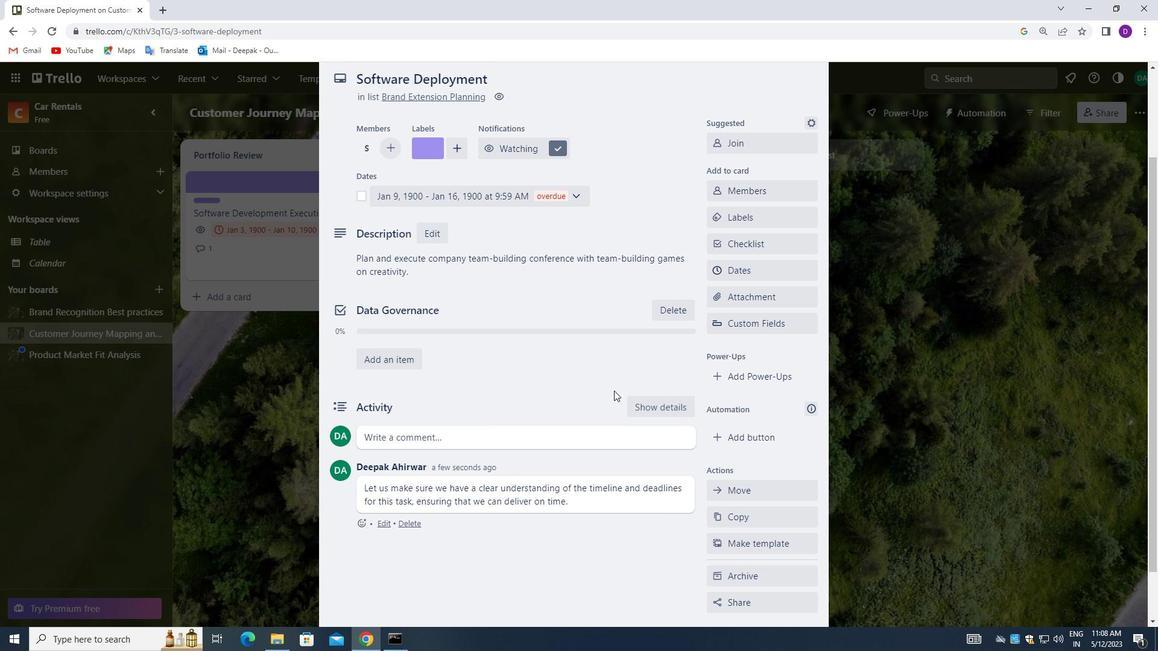 
Action: Mouse moved to (813, 108)
Screenshot: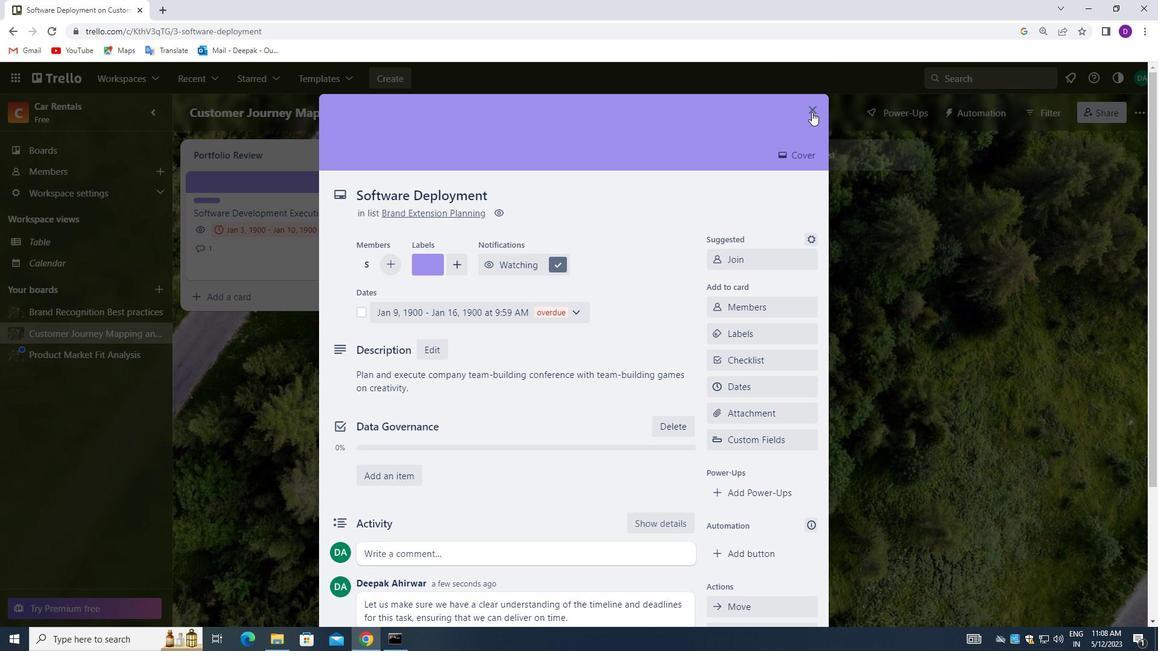 
Action: Mouse pressed left at (813, 108)
Screenshot: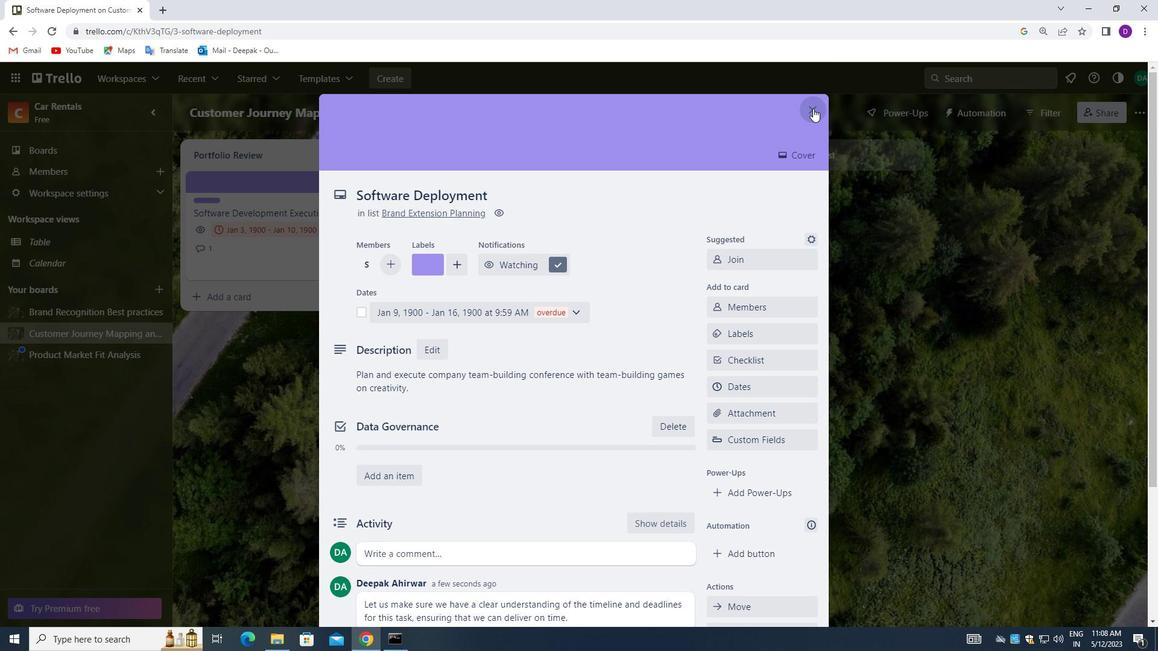 
Action: Mouse moved to (466, 402)
Screenshot: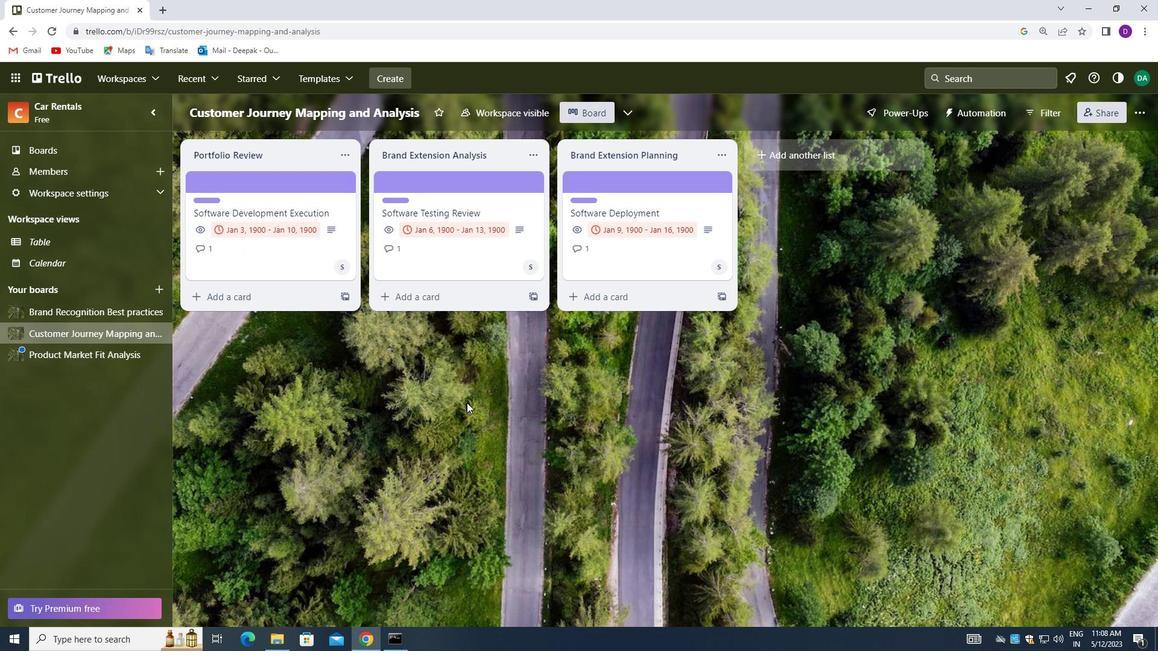 
Action: Mouse scrolled (466, 402) with delta (0, 0)
Screenshot: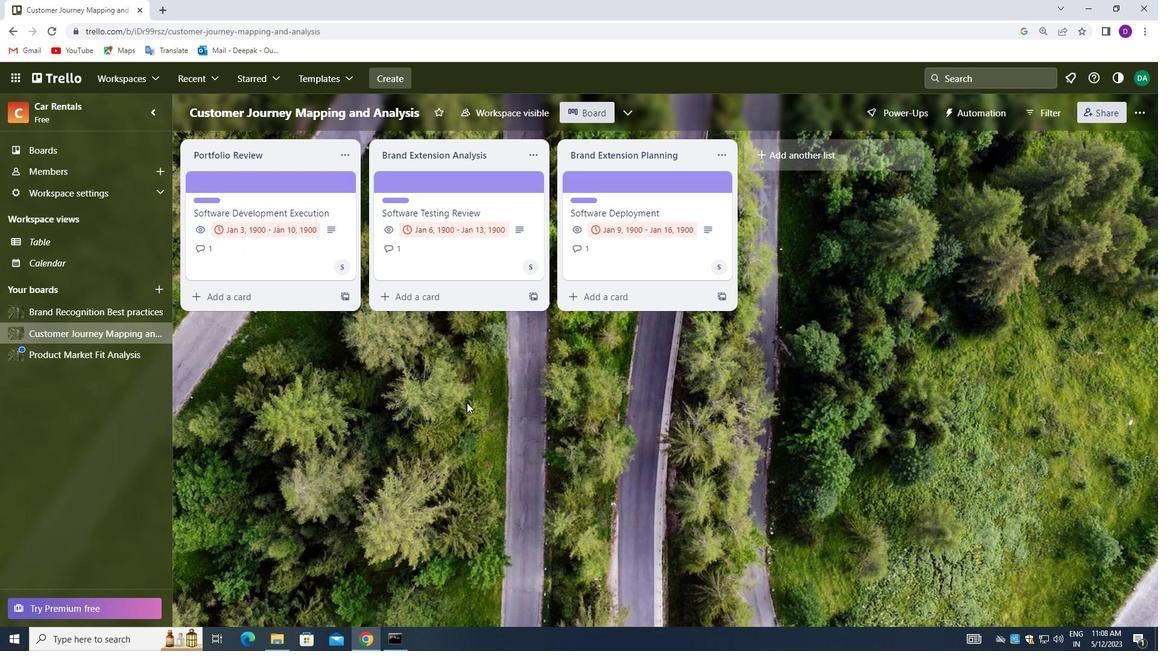 
Action: Mouse scrolled (466, 402) with delta (0, 0)
Screenshot: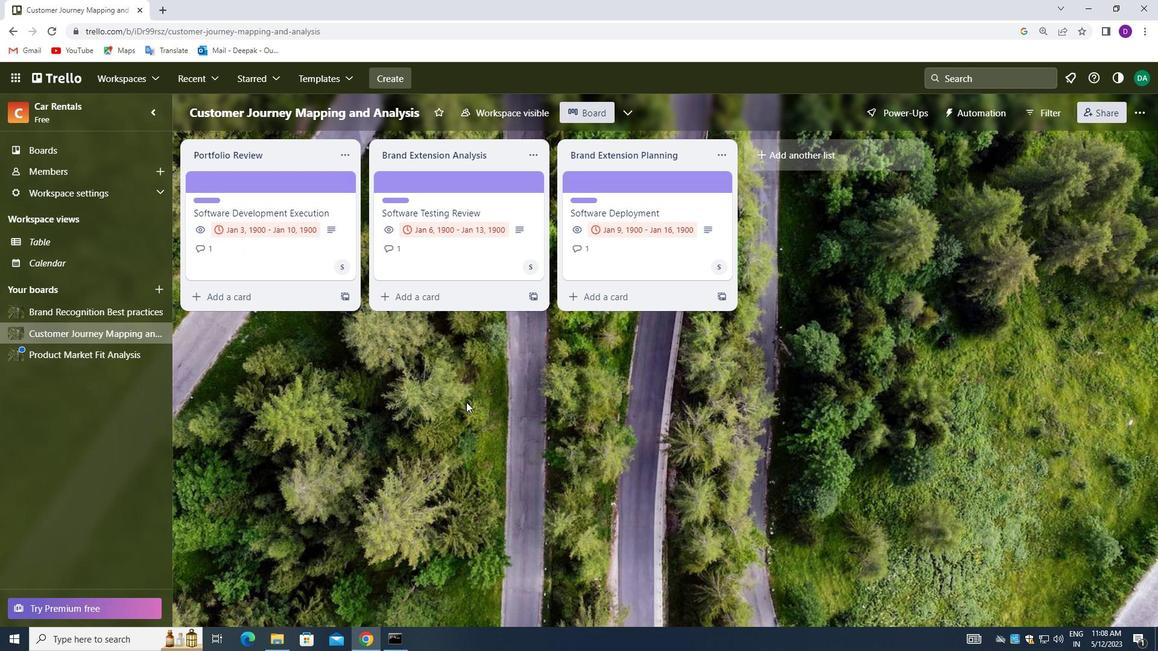 
Action: Mouse moved to (47, 157)
Screenshot: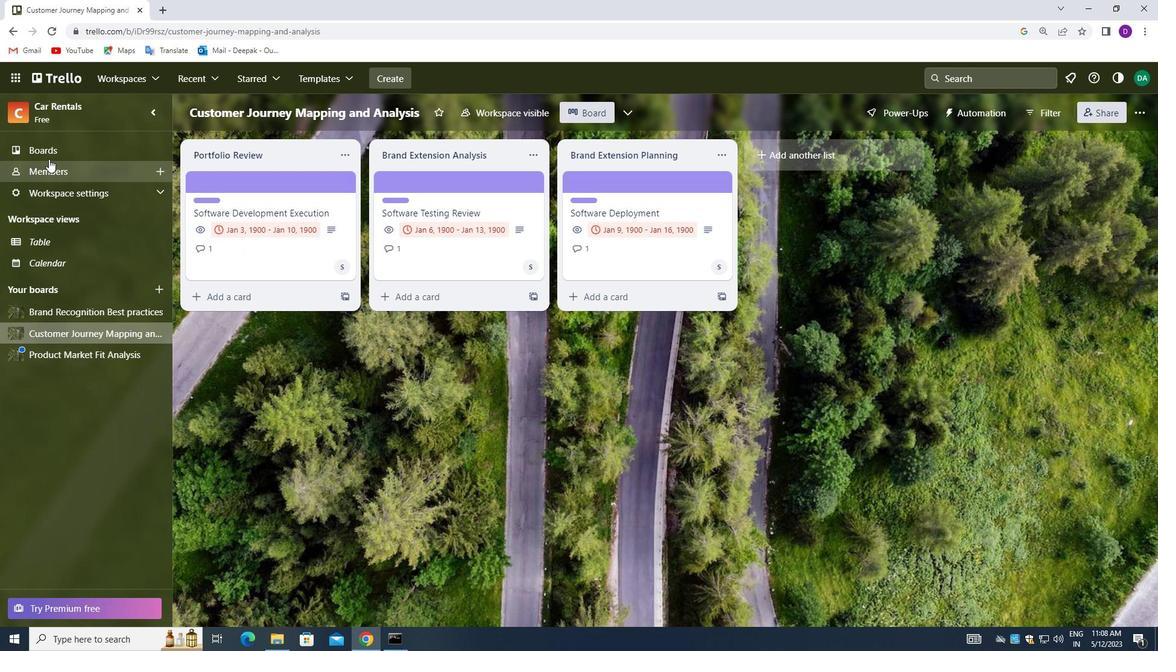 
Action: Mouse pressed left at (47, 157)
Screenshot: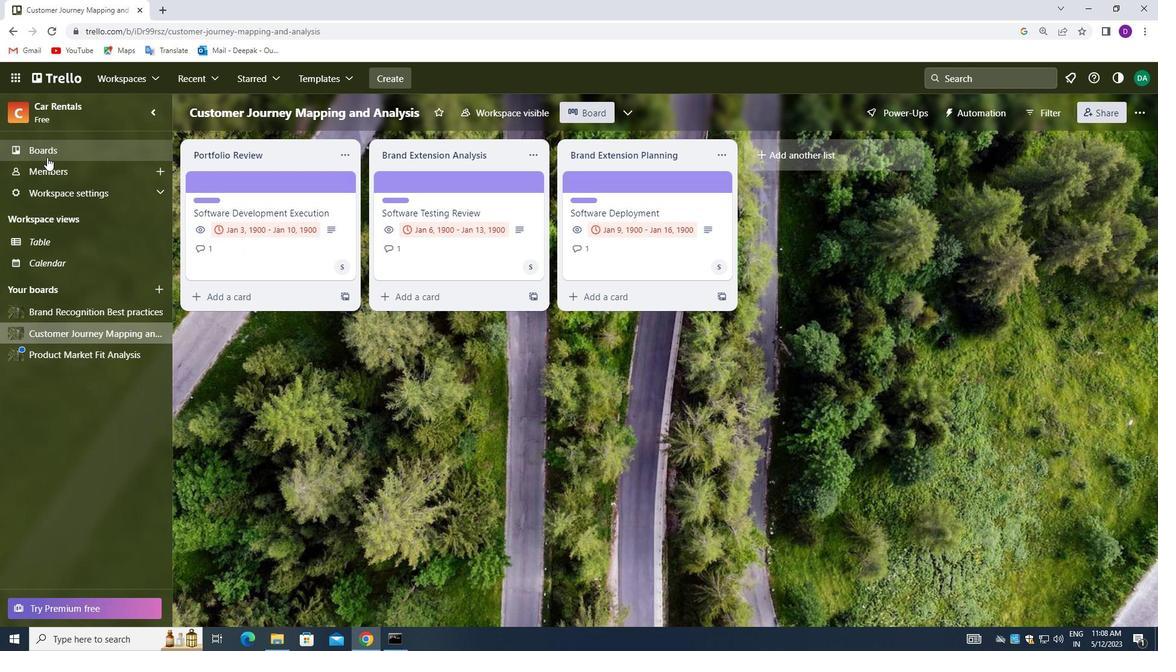 
Action: Mouse moved to (380, 235)
Screenshot: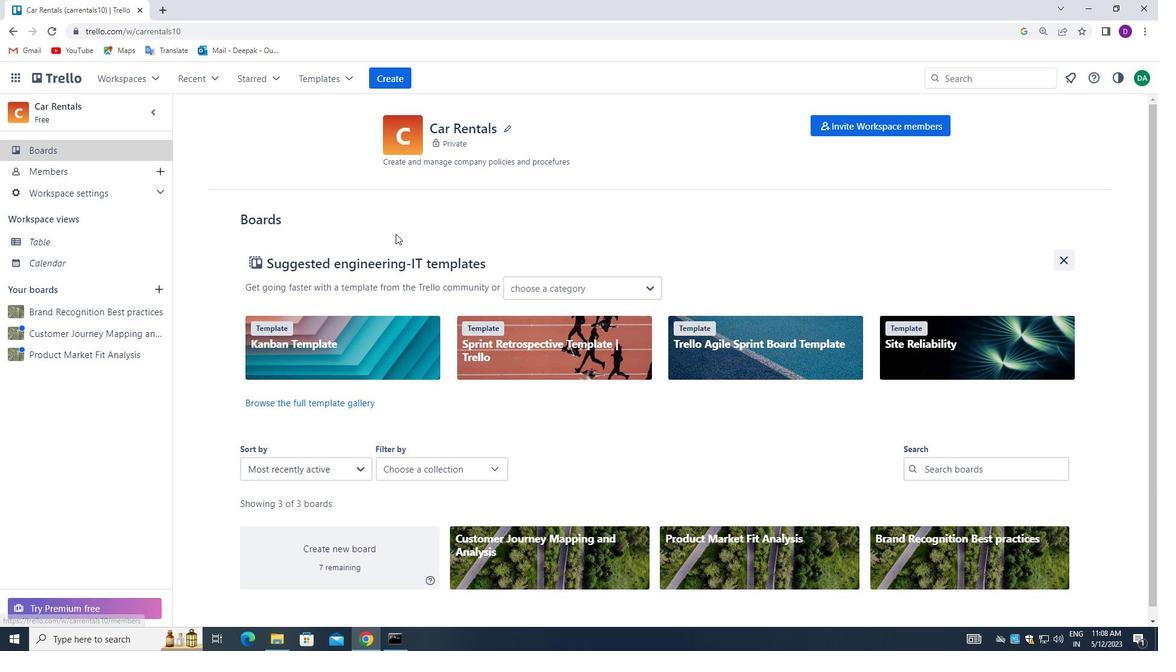 
